 Task: Look for space in Jatibonico, Cuba from 2nd September, 2023 to 5th September, 2023 for 1 adult in price range Rs.5000 to Rs.10000. Place can be private room with 1  bedroom having 1 bed and 1 bathroom. Property type can be house, flat, guest house, hotel. Booking option can be shelf check-in. Required host language is .
Action: Mouse moved to (512, 96)
Screenshot: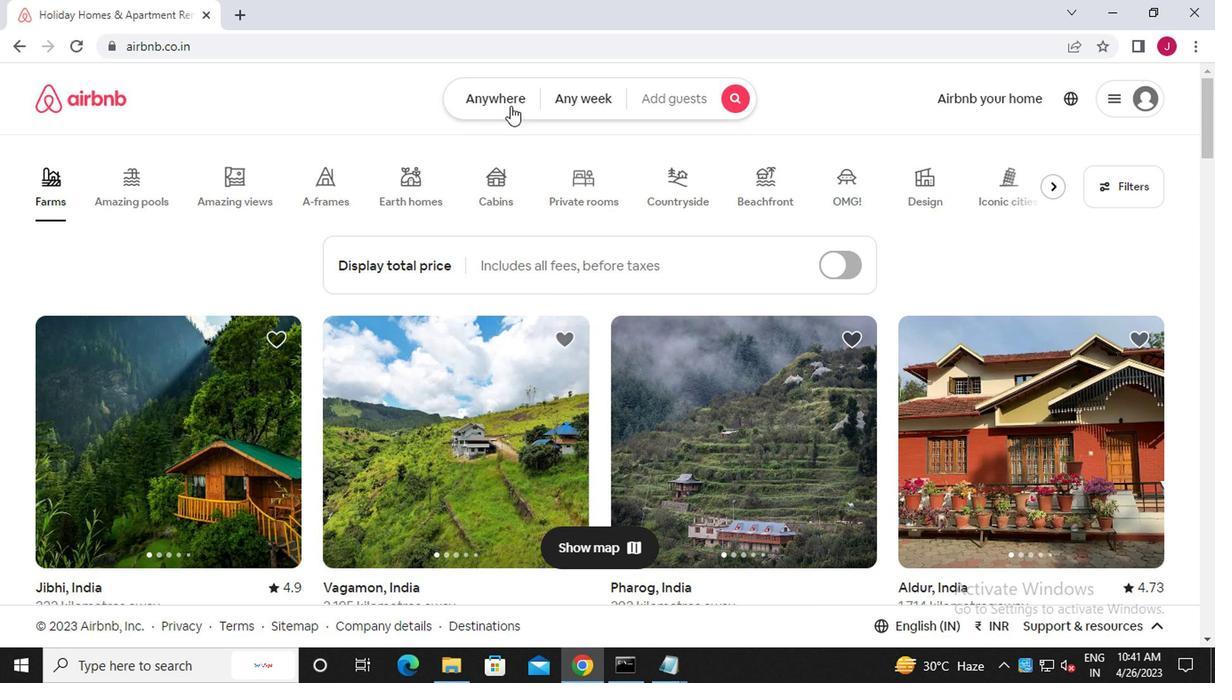 
Action: Mouse pressed left at (512, 96)
Screenshot: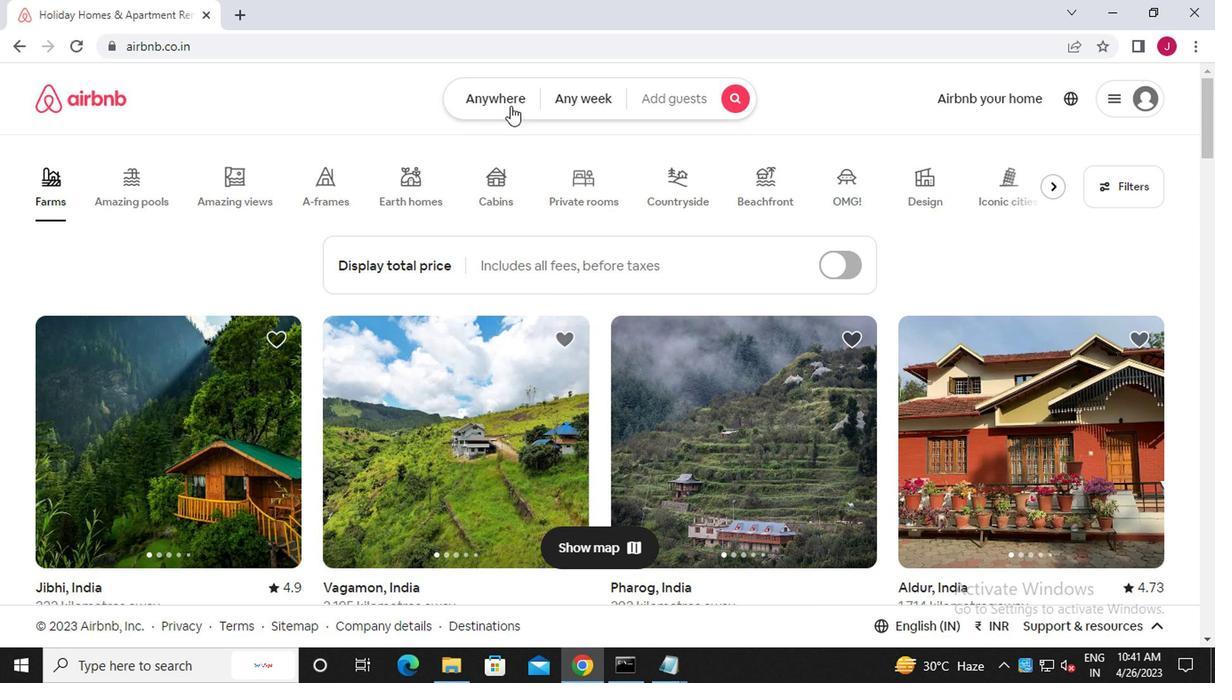 
Action: Mouse moved to (342, 163)
Screenshot: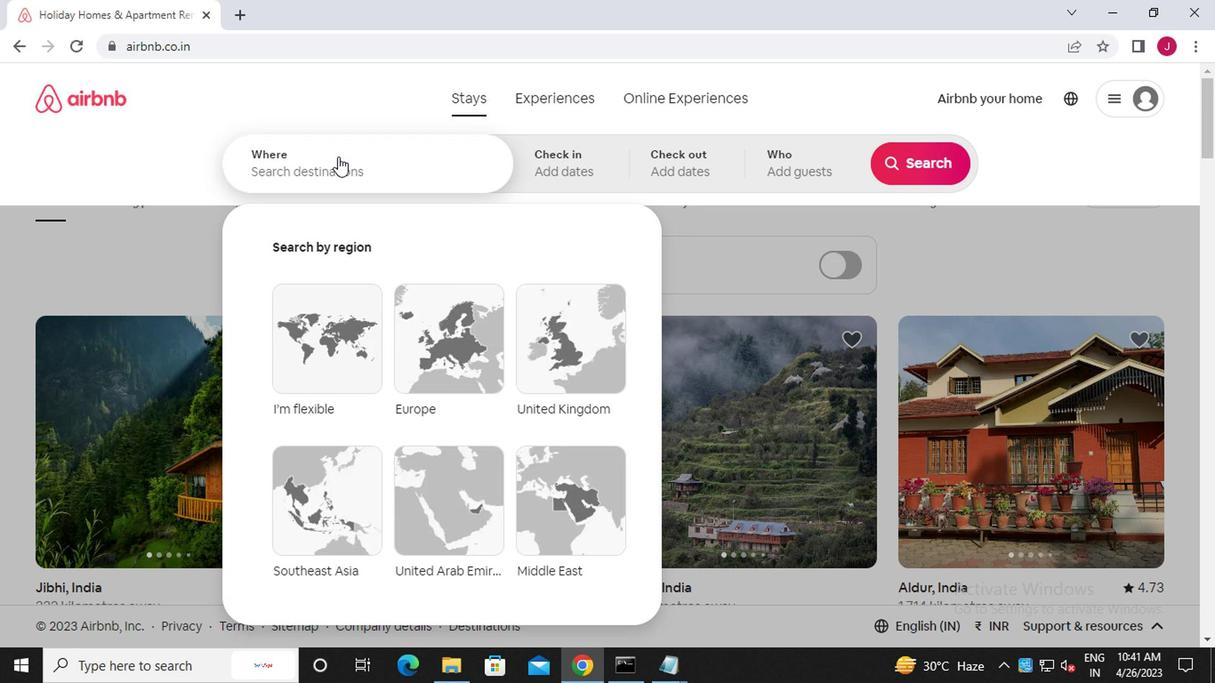 
Action: Mouse pressed left at (342, 163)
Screenshot: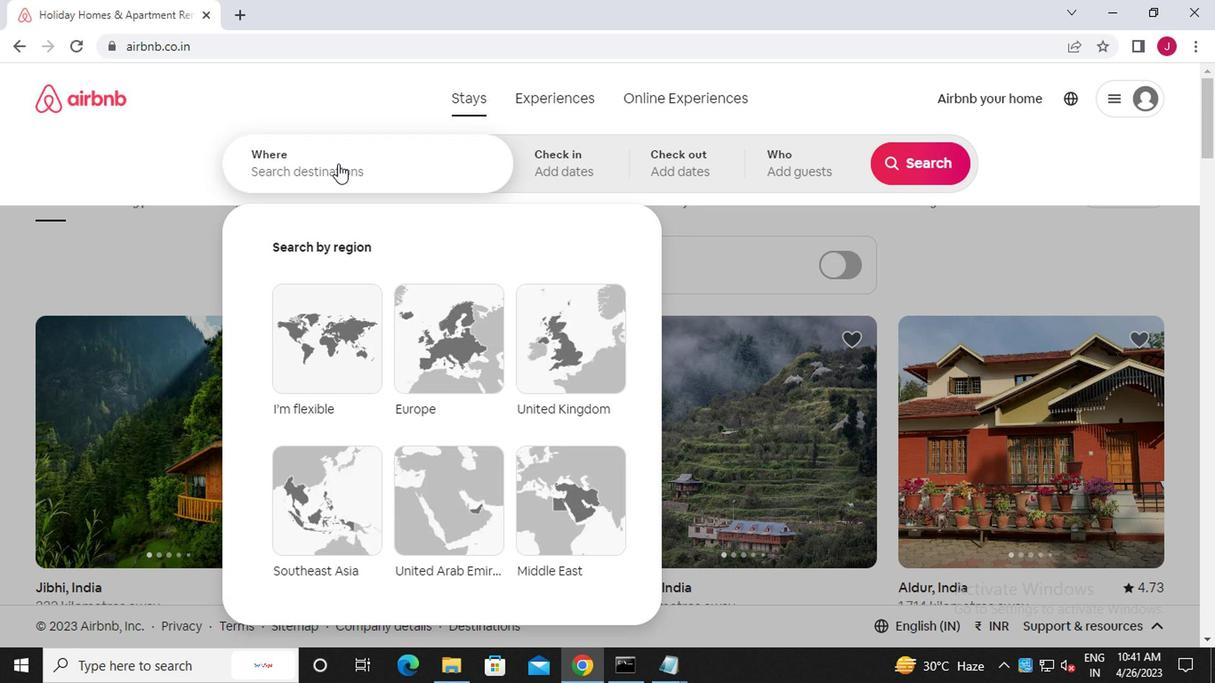 
Action: Key pressed j<Key.caps_lock>atibonico,
Screenshot: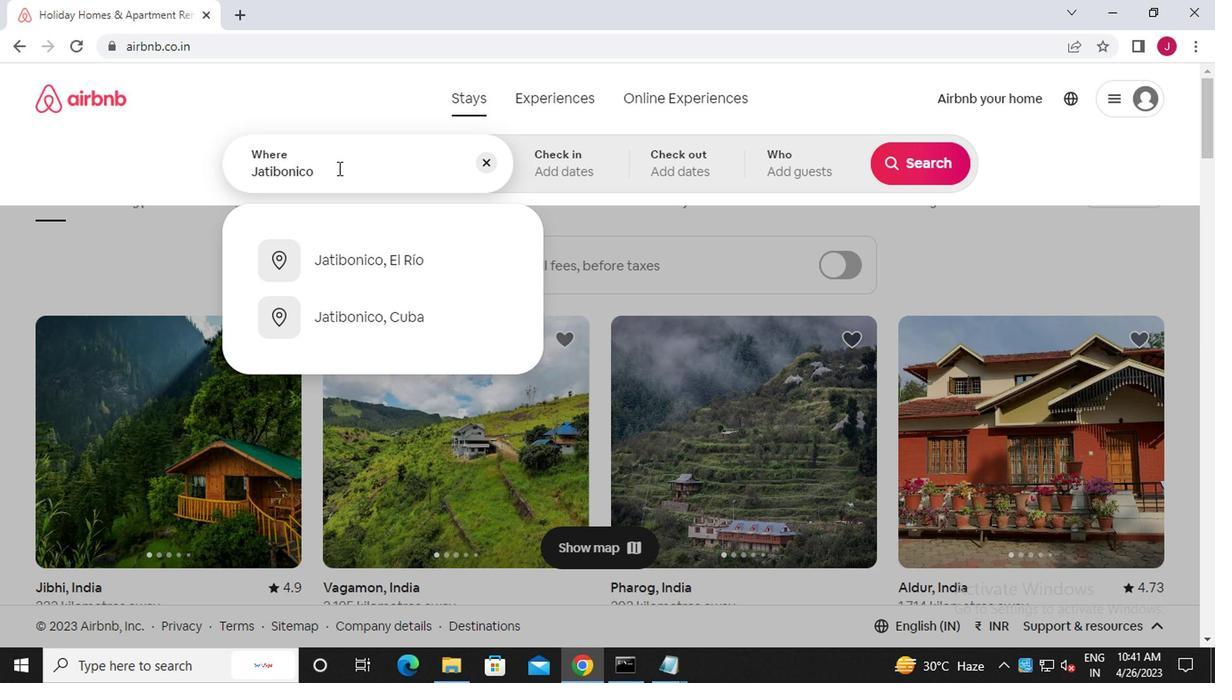 
Action: Mouse moved to (395, 317)
Screenshot: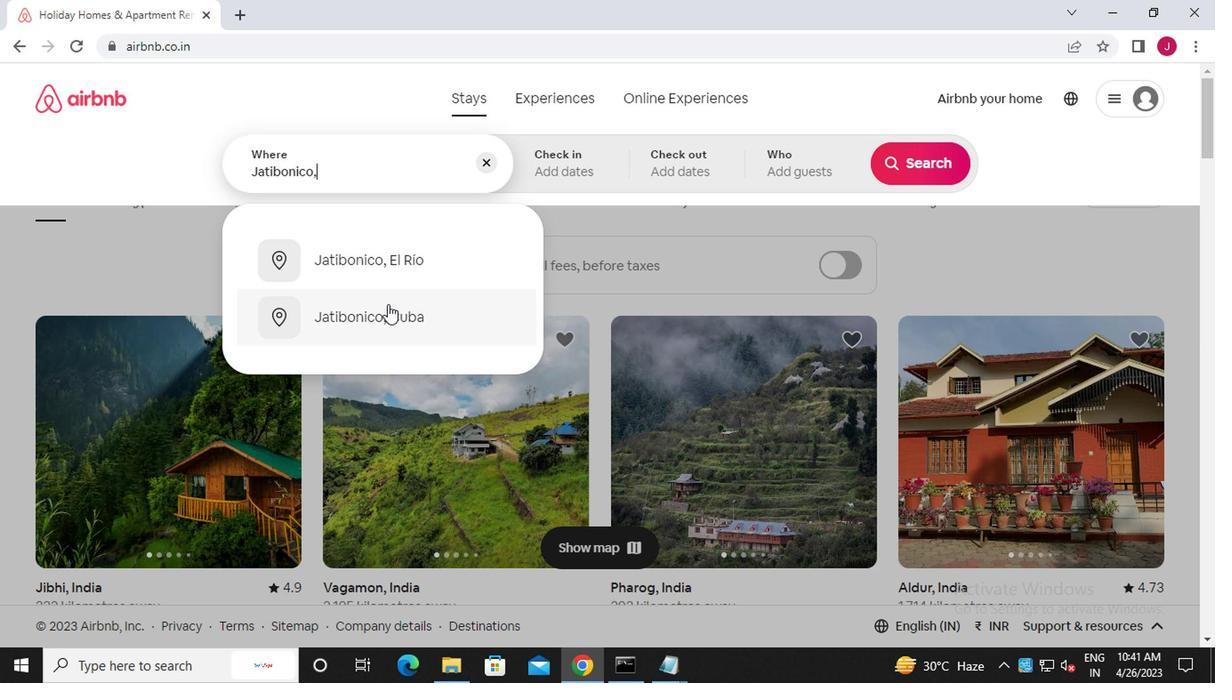 
Action: Mouse pressed left at (395, 317)
Screenshot: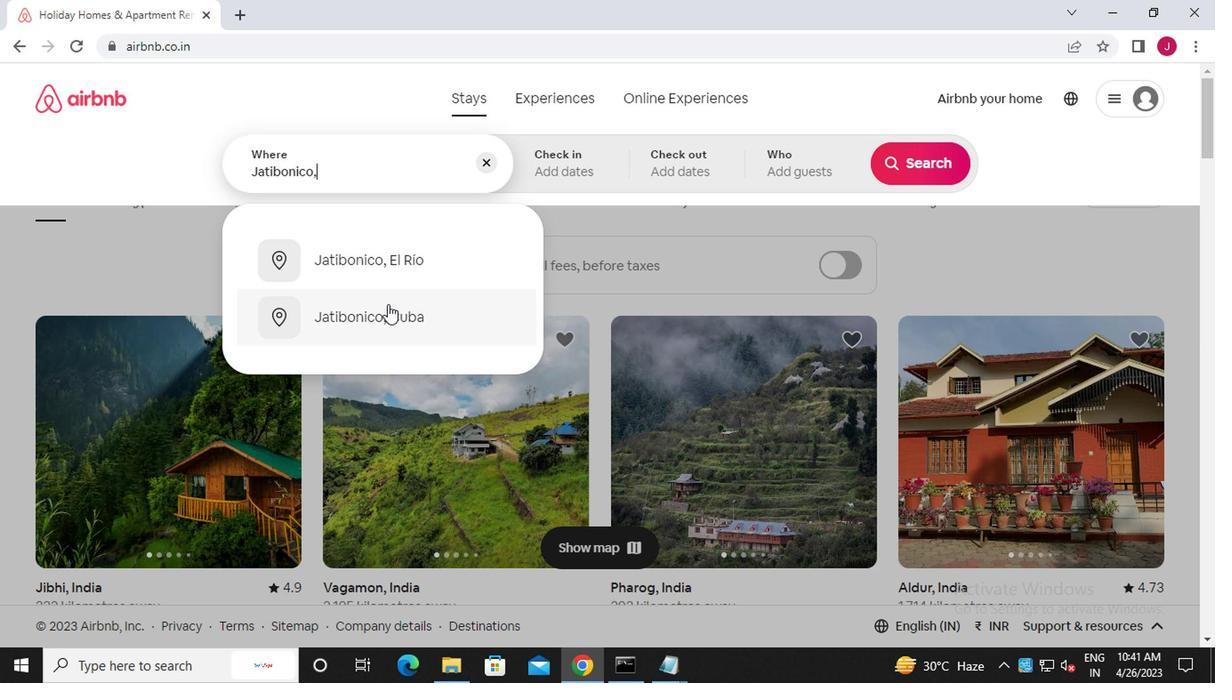 
Action: Mouse moved to (906, 303)
Screenshot: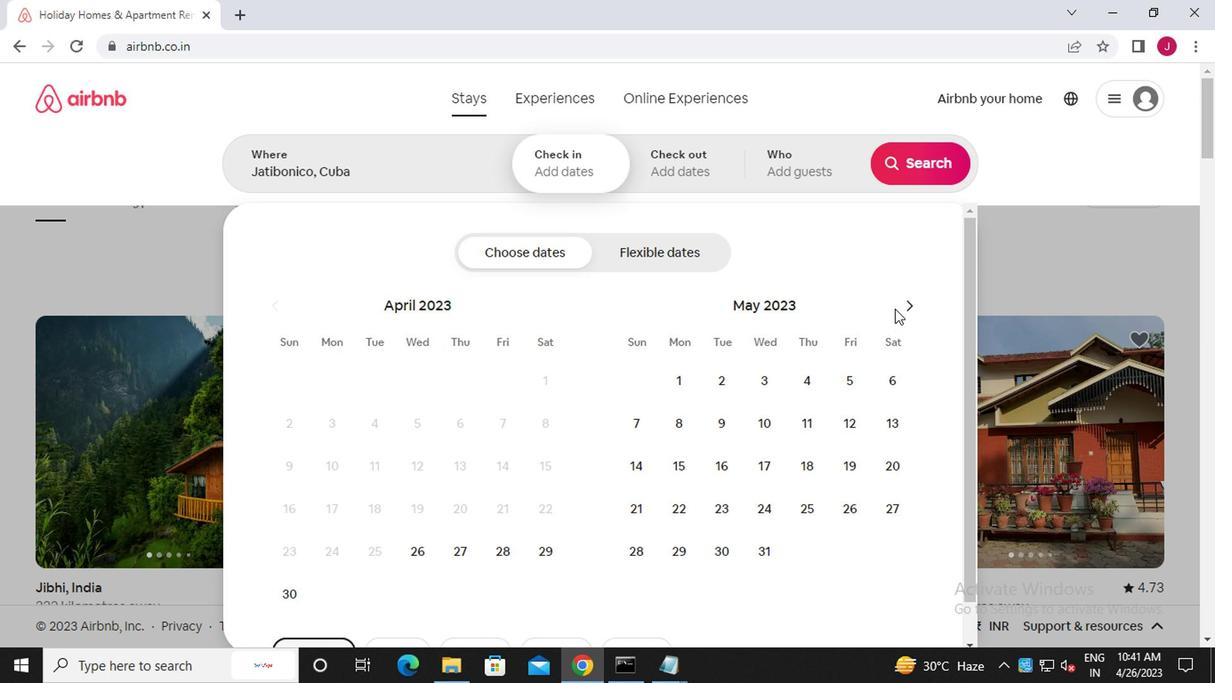 
Action: Mouse pressed left at (906, 303)
Screenshot: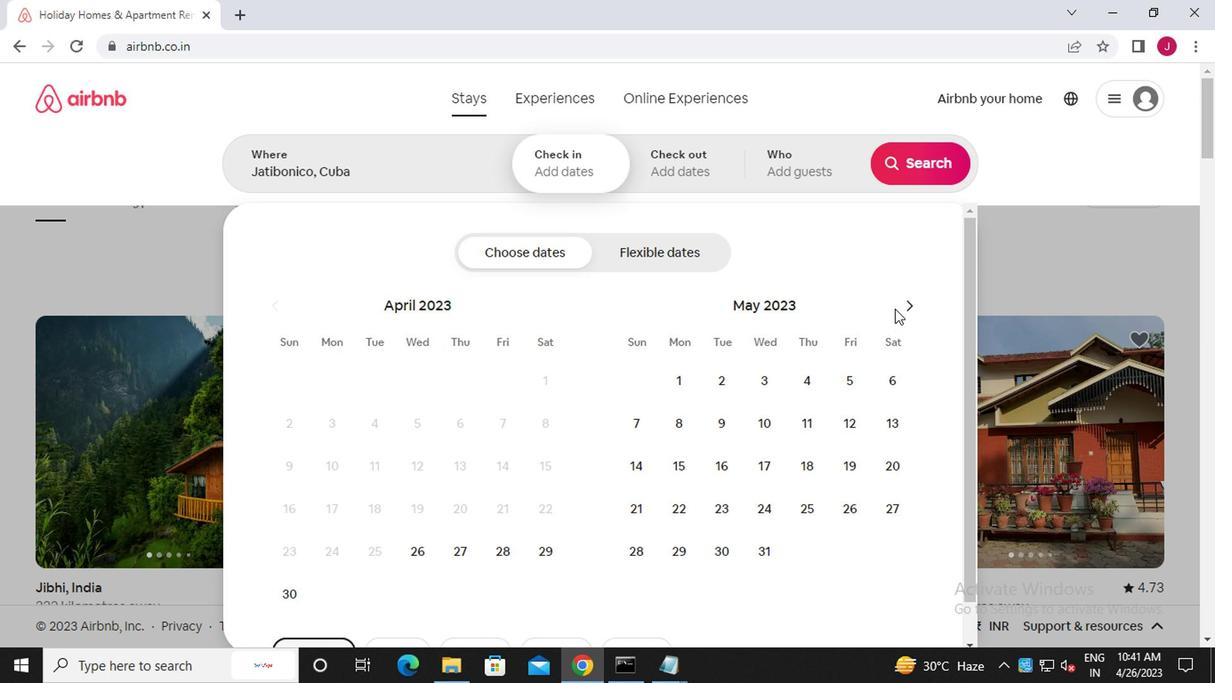 
Action: Mouse moved to (907, 303)
Screenshot: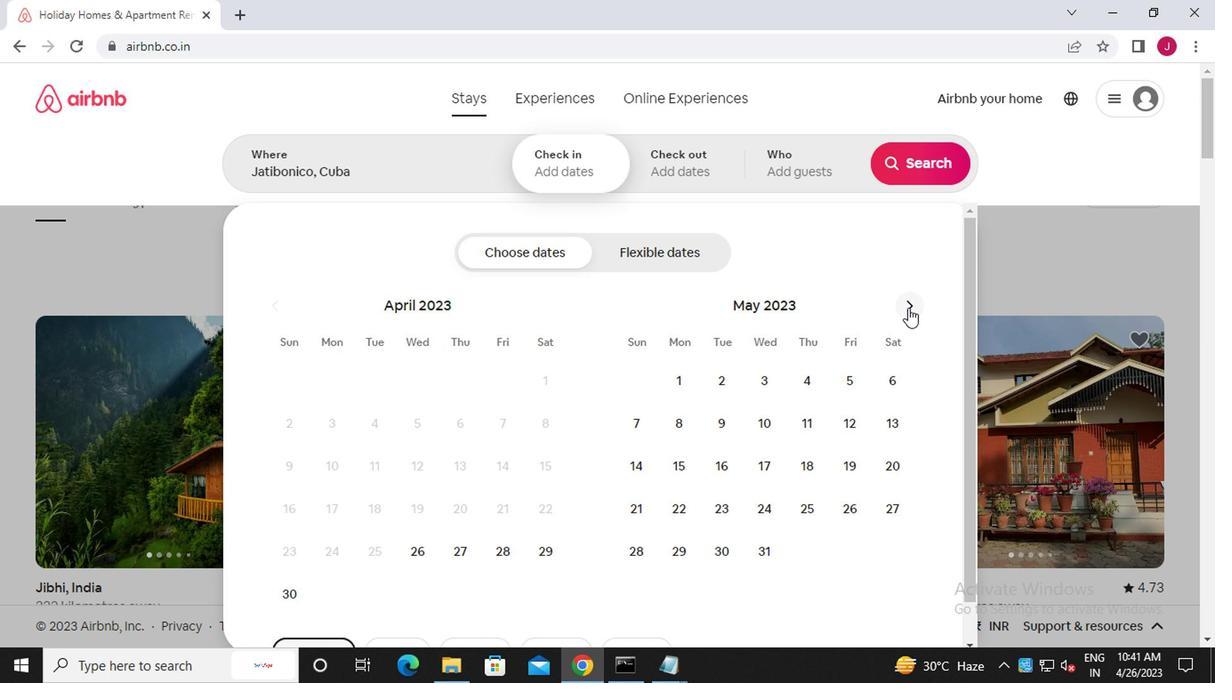 
Action: Mouse pressed left at (907, 303)
Screenshot: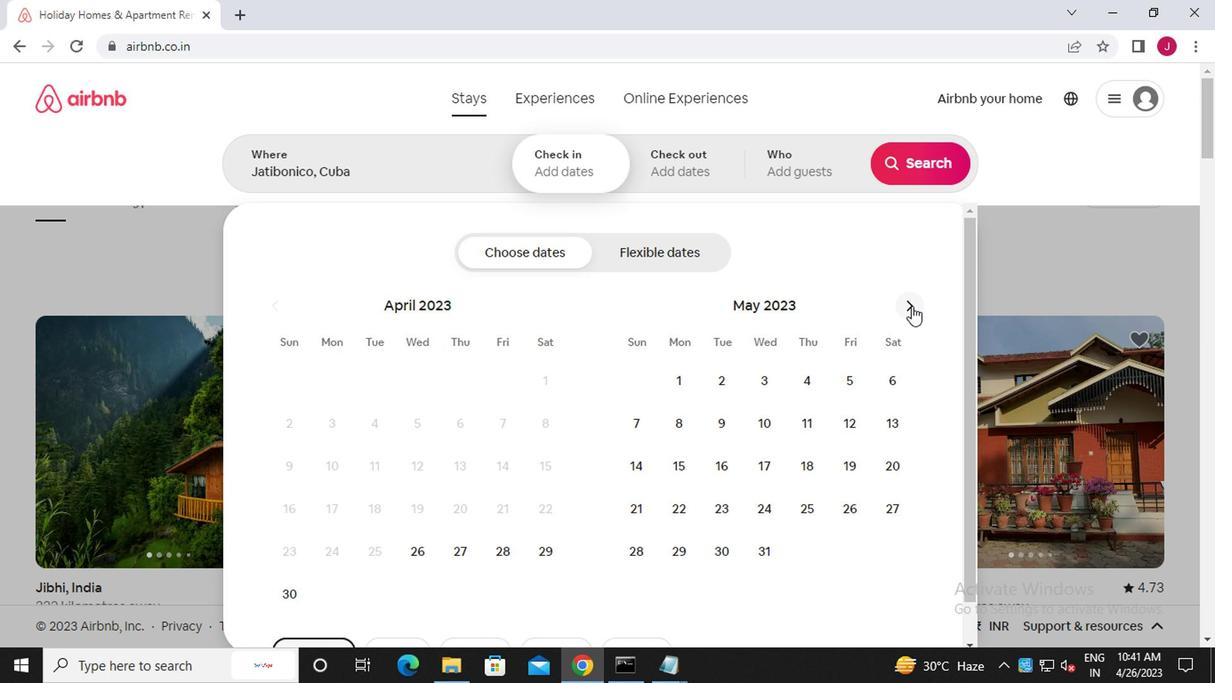 
Action: Mouse pressed left at (907, 303)
Screenshot: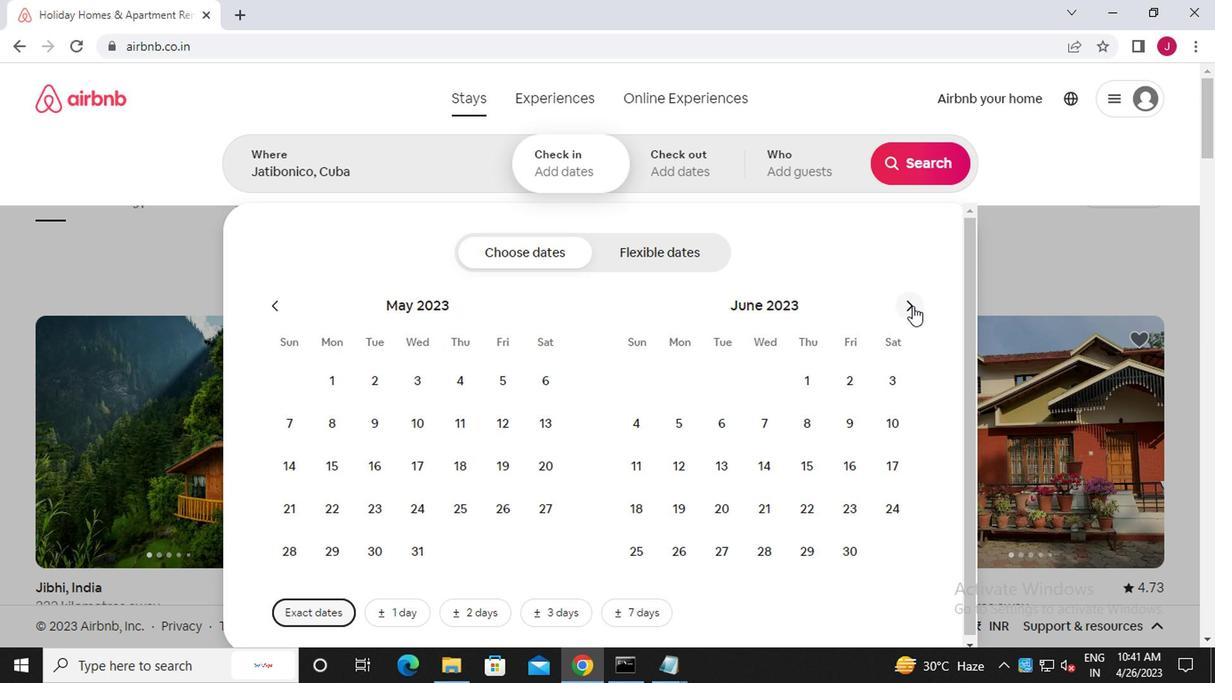 
Action: Mouse pressed left at (907, 303)
Screenshot: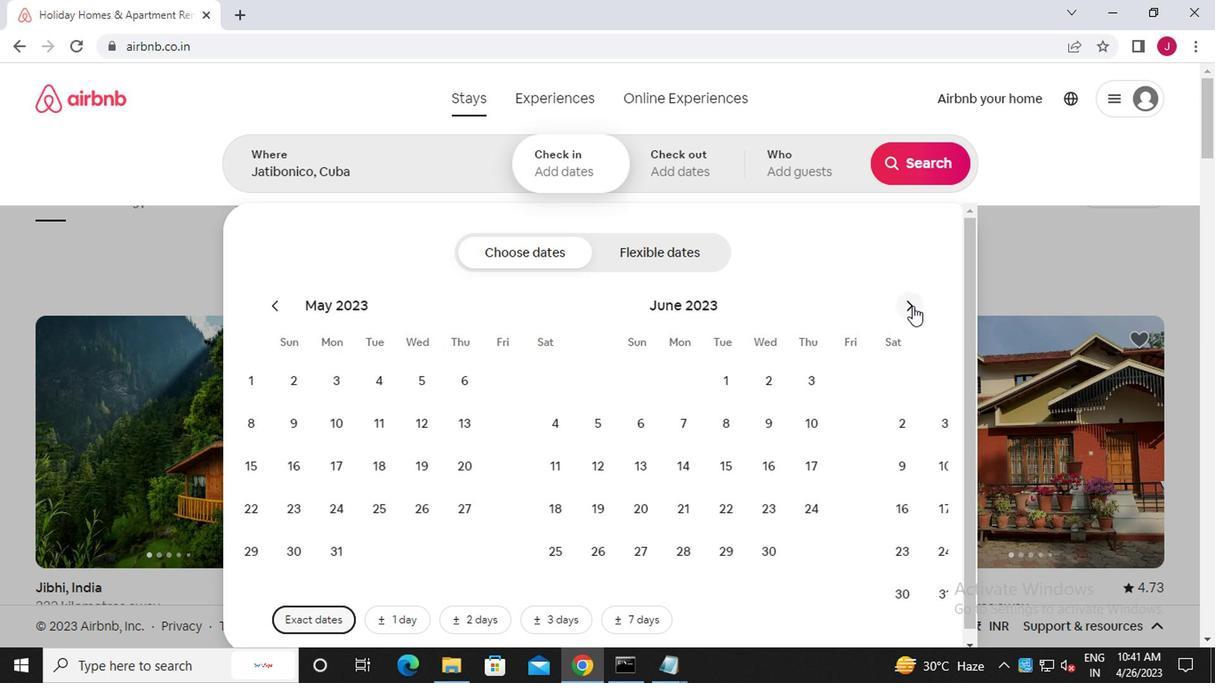 
Action: Mouse pressed left at (907, 303)
Screenshot: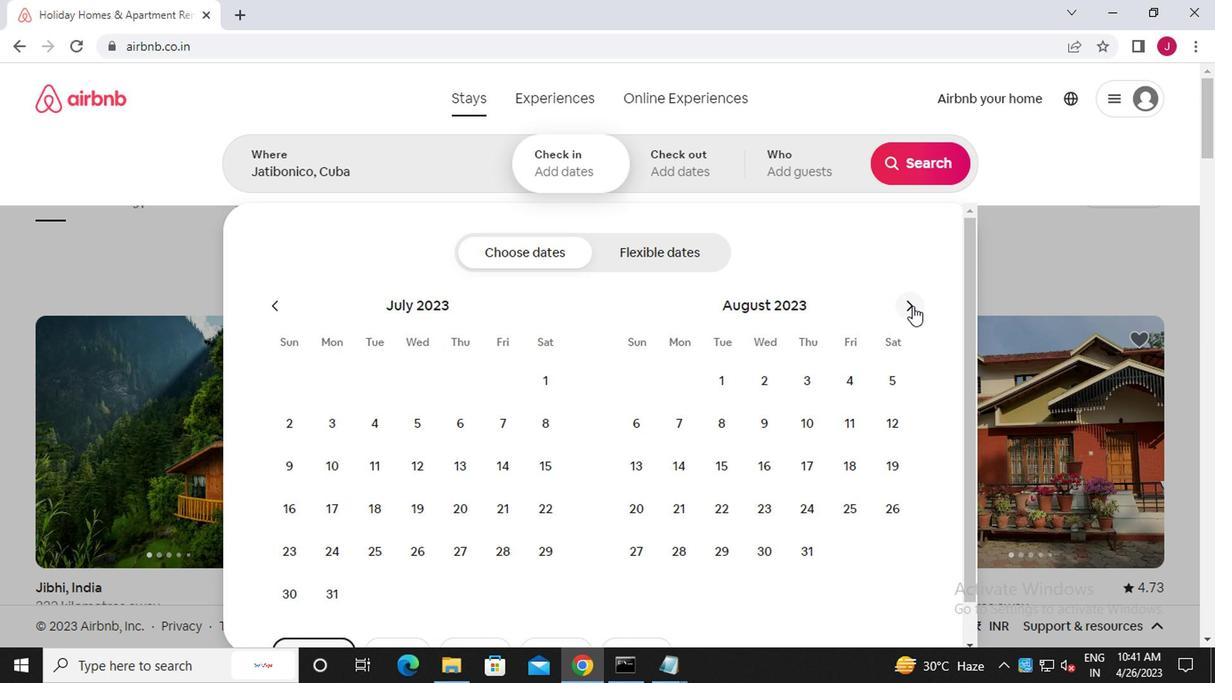 
Action: Mouse moved to (895, 383)
Screenshot: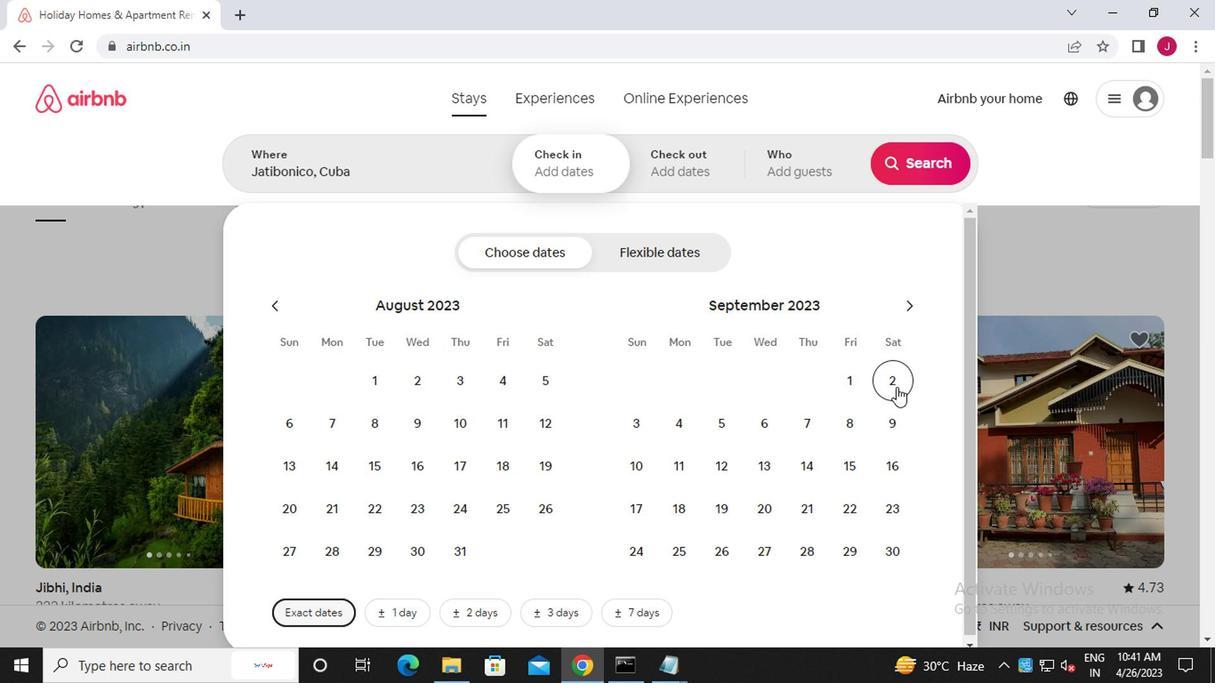 
Action: Mouse pressed left at (895, 383)
Screenshot: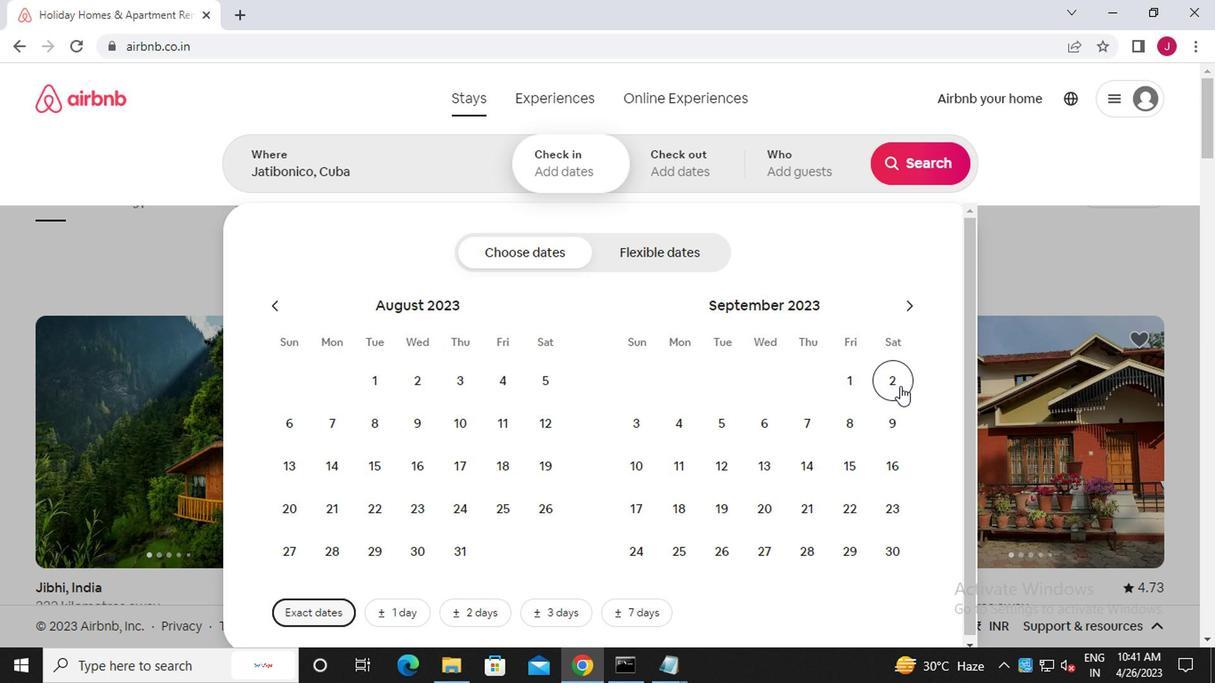 
Action: Mouse moved to (716, 425)
Screenshot: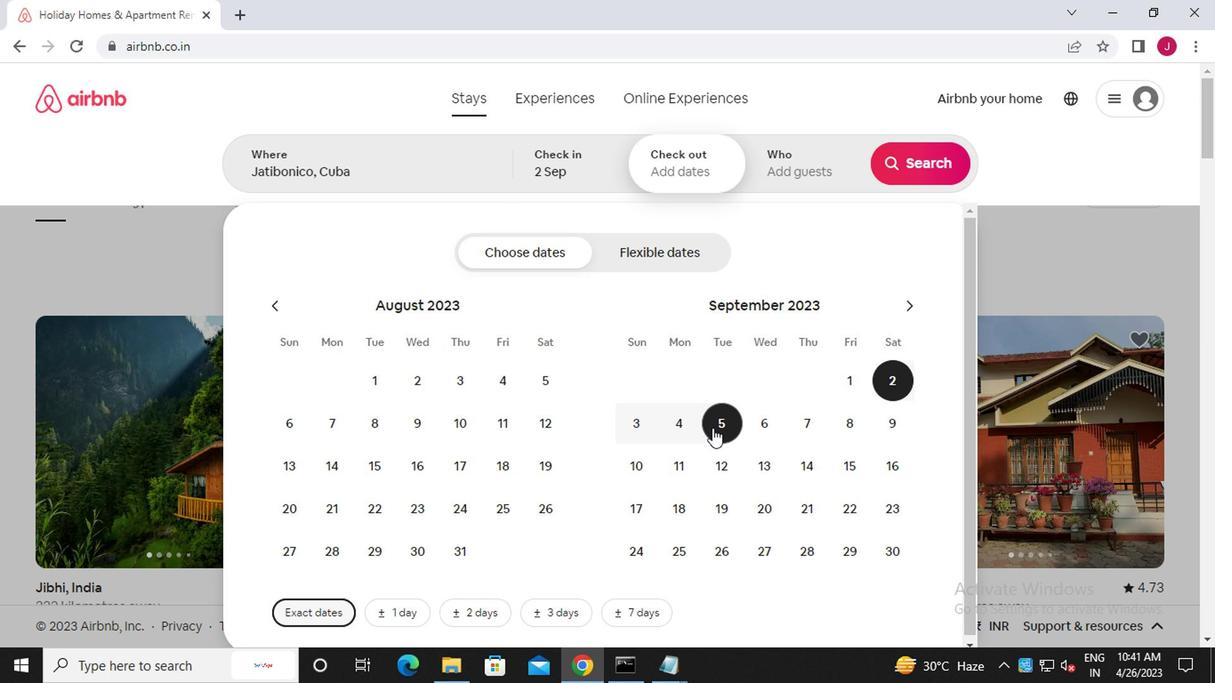 
Action: Mouse pressed left at (716, 425)
Screenshot: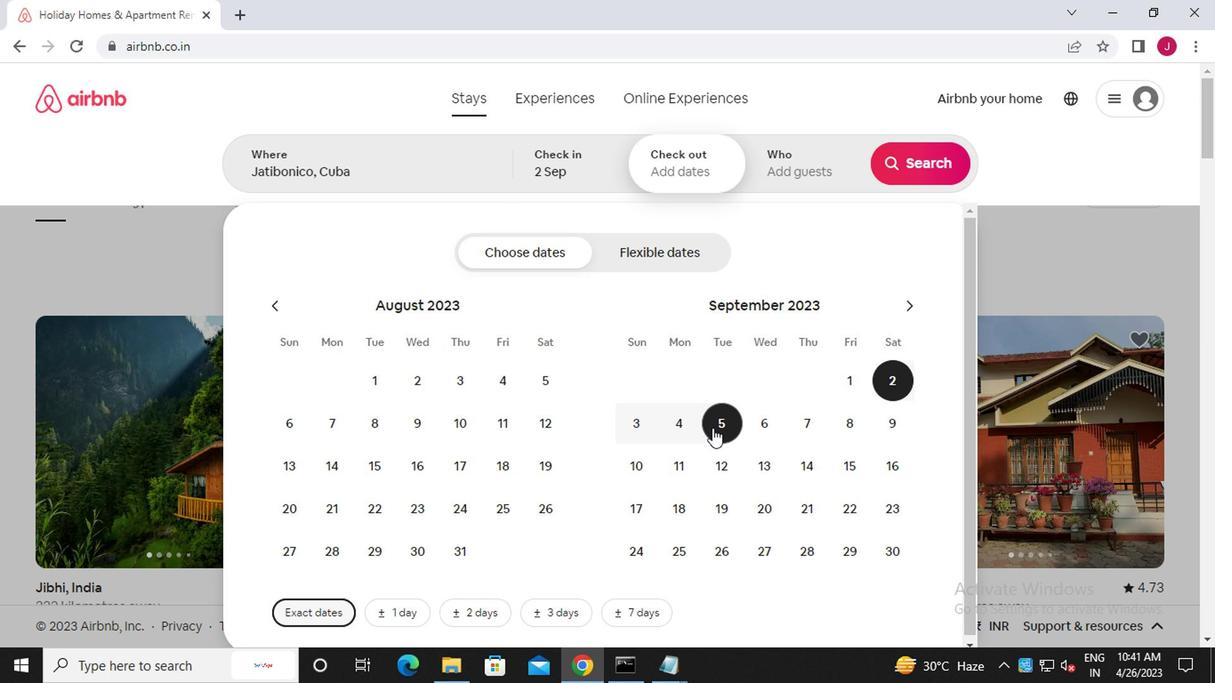 
Action: Mouse moved to (801, 156)
Screenshot: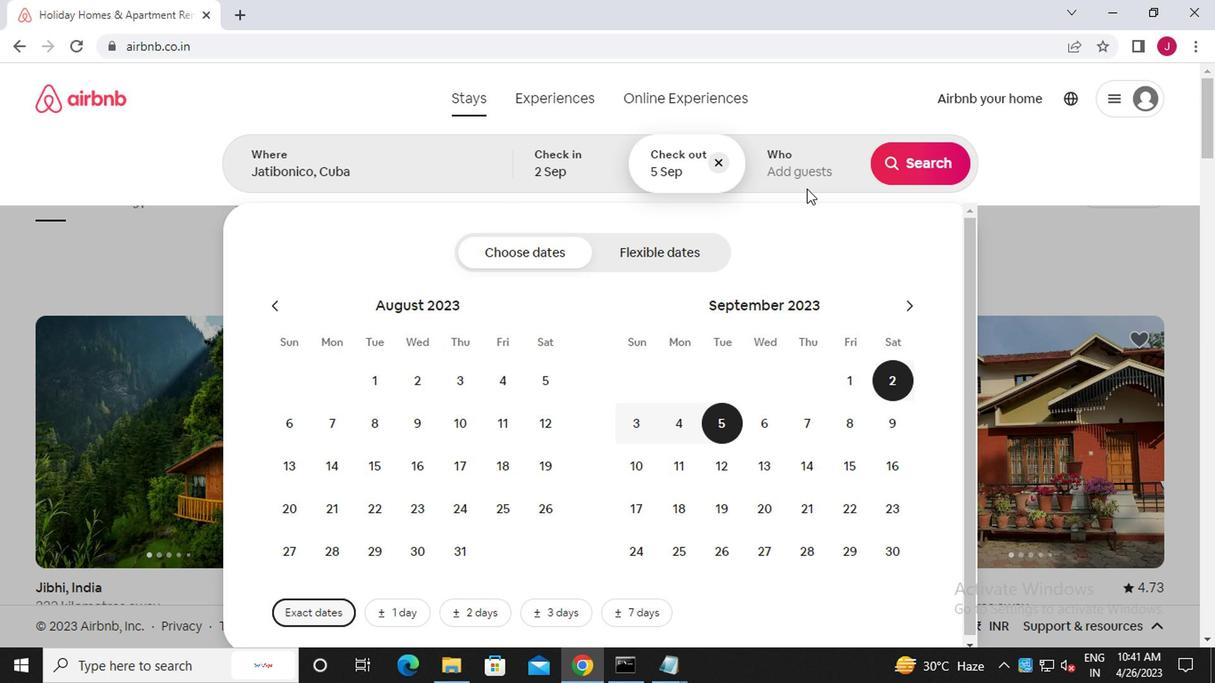 
Action: Mouse pressed left at (801, 156)
Screenshot: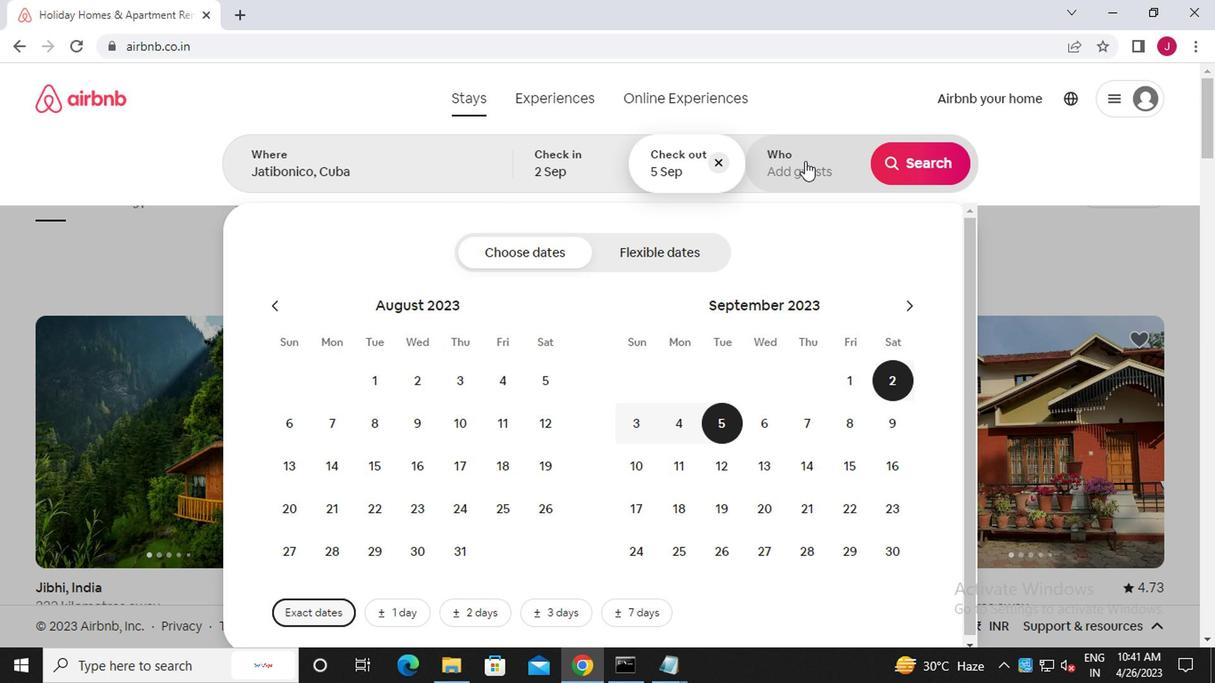 
Action: Mouse moved to (922, 251)
Screenshot: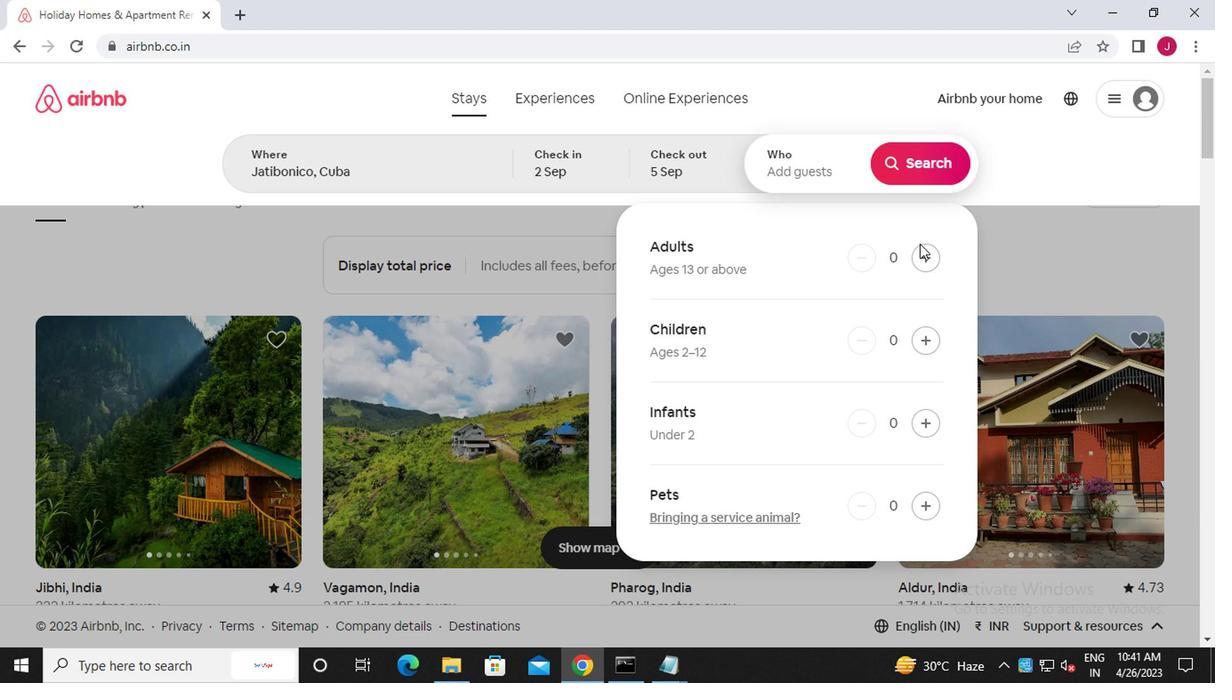 
Action: Mouse pressed left at (922, 251)
Screenshot: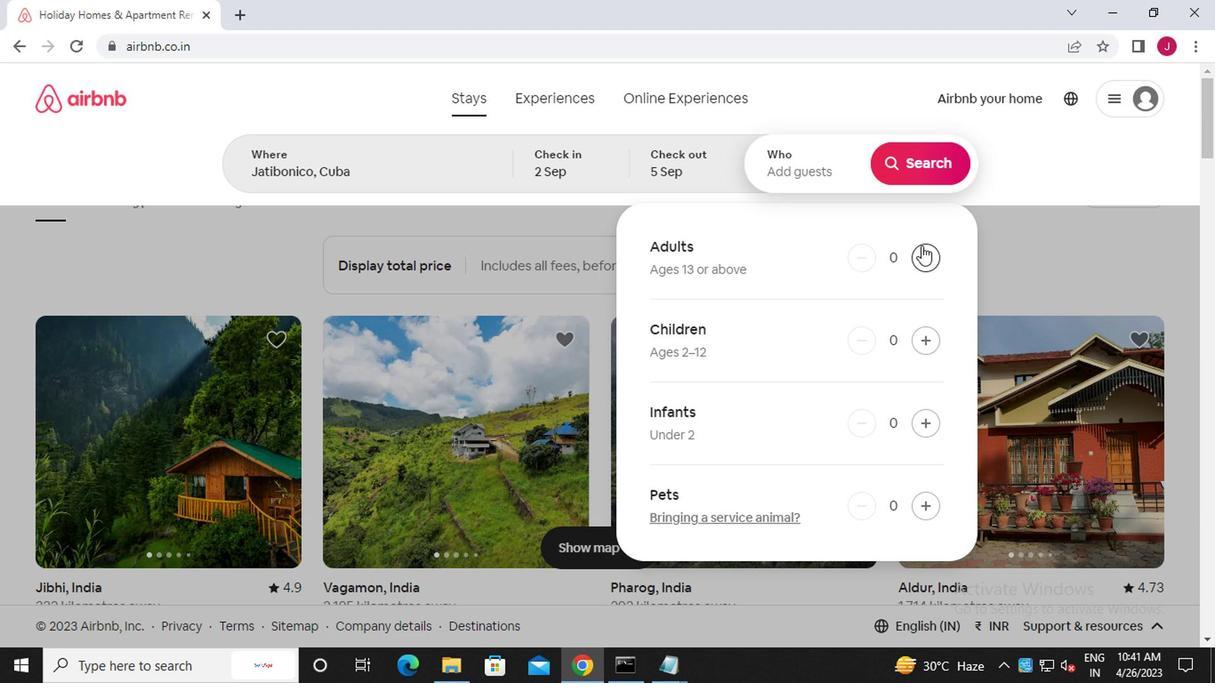 
Action: Mouse moved to (919, 153)
Screenshot: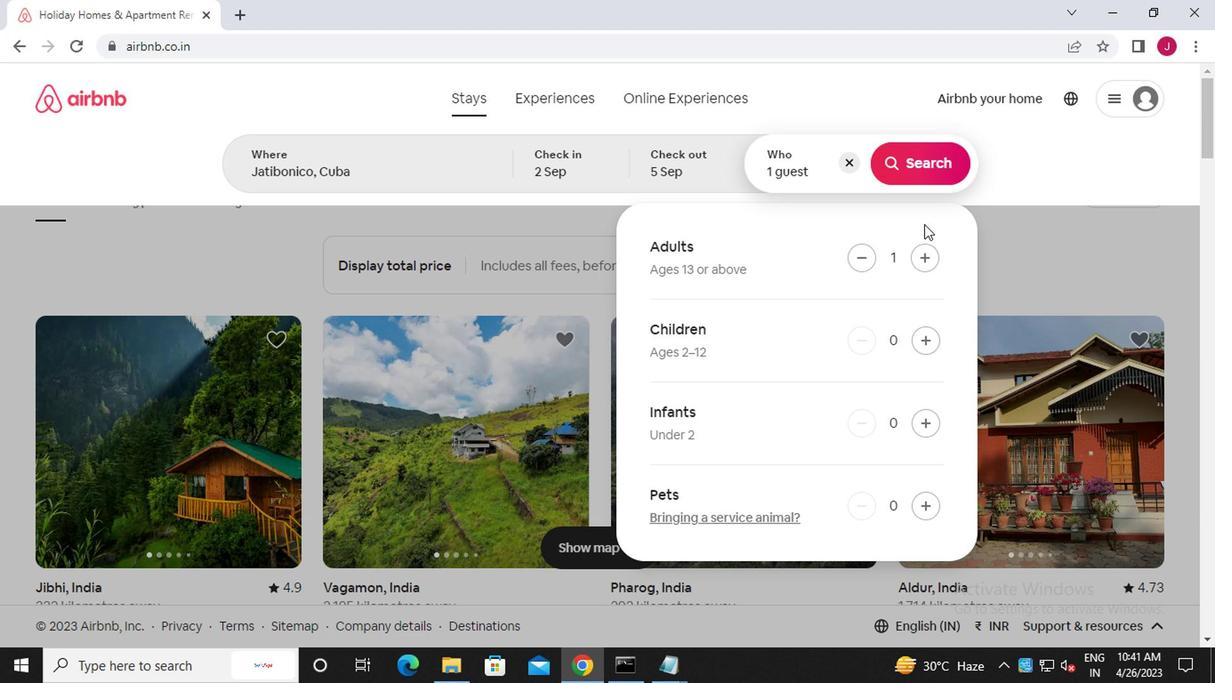 
Action: Mouse pressed left at (919, 153)
Screenshot: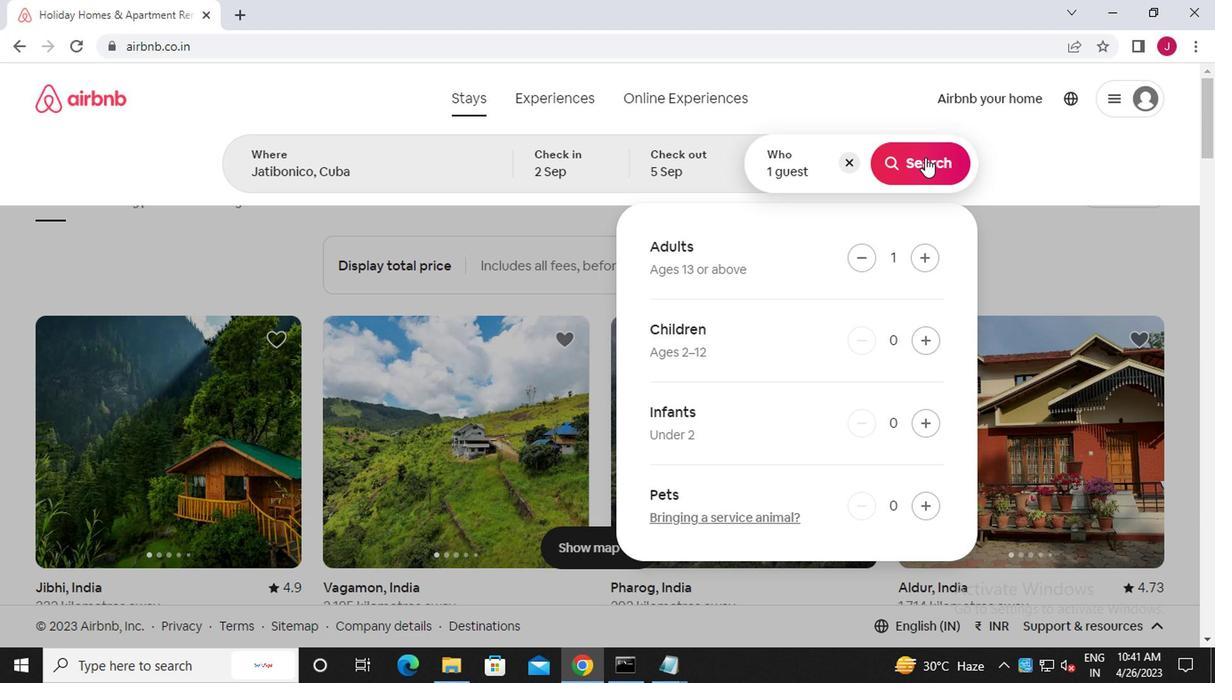 
Action: Mouse moved to (1132, 172)
Screenshot: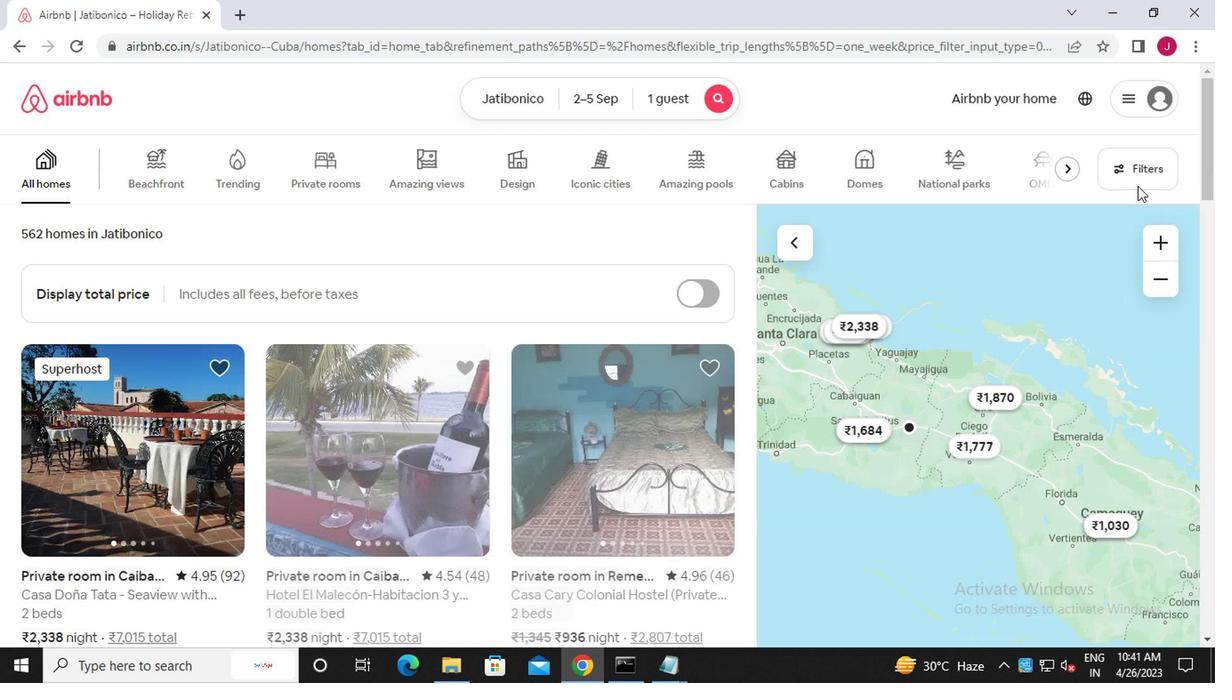 
Action: Mouse pressed left at (1132, 172)
Screenshot: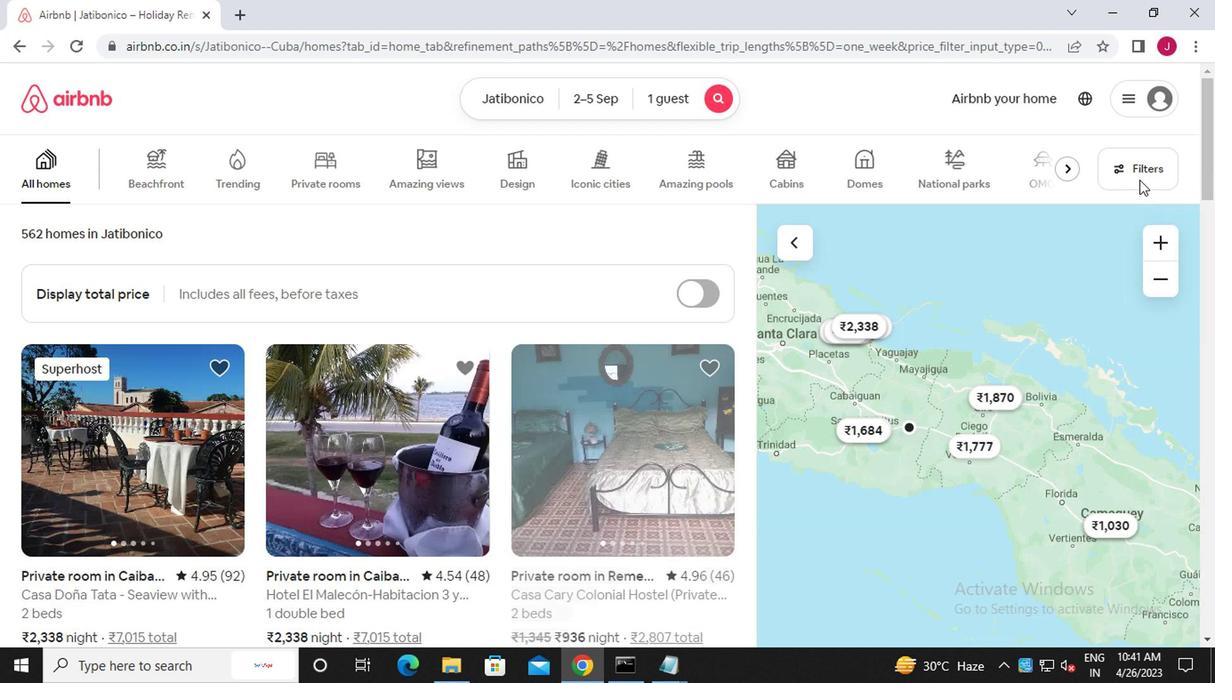 
Action: Mouse moved to (413, 383)
Screenshot: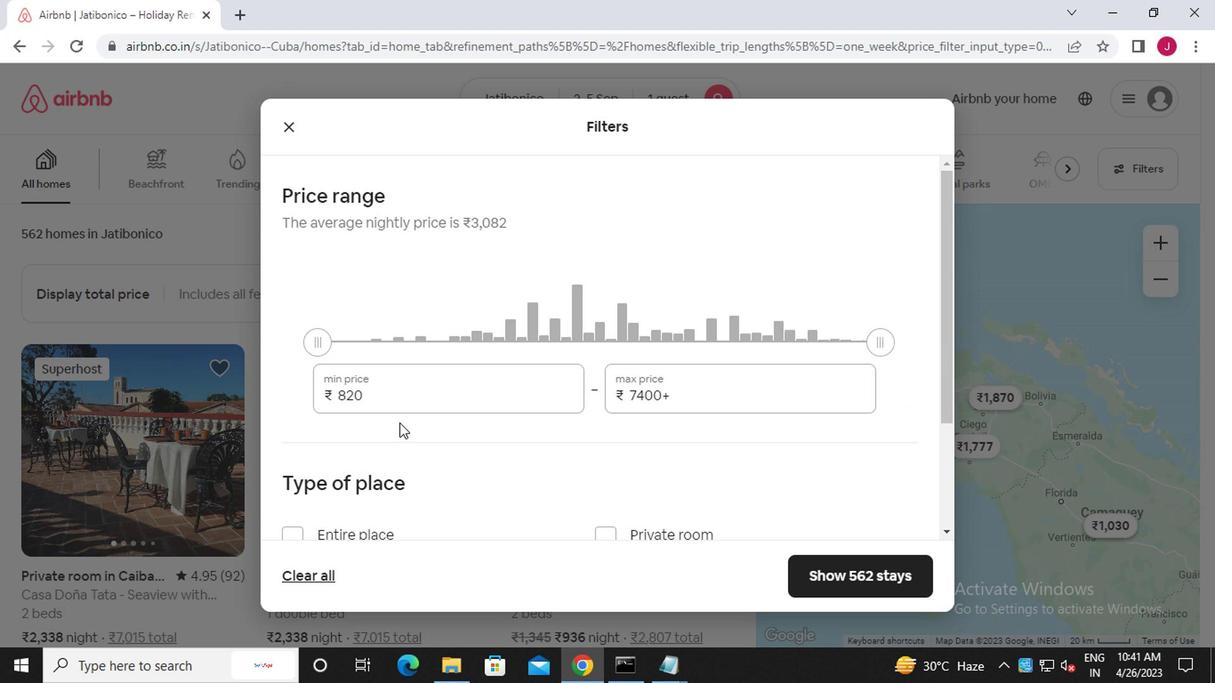 
Action: Mouse pressed left at (413, 383)
Screenshot: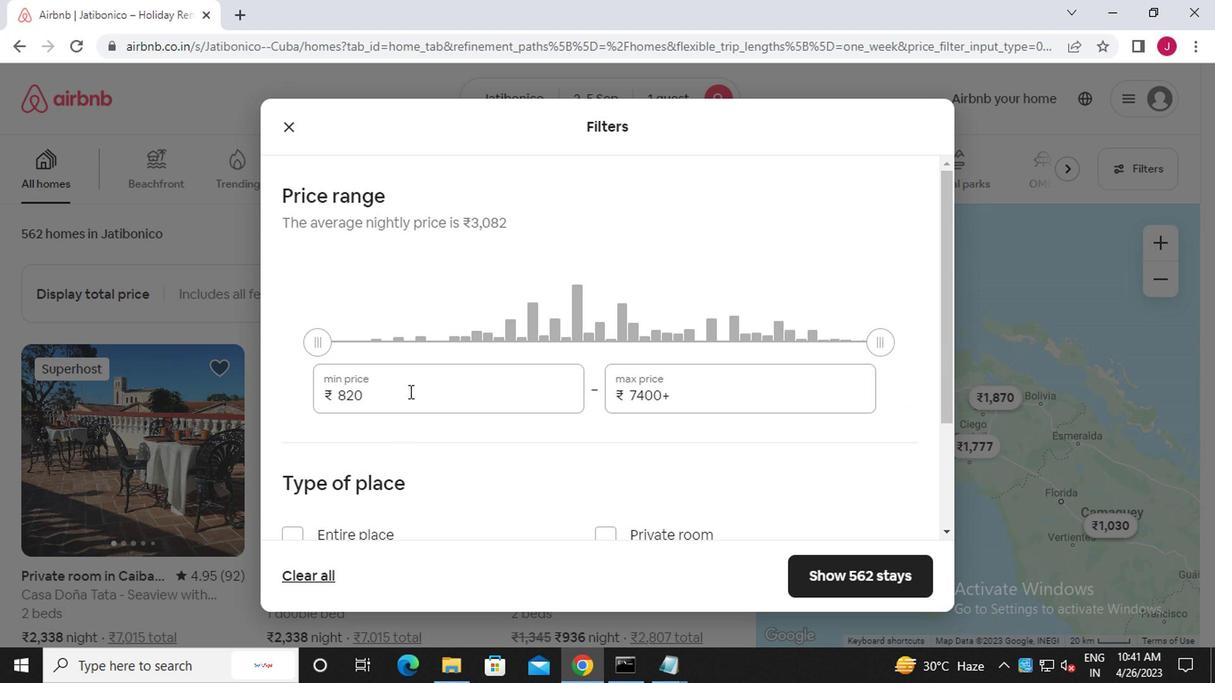 
Action: Mouse moved to (411, 379)
Screenshot: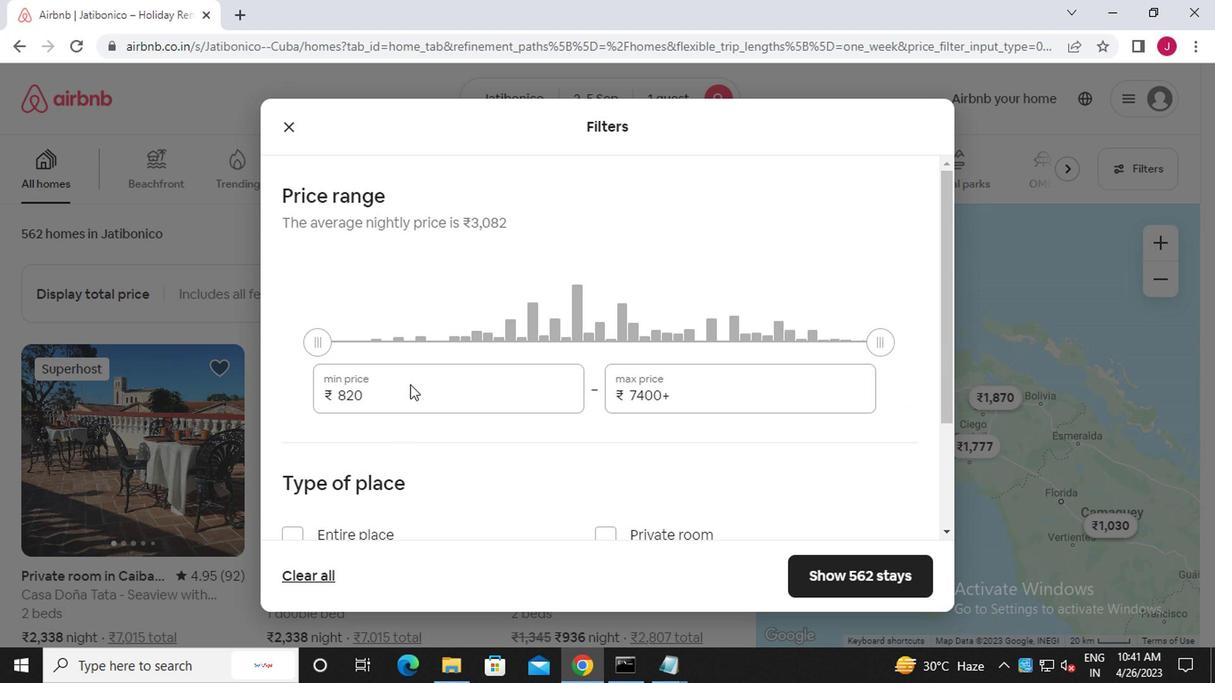 
Action: Key pressed <Key.backspace><Key.backspace><Key.backspace><<101>><<96>><<96>><<96>>
Screenshot: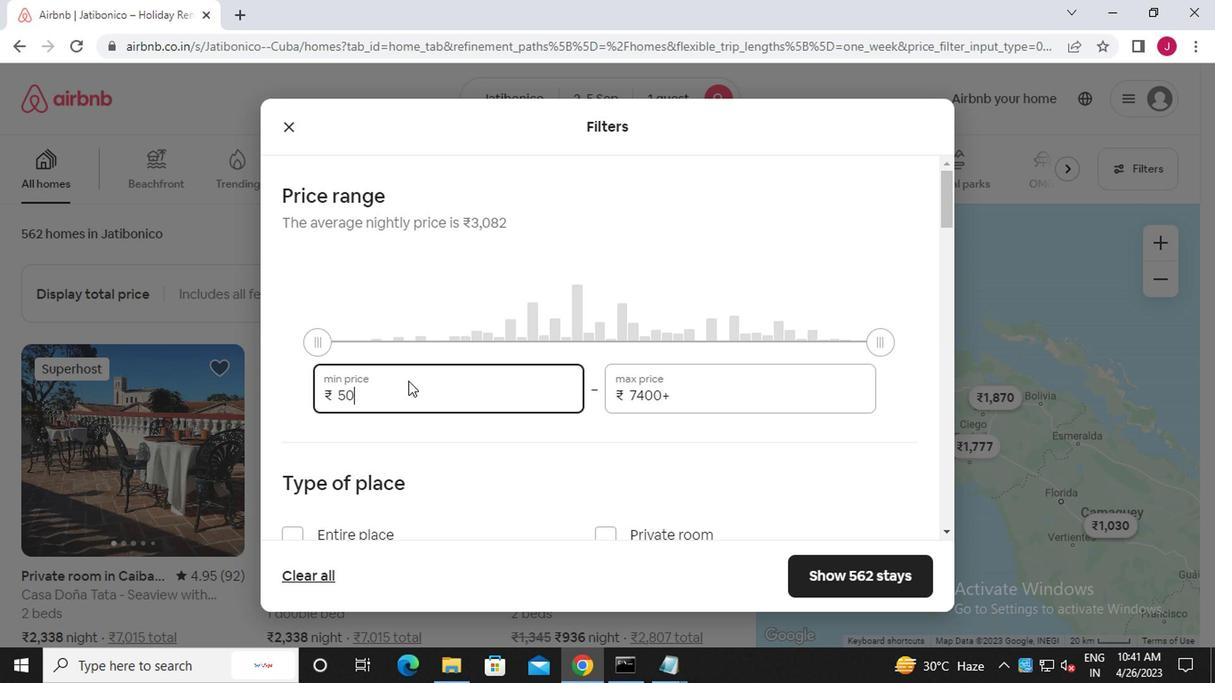 
Action: Mouse moved to (708, 392)
Screenshot: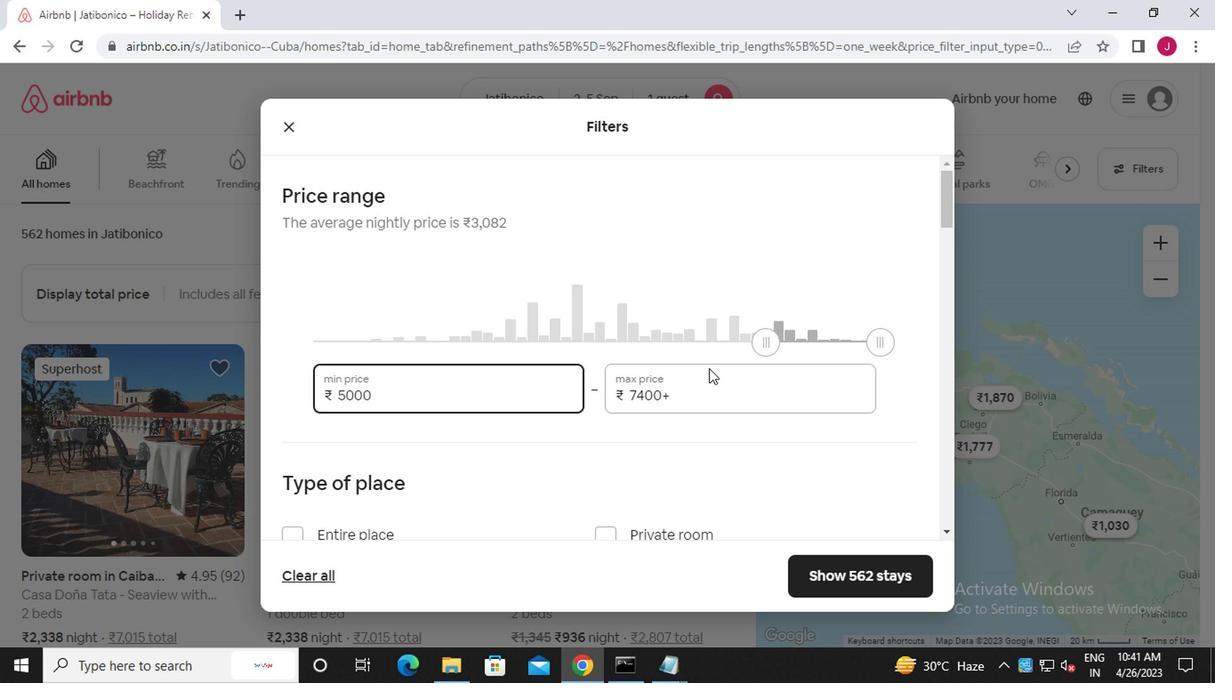 
Action: Mouse pressed left at (708, 392)
Screenshot: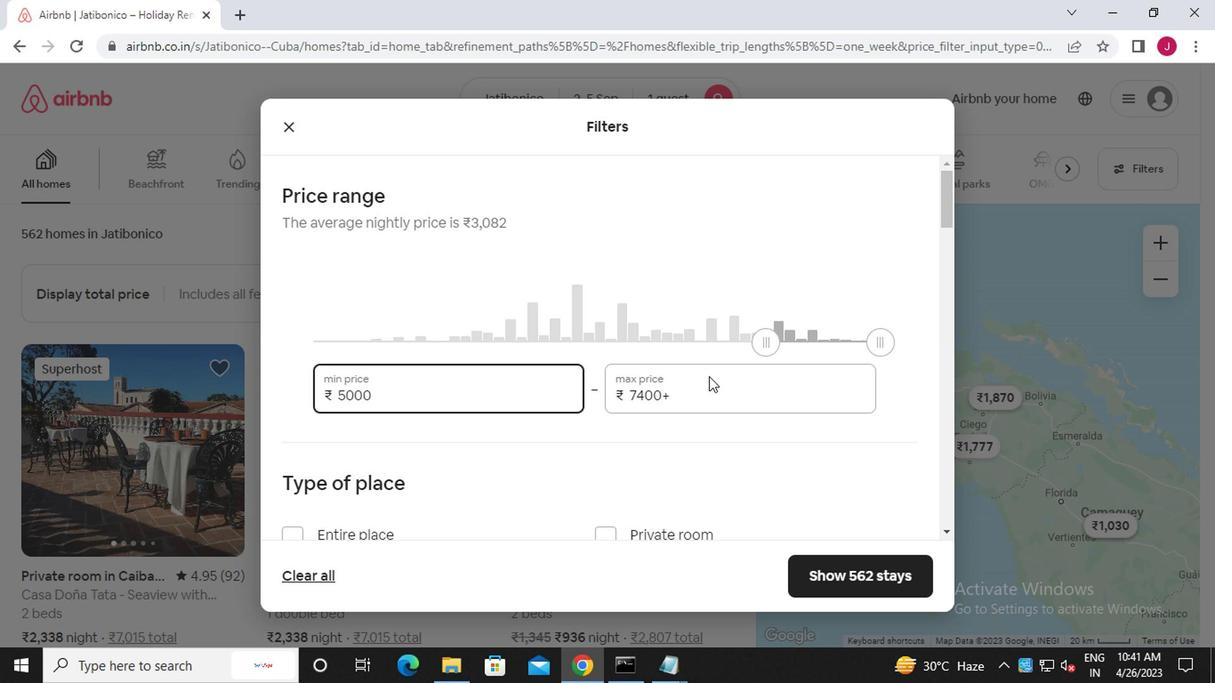 
Action: Mouse moved to (707, 381)
Screenshot: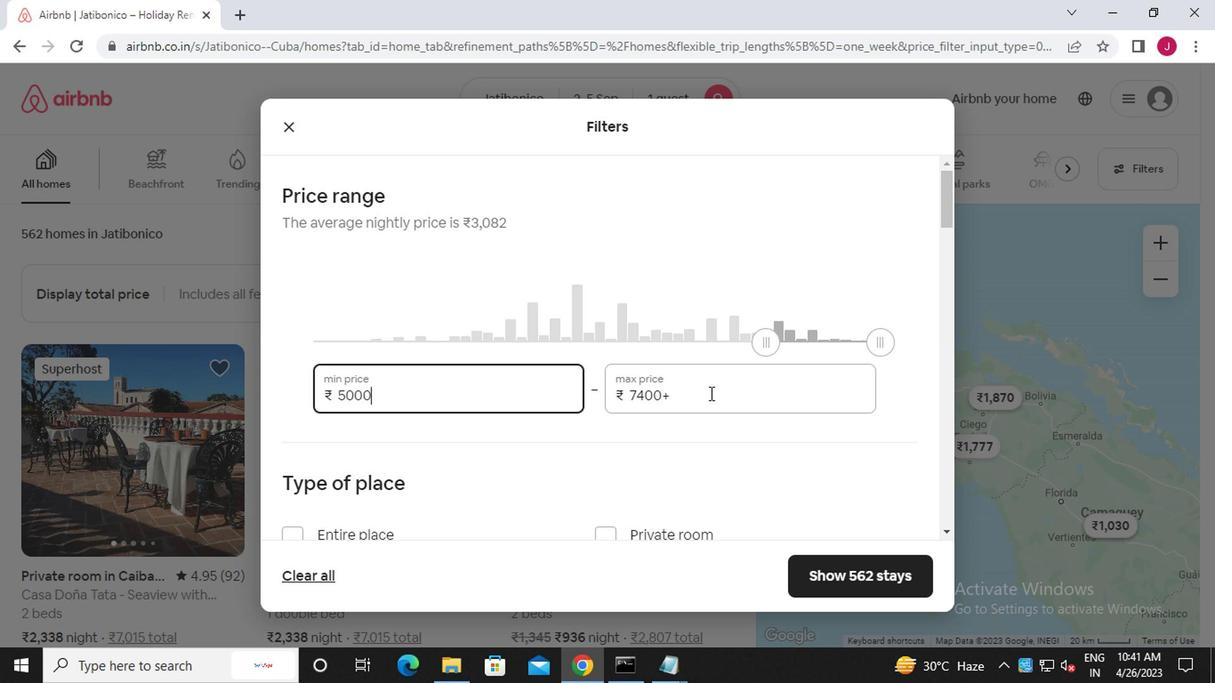 
Action: Key pressed <Key.backspace><Key.backspace><Key.backspace><Key.backspace><Key.backspace><Key.backspace><Key.backspace><Key.backspace><Key.backspace><Key.backspace><<97>><<96>><<96>><<96>><<96>>
Screenshot: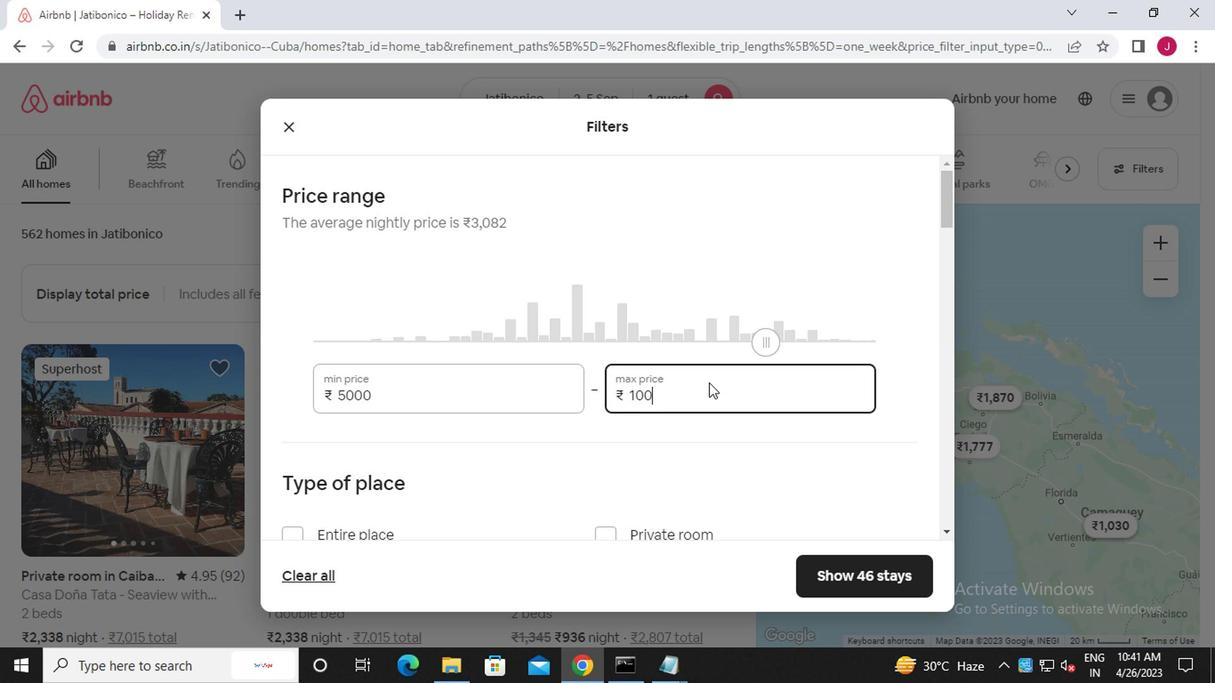 
Action: Mouse moved to (649, 395)
Screenshot: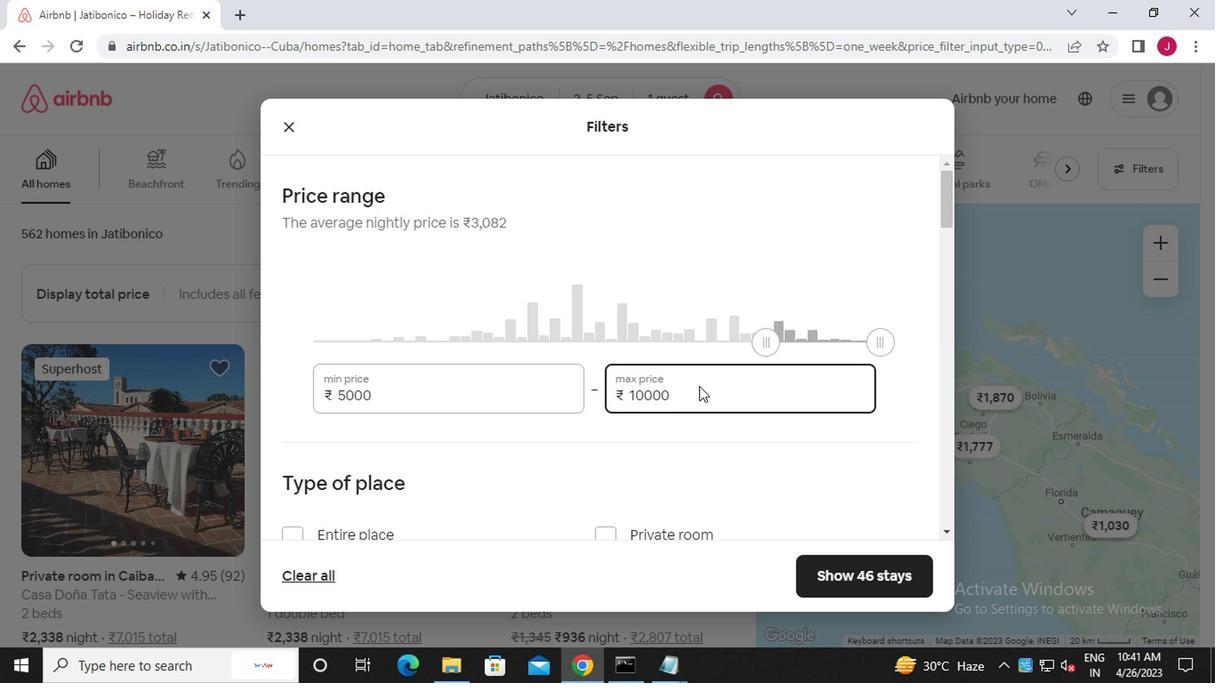 
Action: Mouse scrolled (649, 394) with delta (0, 0)
Screenshot: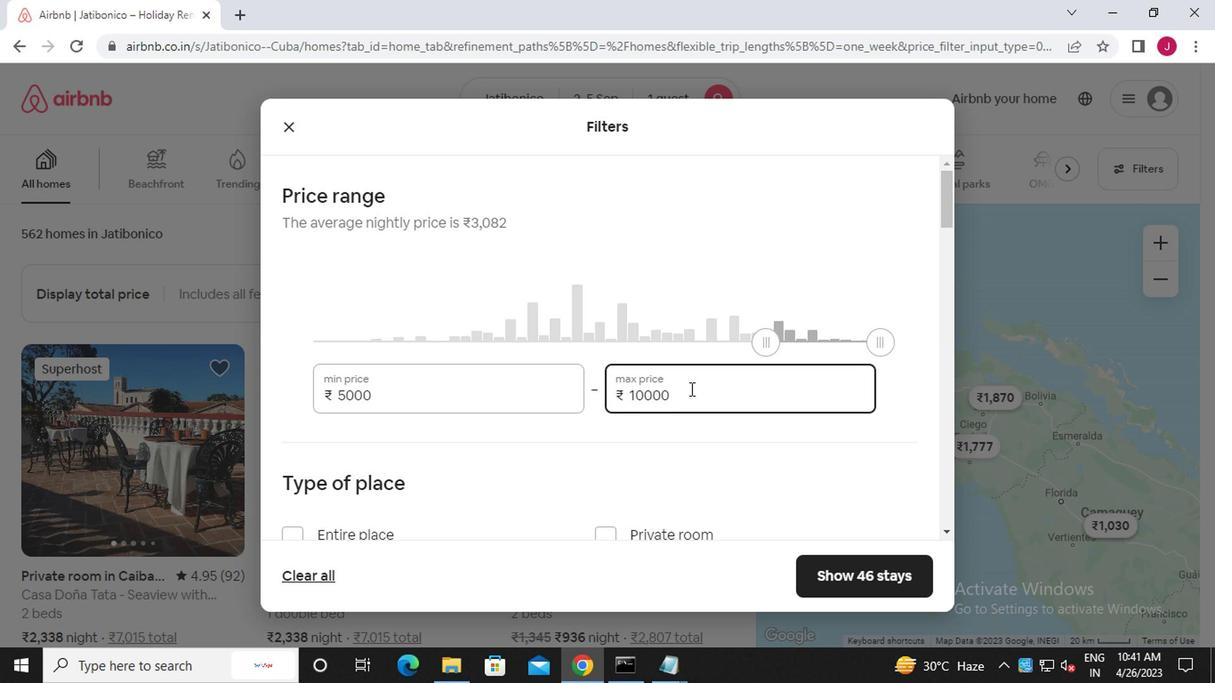 
Action: Mouse scrolled (649, 394) with delta (0, 0)
Screenshot: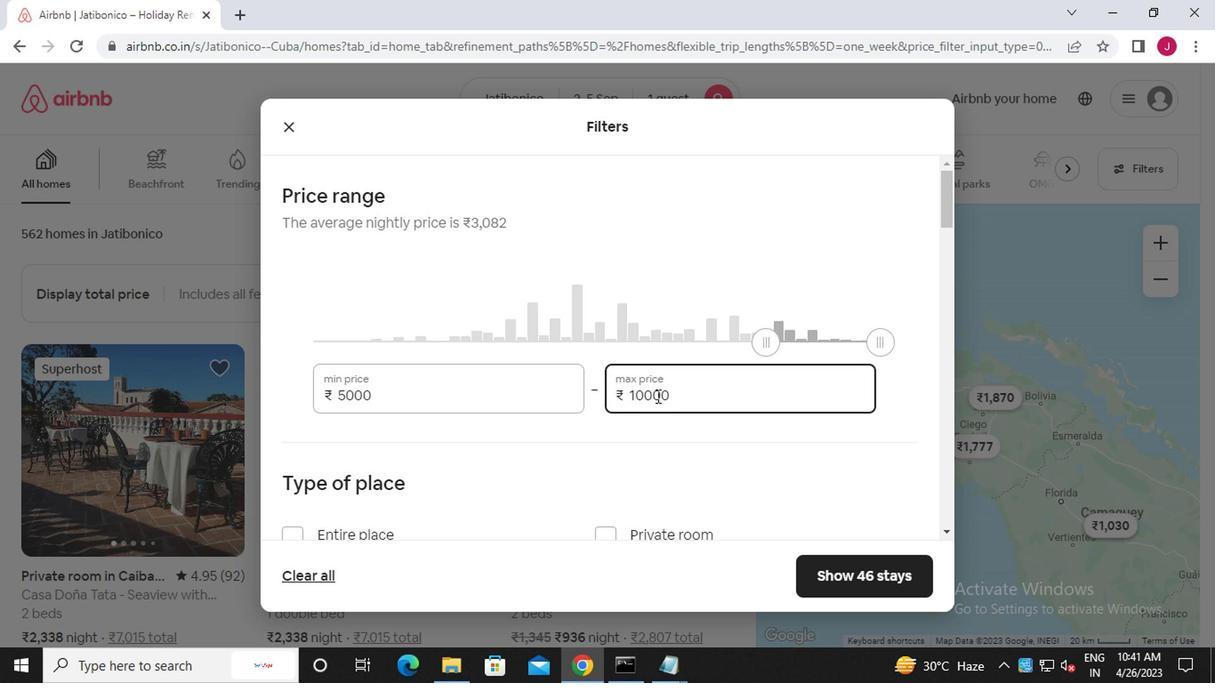 
Action: Mouse scrolled (649, 394) with delta (0, 0)
Screenshot: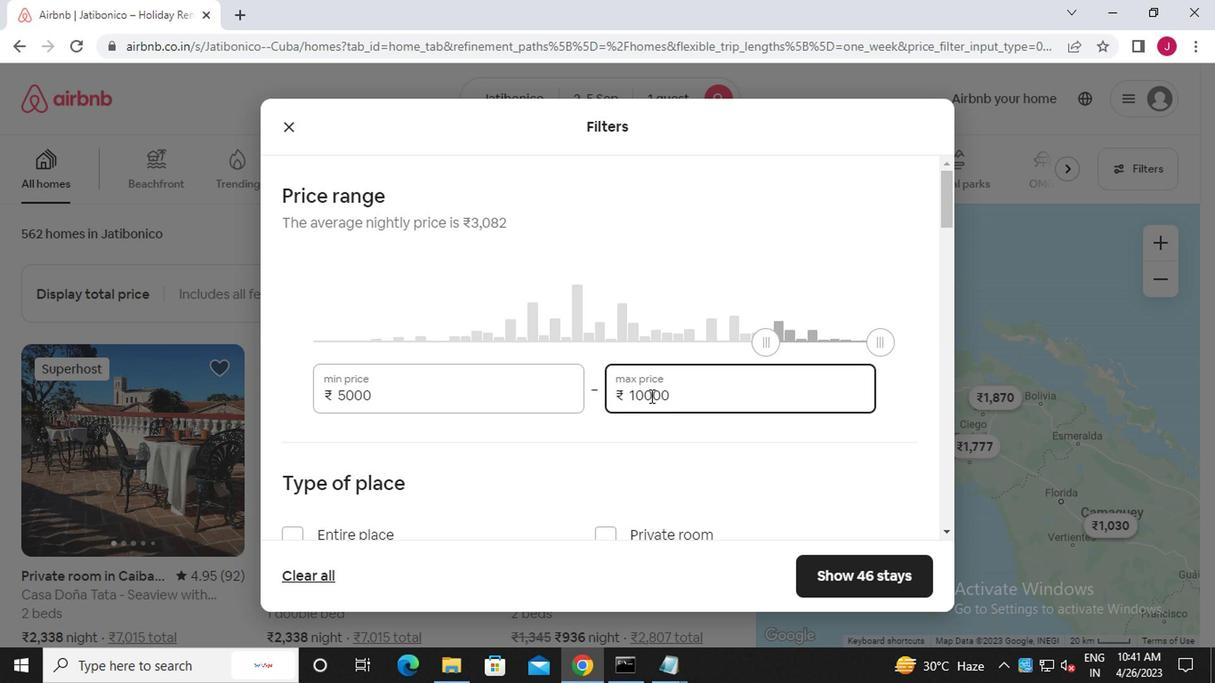 
Action: Mouse scrolled (649, 394) with delta (0, 0)
Screenshot: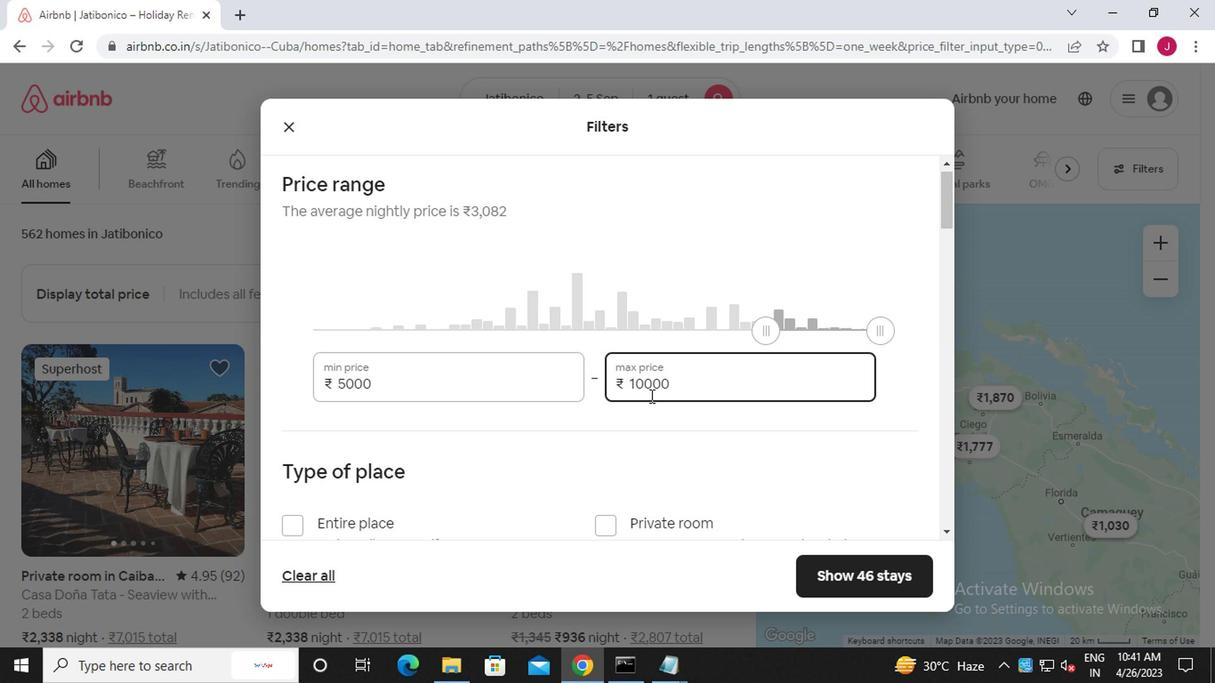 
Action: Mouse scrolled (649, 394) with delta (0, 0)
Screenshot: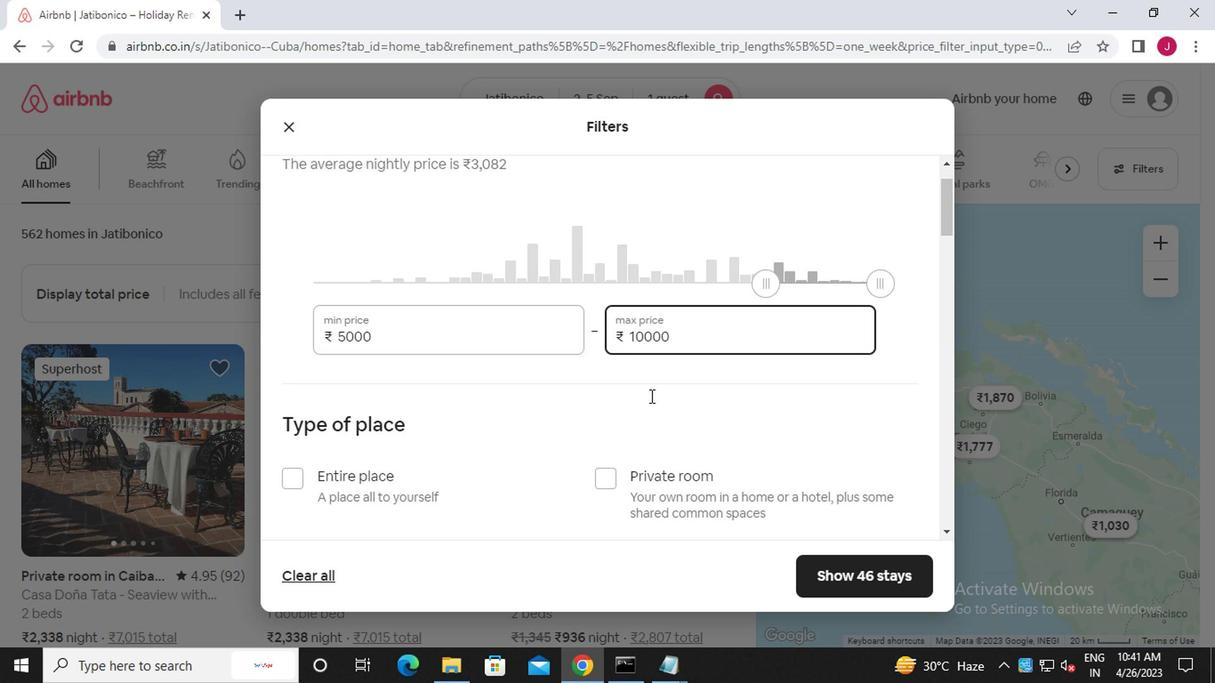 
Action: Mouse moved to (372, 271)
Screenshot: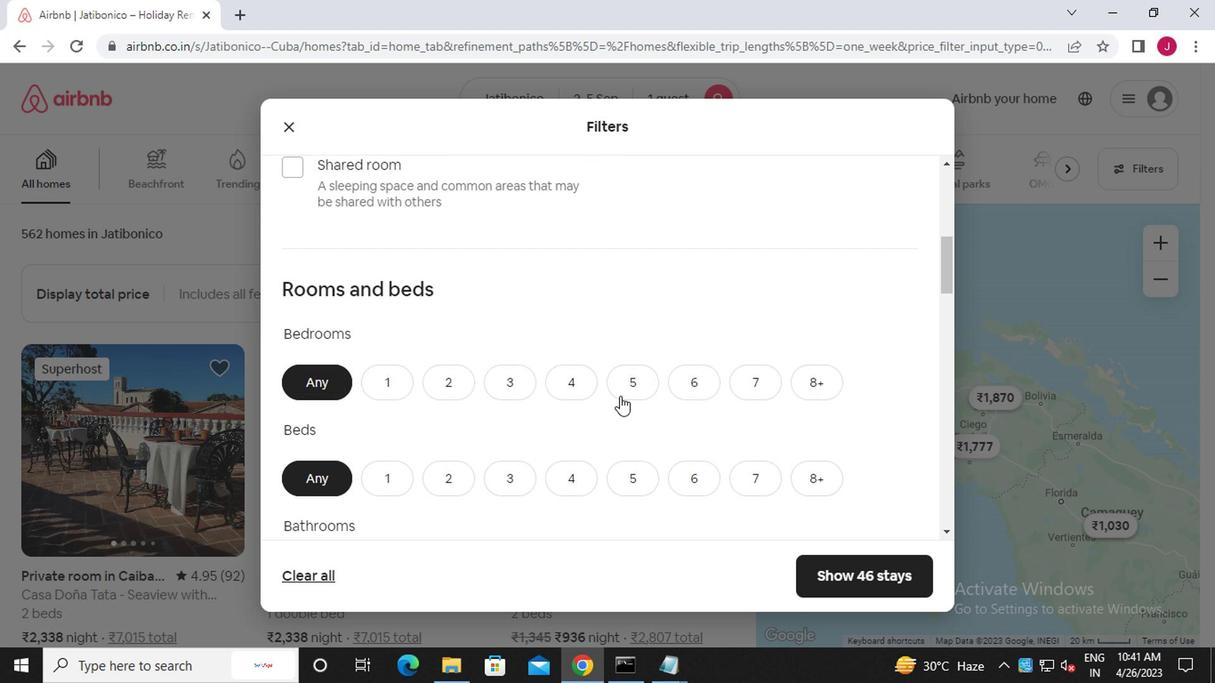 
Action: Mouse scrolled (372, 272) with delta (0, 0)
Screenshot: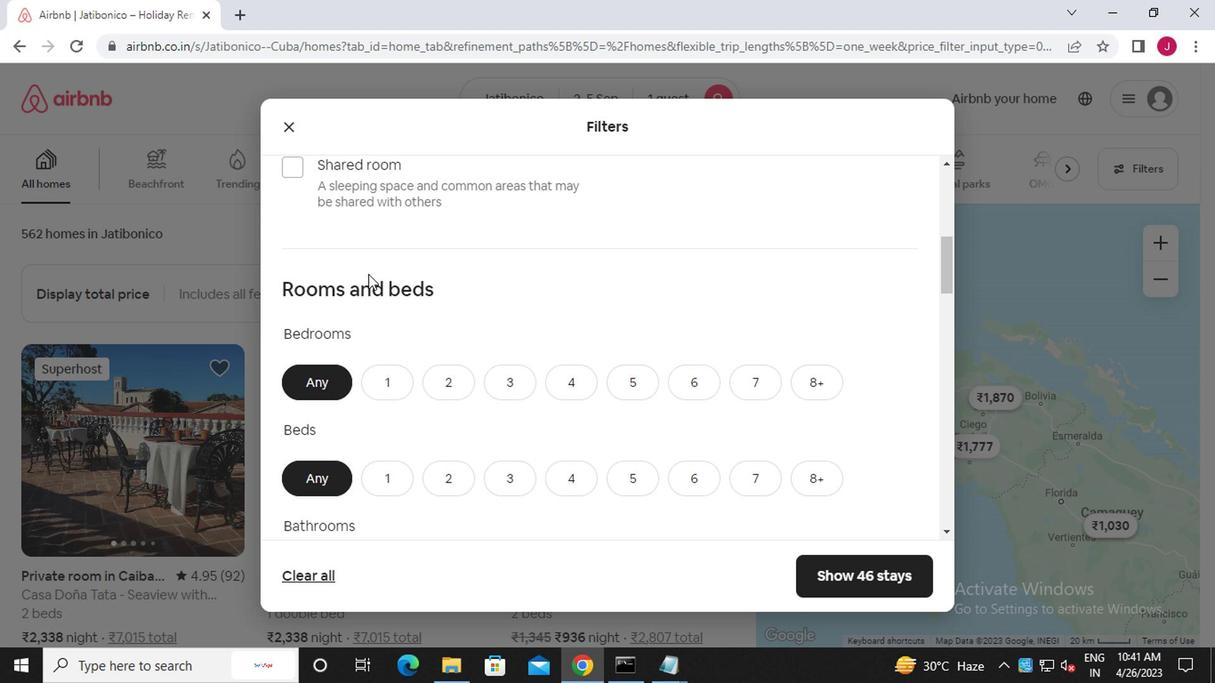
Action: Mouse moved to (604, 177)
Screenshot: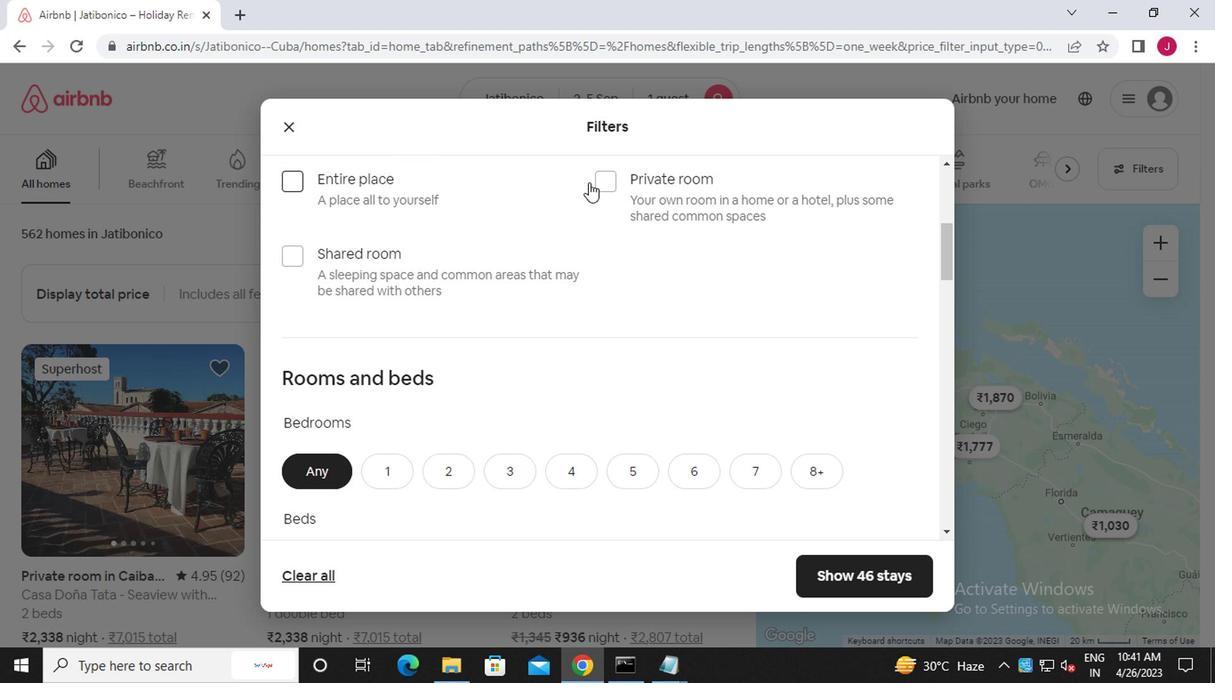 
Action: Mouse pressed left at (604, 177)
Screenshot: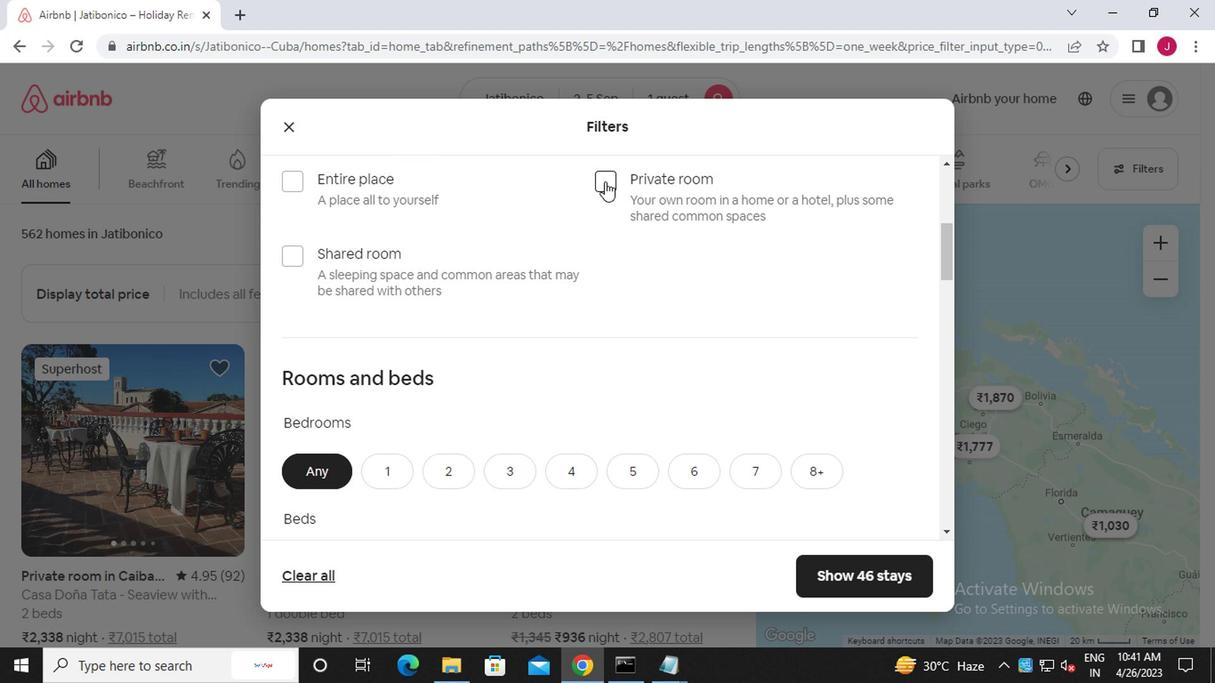 
Action: Mouse moved to (456, 337)
Screenshot: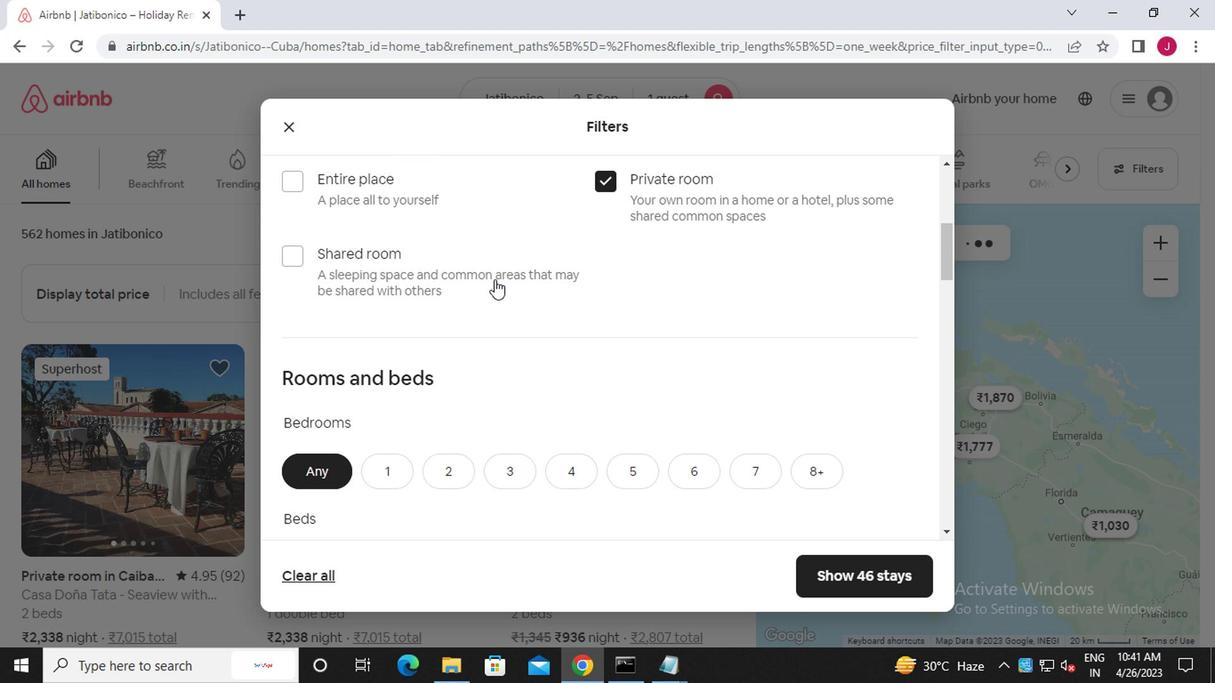 
Action: Mouse scrolled (456, 336) with delta (0, 0)
Screenshot: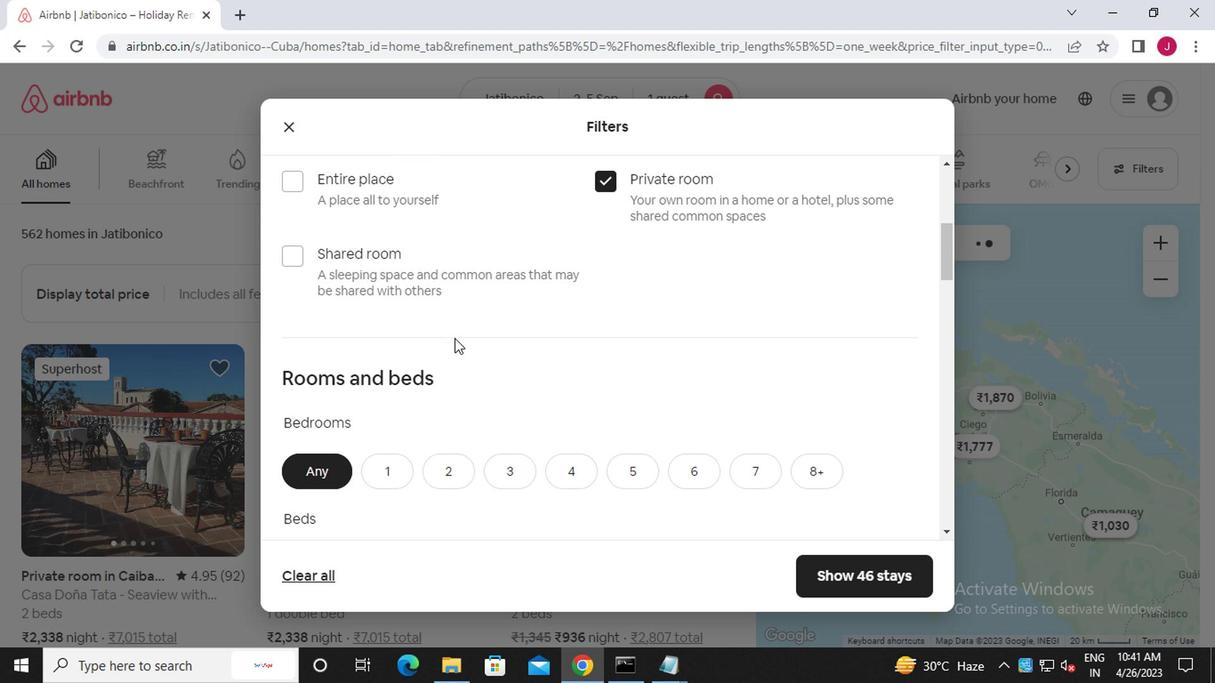 
Action: Mouse scrolled (456, 336) with delta (0, 0)
Screenshot: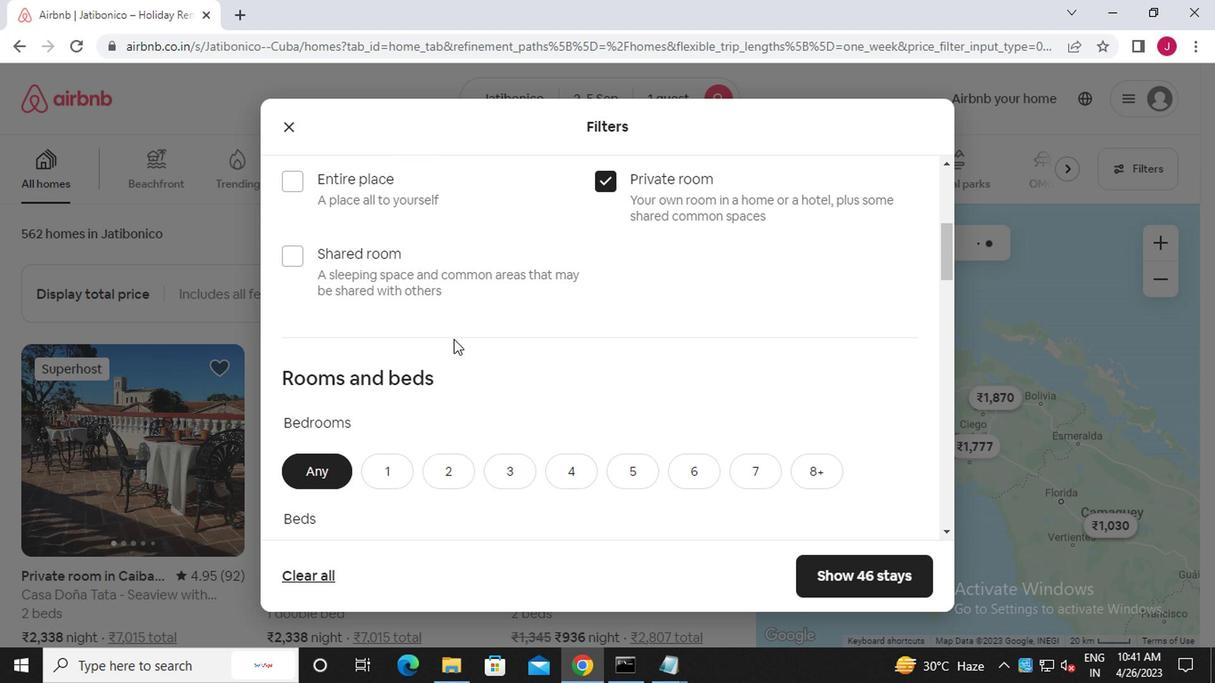 
Action: Mouse moved to (391, 290)
Screenshot: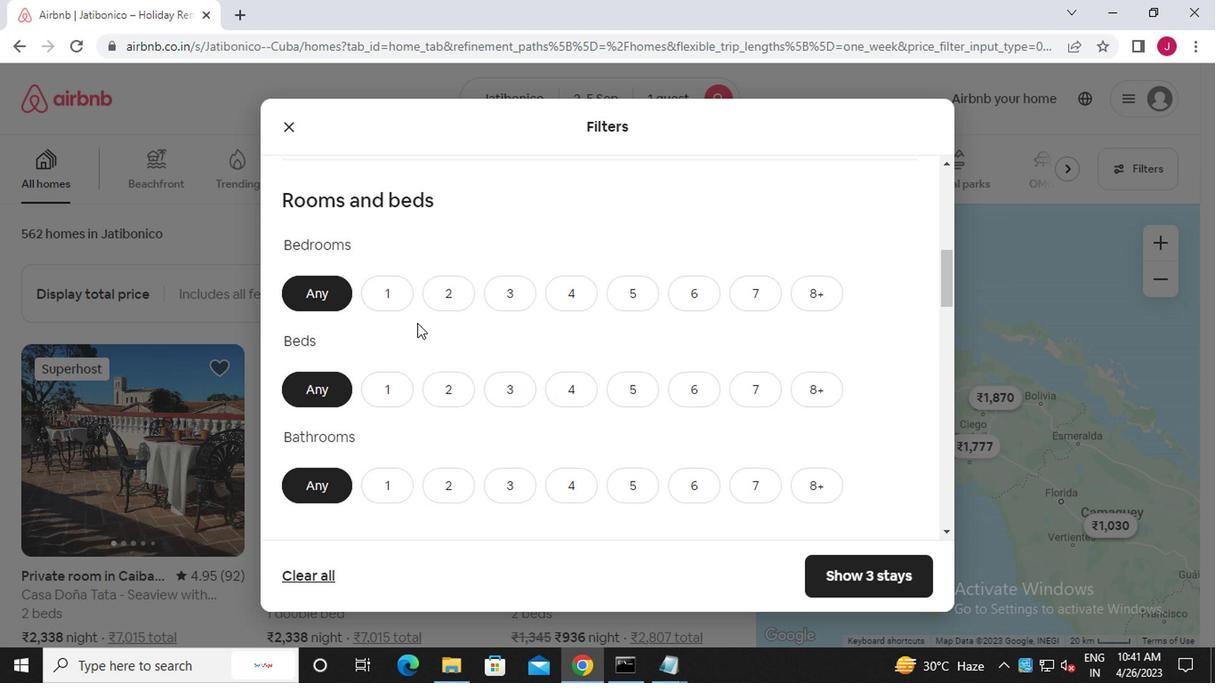 
Action: Mouse pressed left at (391, 290)
Screenshot: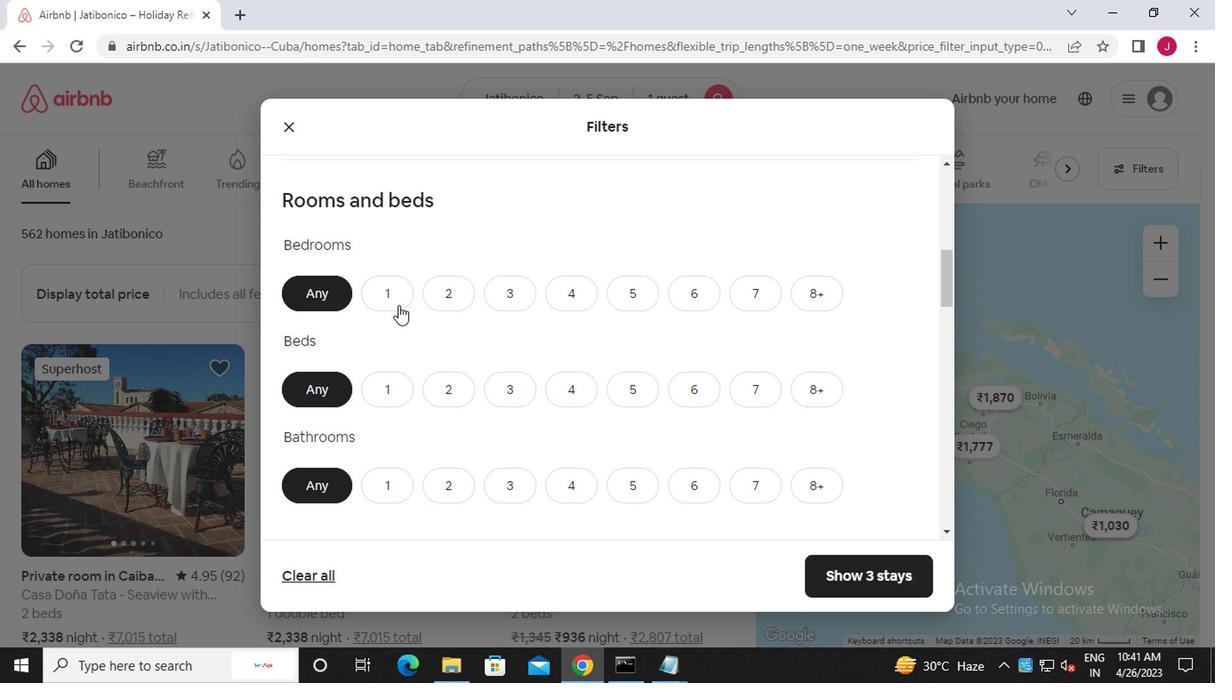 
Action: Mouse moved to (406, 402)
Screenshot: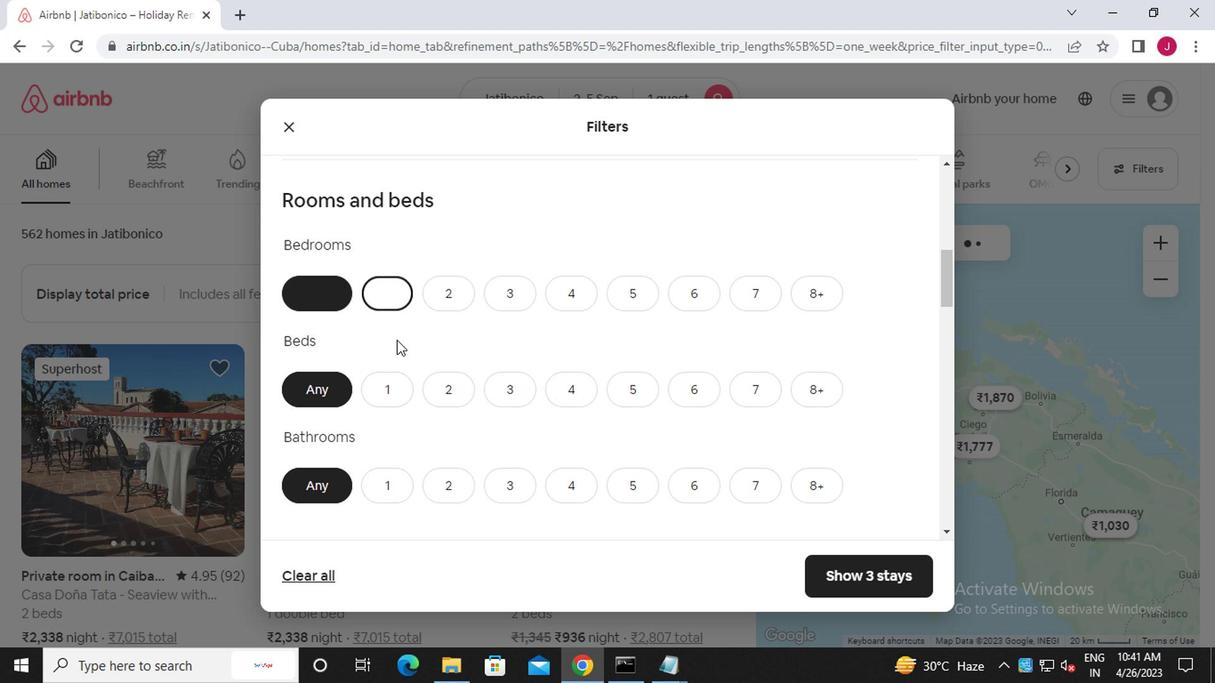 
Action: Mouse pressed left at (406, 402)
Screenshot: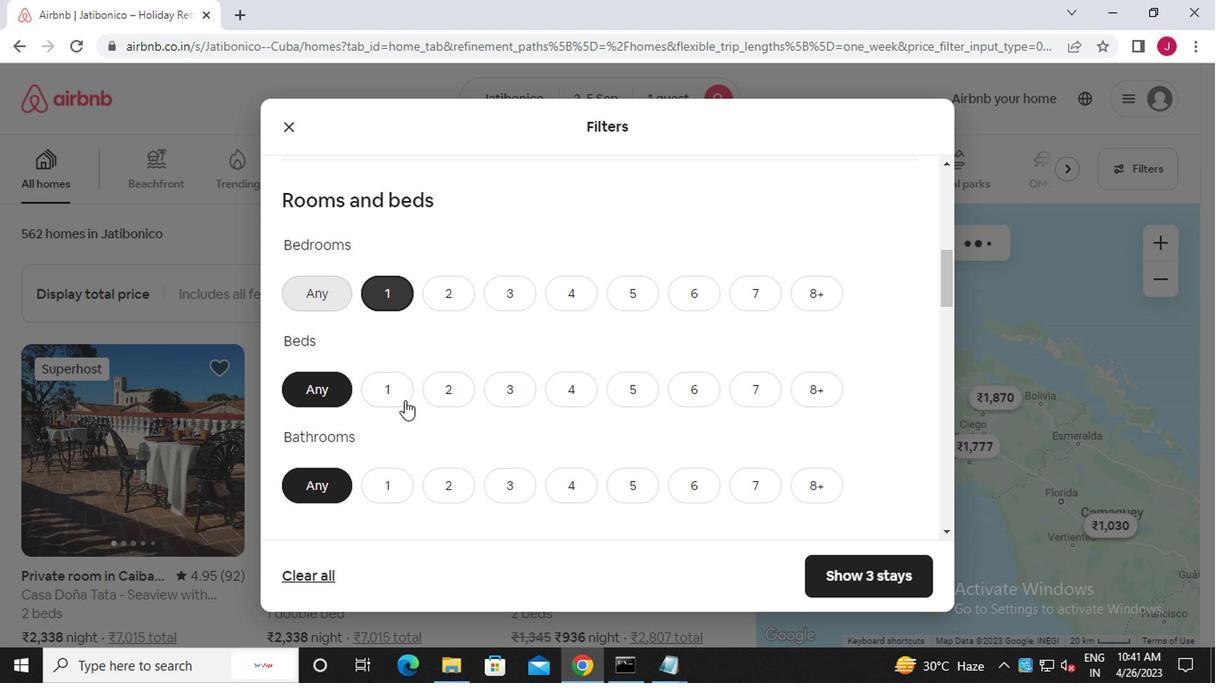 
Action: Mouse moved to (400, 485)
Screenshot: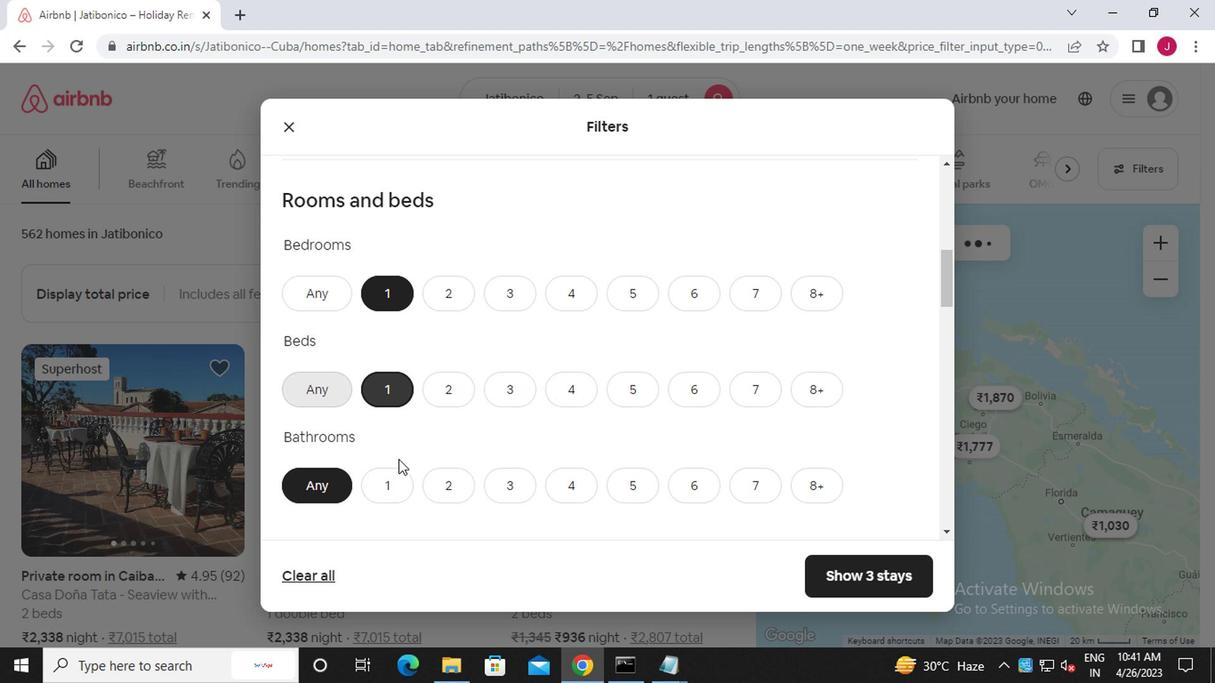 
Action: Mouse pressed left at (400, 485)
Screenshot: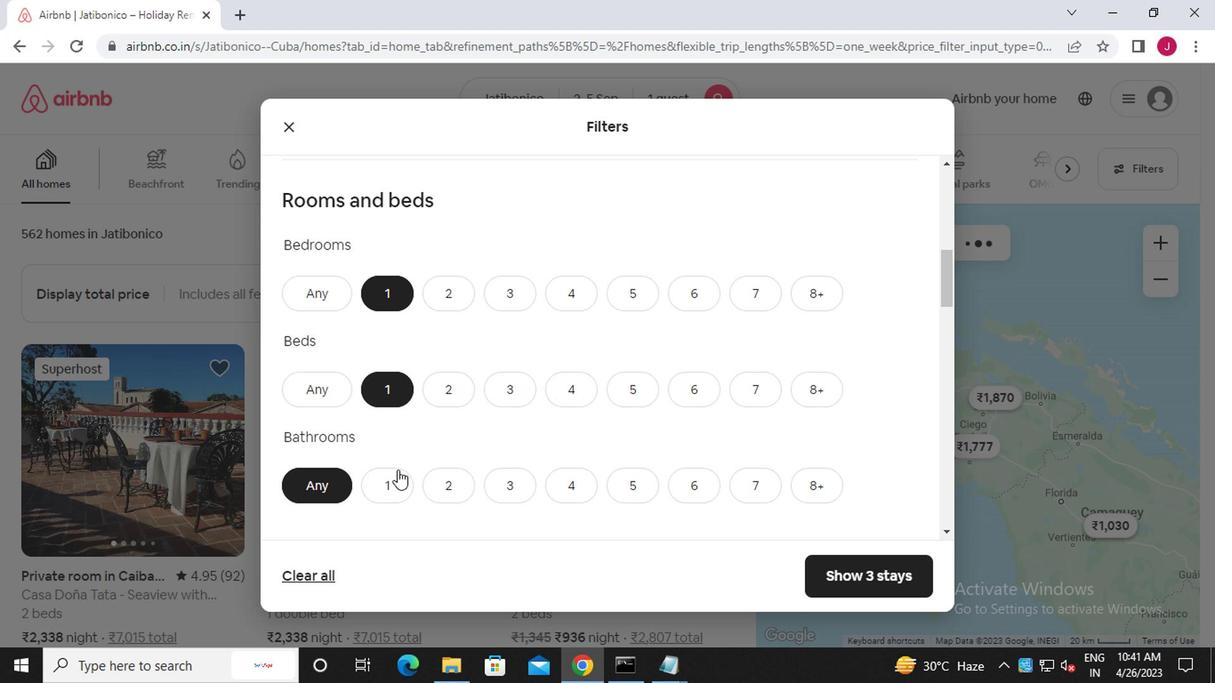
Action: Mouse moved to (400, 485)
Screenshot: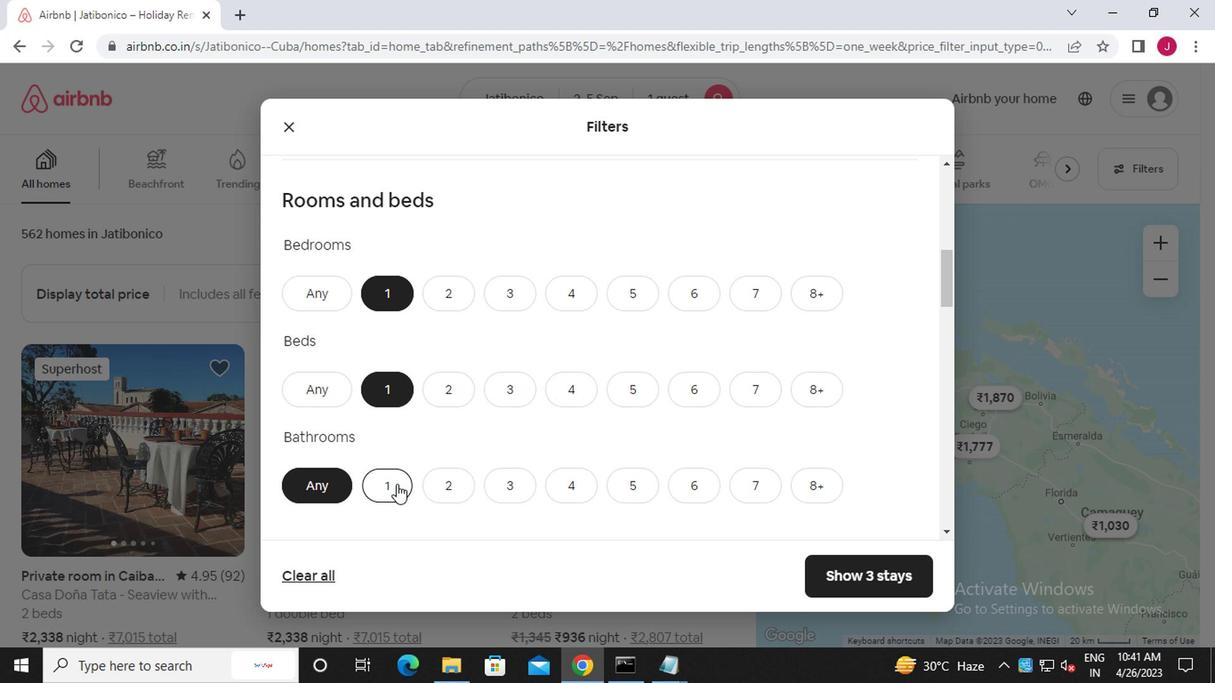 
Action: Mouse scrolled (400, 483) with delta (0, -1)
Screenshot: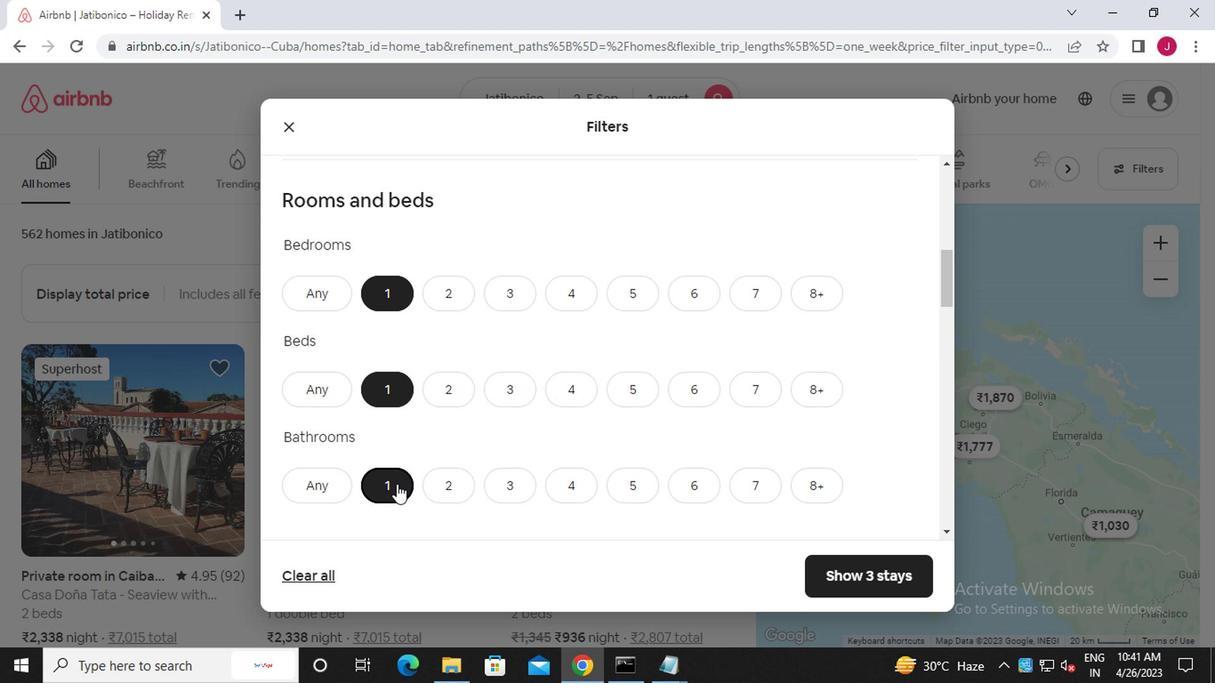 
Action: Mouse scrolled (400, 483) with delta (0, -1)
Screenshot: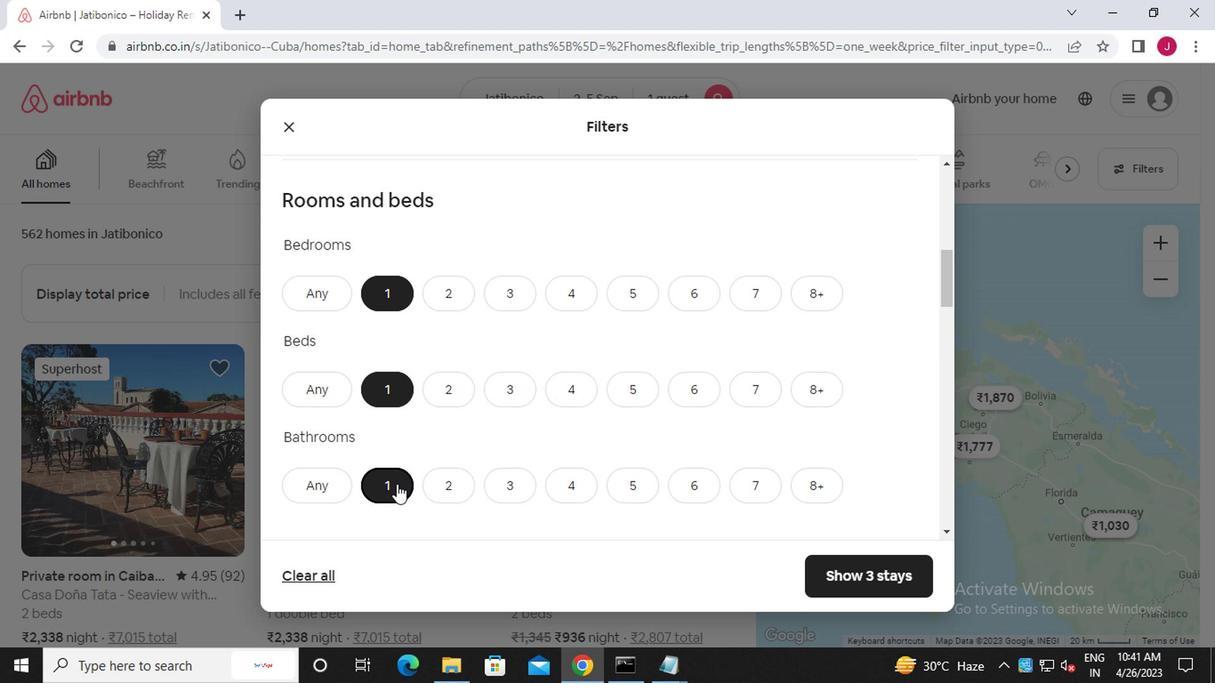 
Action: Mouse scrolled (400, 483) with delta (0, -1)
Screenshot: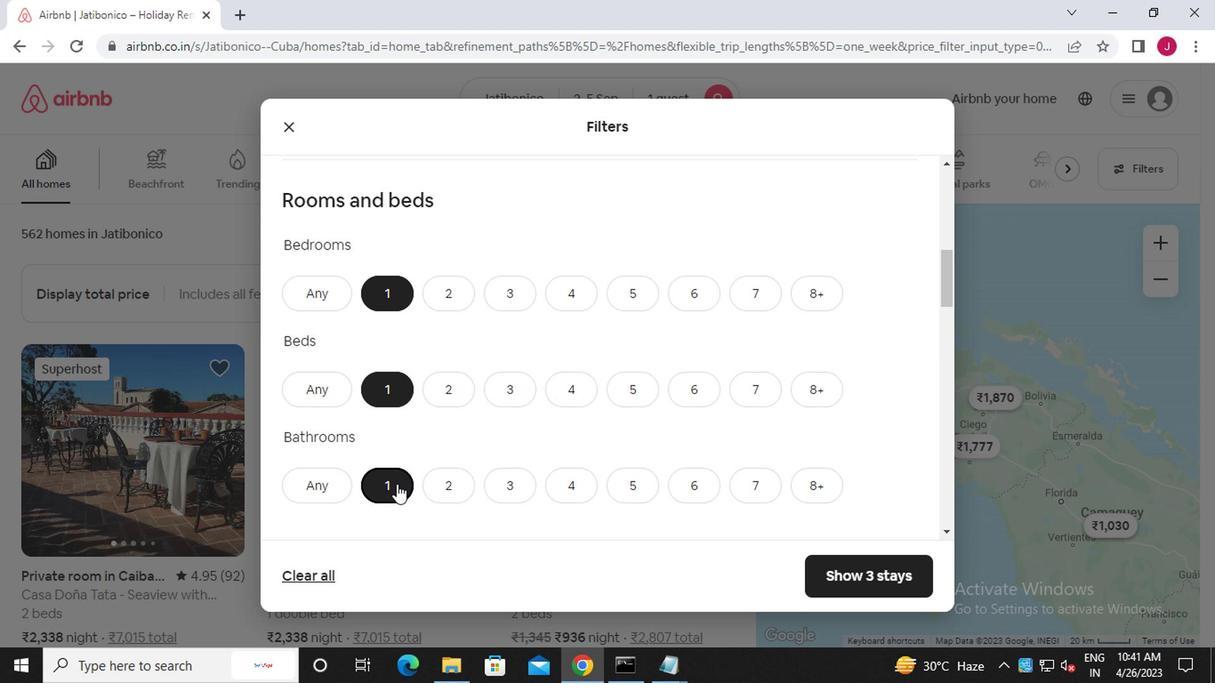 
Action: Mouse moved to (483, 482)
Screenshot: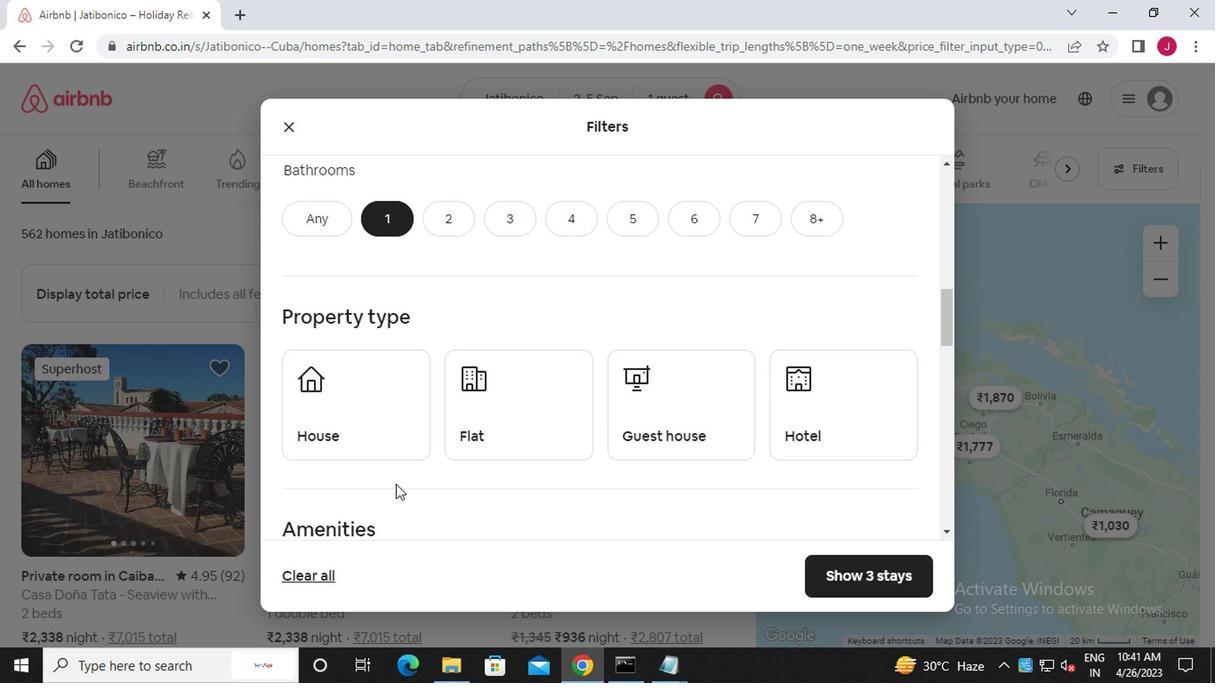 
Action: Mouse scrolled (483, 481) with delta (0, -1)
Screenshot: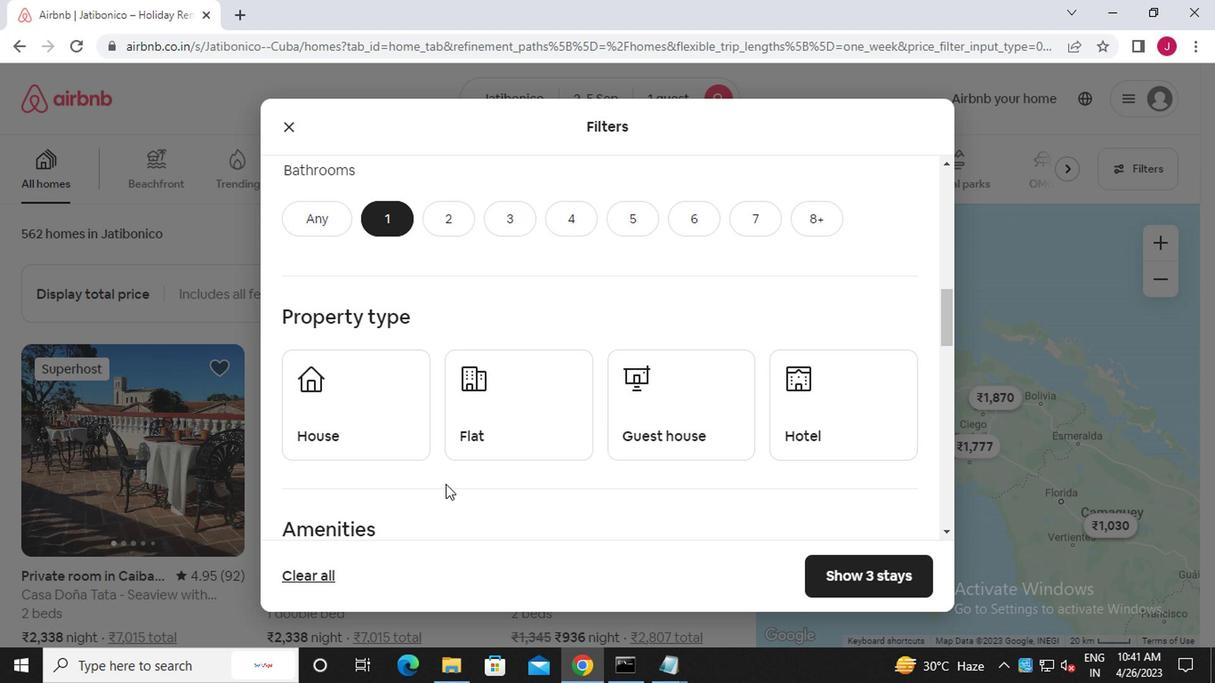 
Action: Mouse moved to (378, 333)
Screenshot: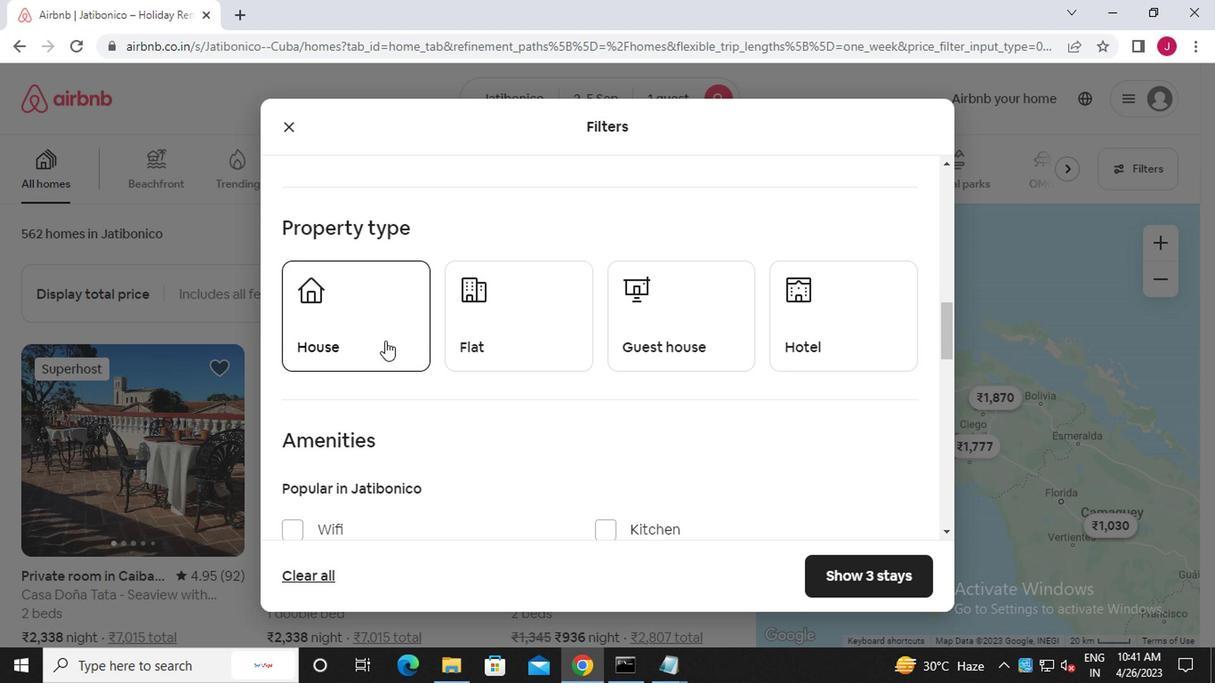
Action: Mouse pressed left at (378, 333)
Screenshot: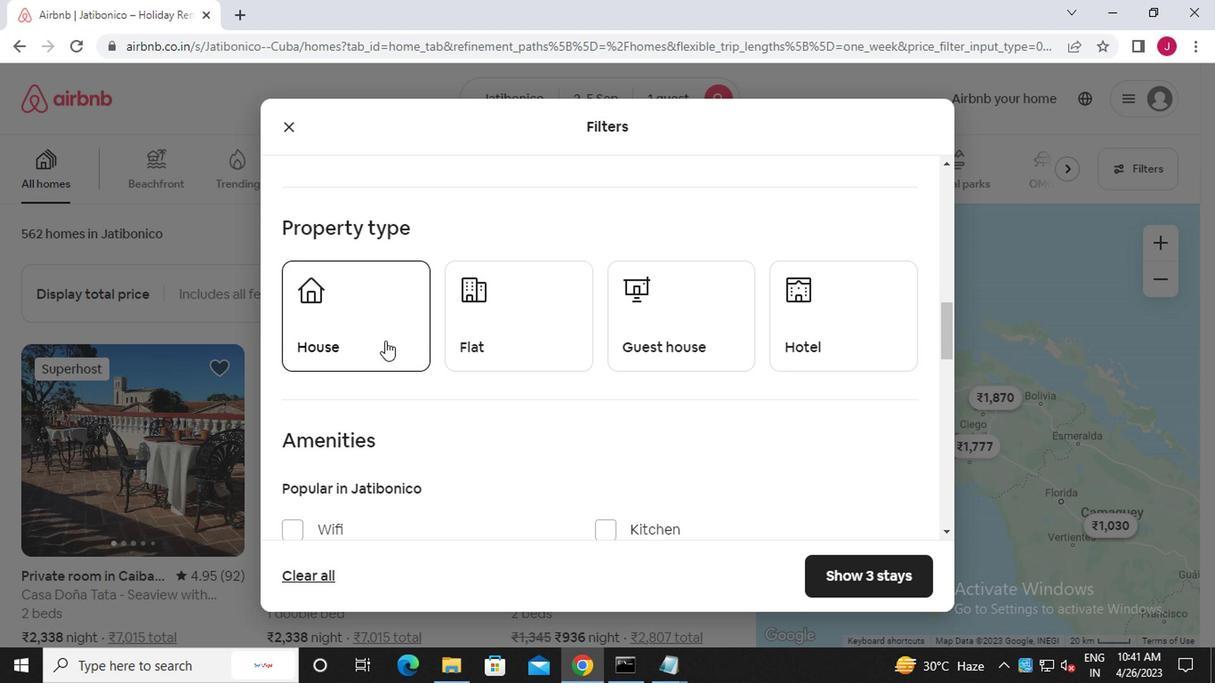 
Action: Mouse moved to (491, 341)
Screenshot: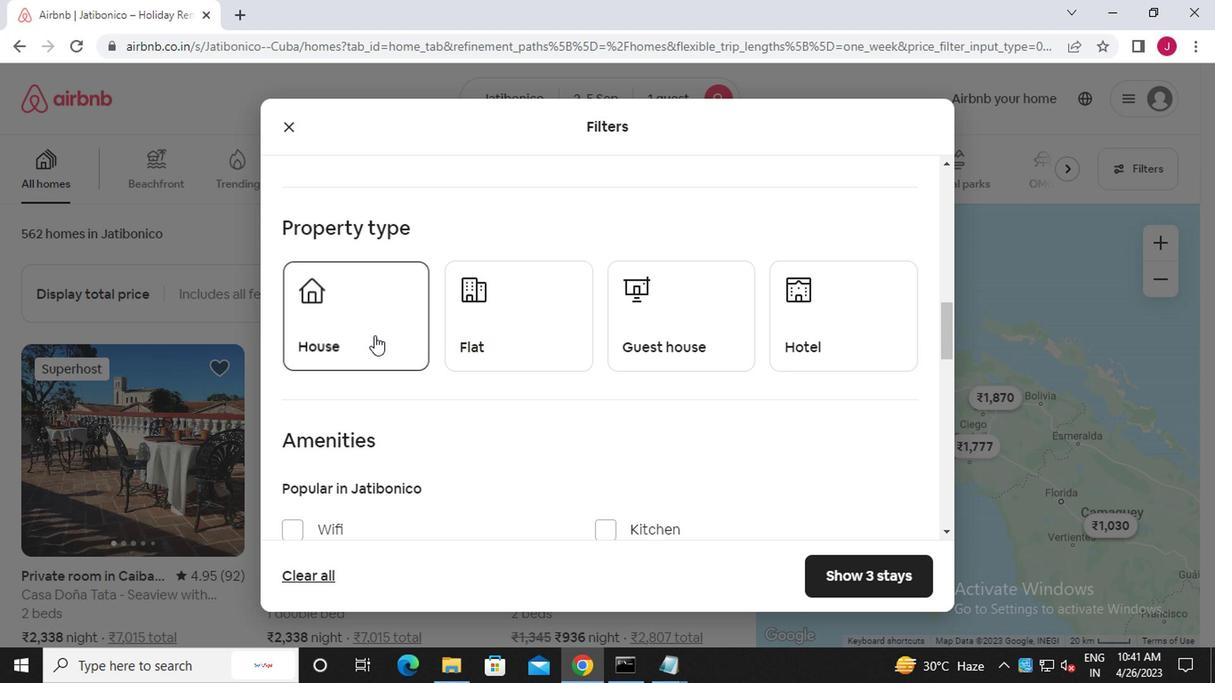 
Action: Mouse pressed left at (491, 341)
Screenshot: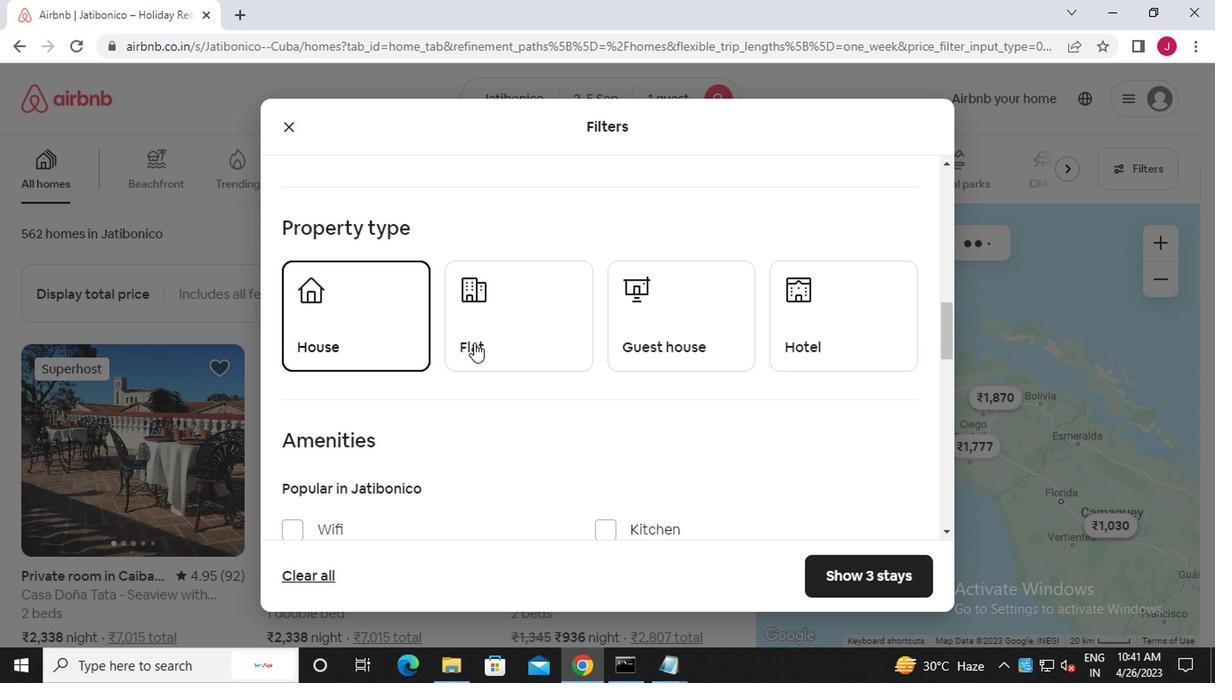 
Action: Mouse moved to (657, 330)
Screenshot: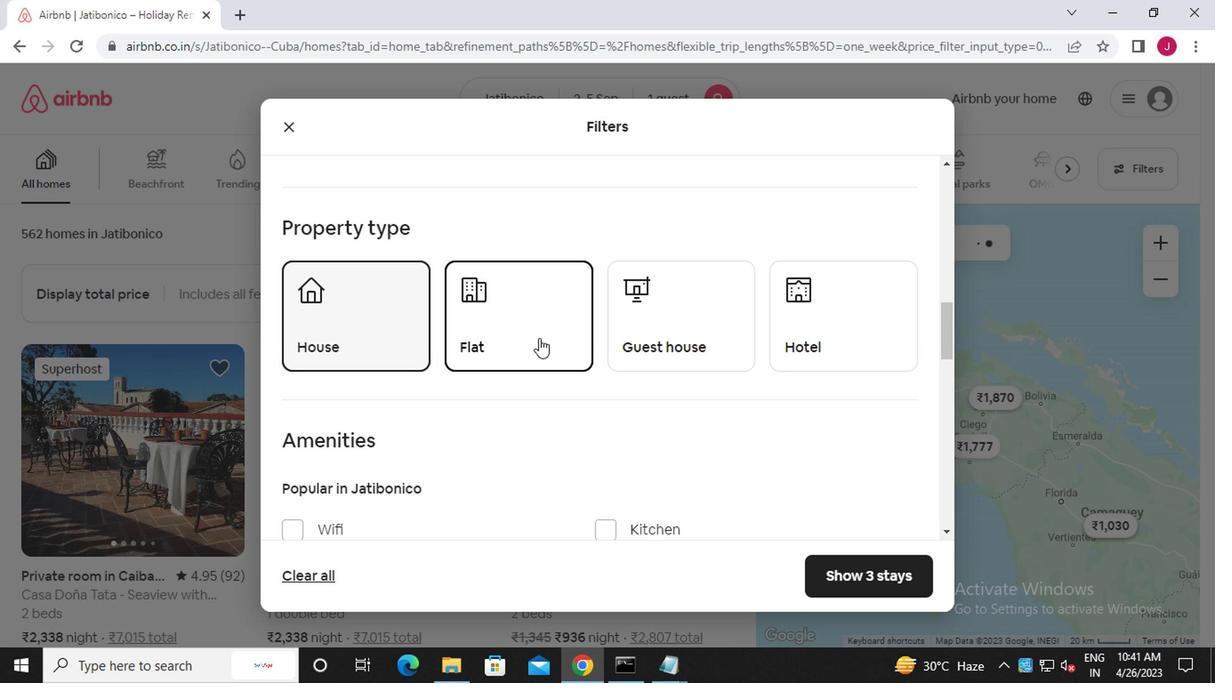 
Action: Mouse pressed left at (657, 330)
Screenshot: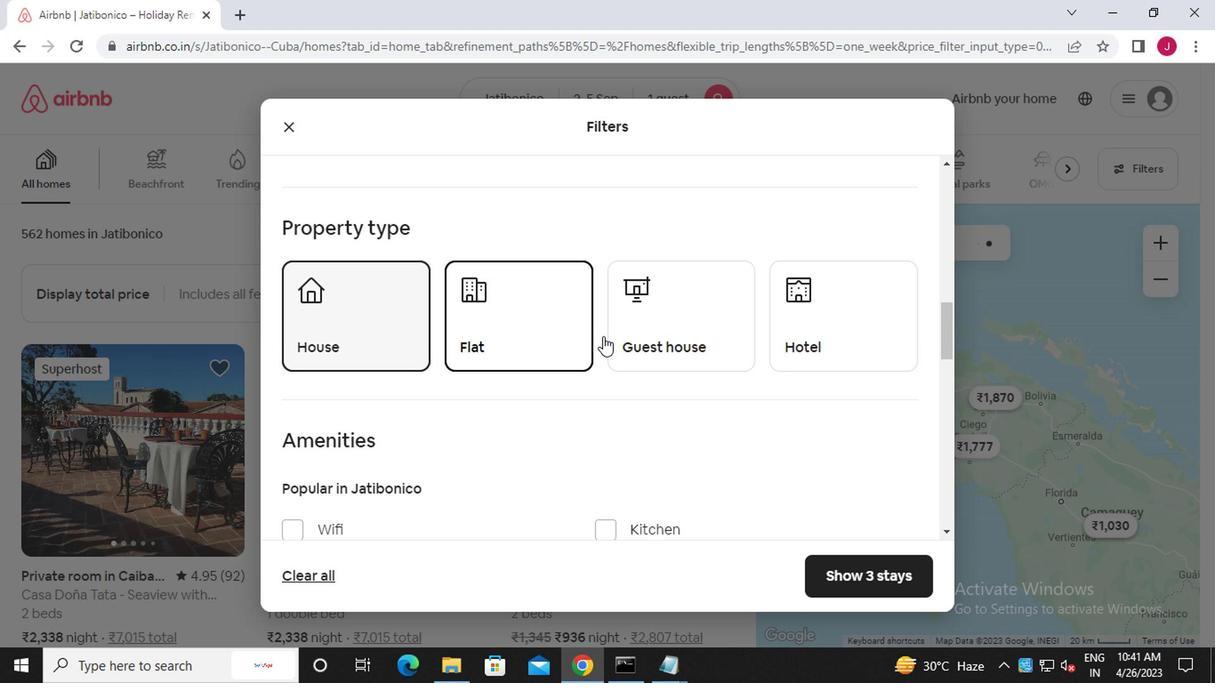 
Action: Mouse moved to (809, 318)
Screenshot: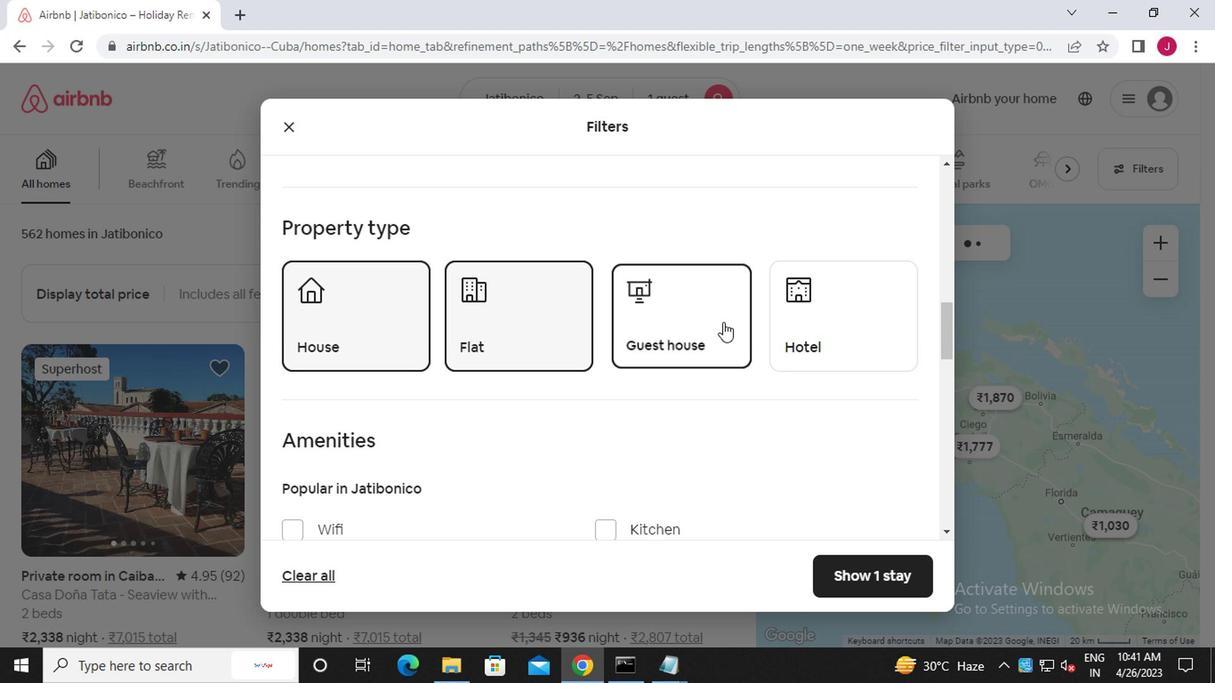 
Action: Mouse pressed left at (809, 318)
Screenshot: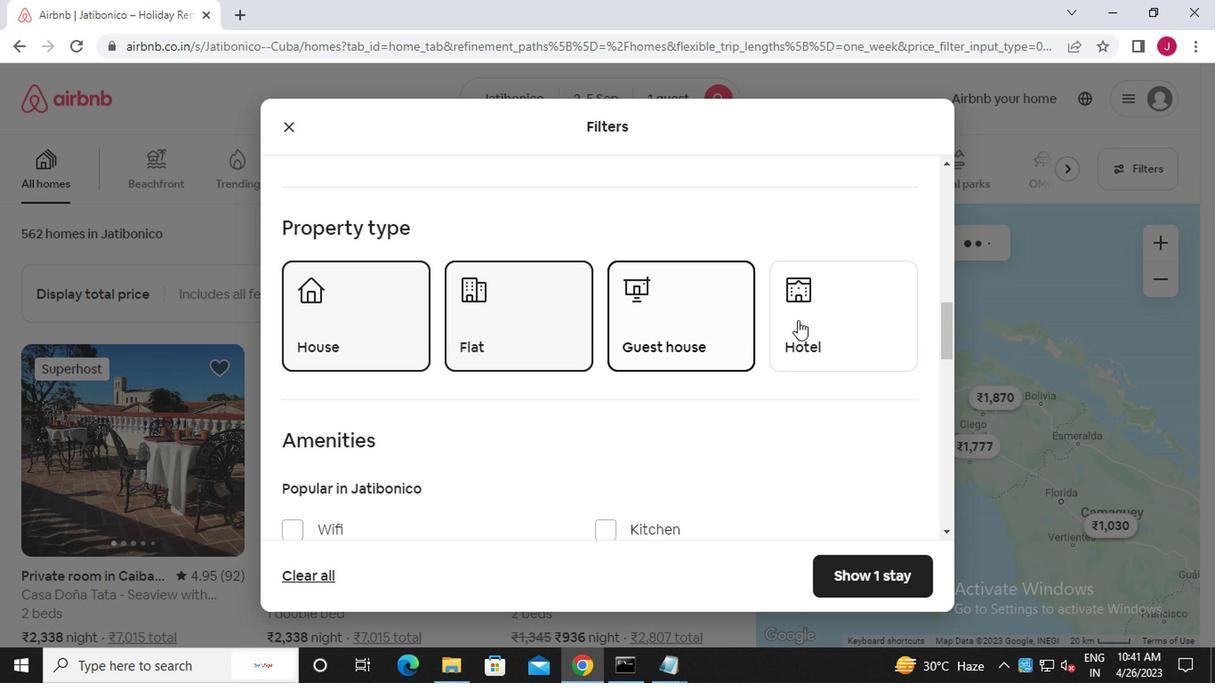 
Action: Mouse moved to (811, 318)
Screenshot: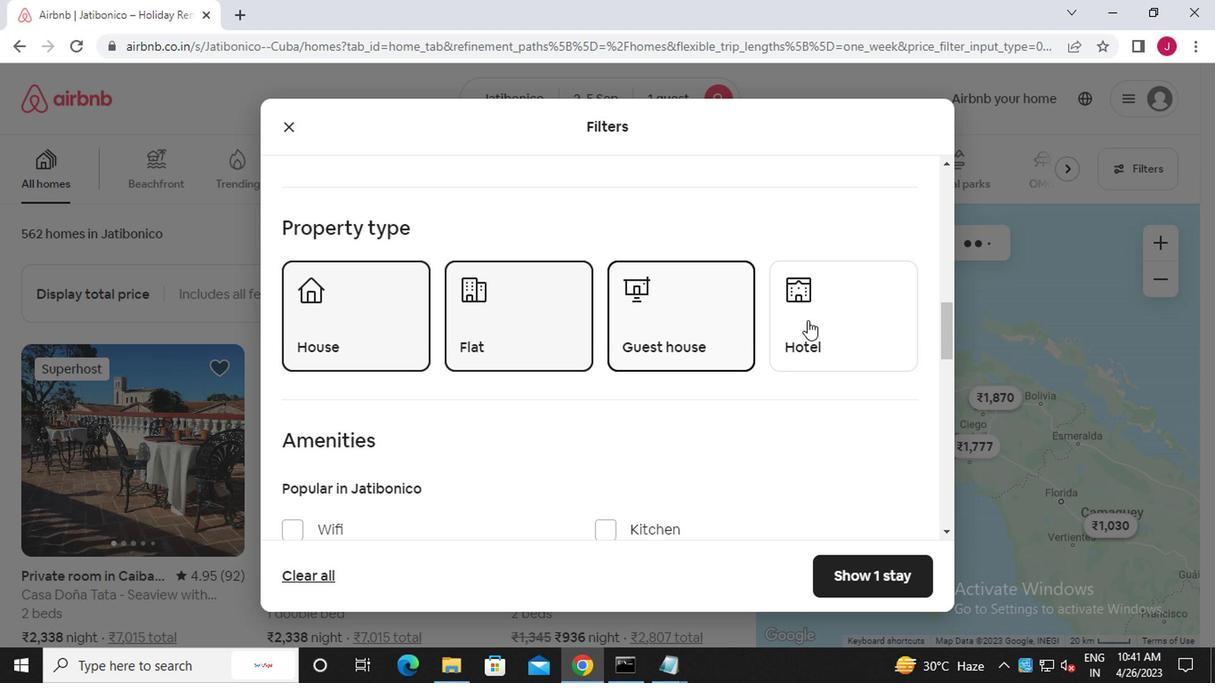
Action: Mouse scrolled (811, 317) with delta (0, 0)
Screenshot: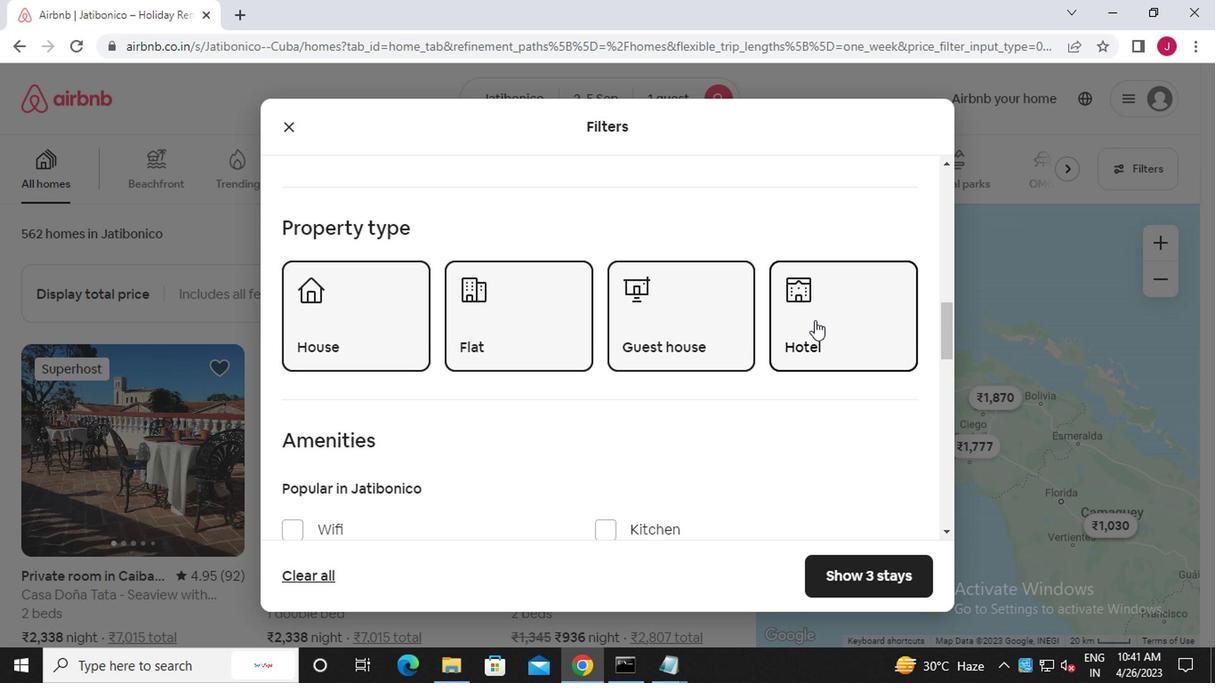 
Action: Mouse scrolled (811, 317) with delta (0, 0)
Screenshot: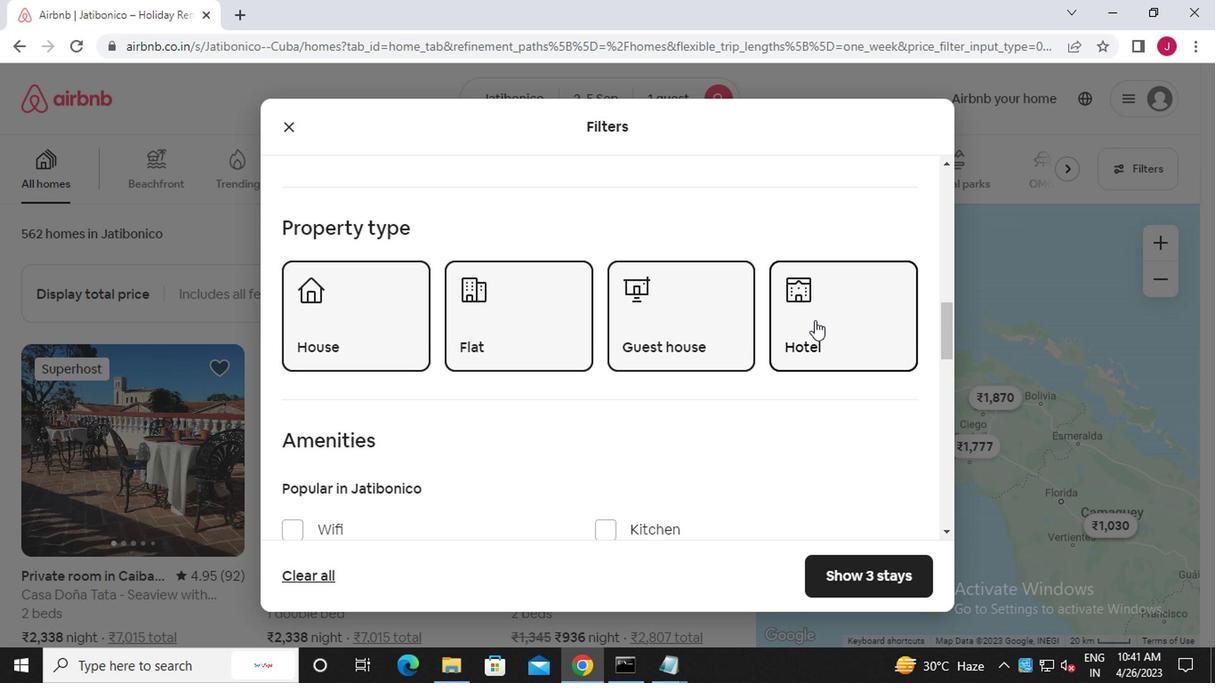 
Action: Mouse scrolled (811, 317) with delta (0, 0)
Screenshot: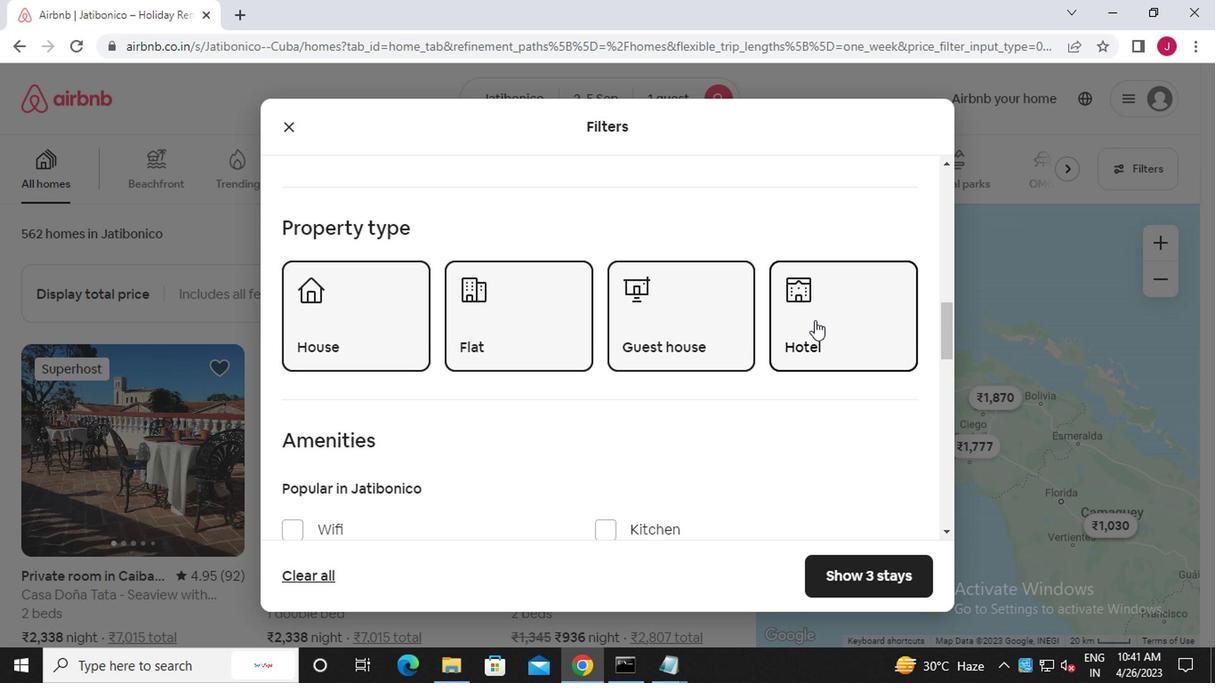 
Action: Mouse moved to (809, 318)
Screenshot: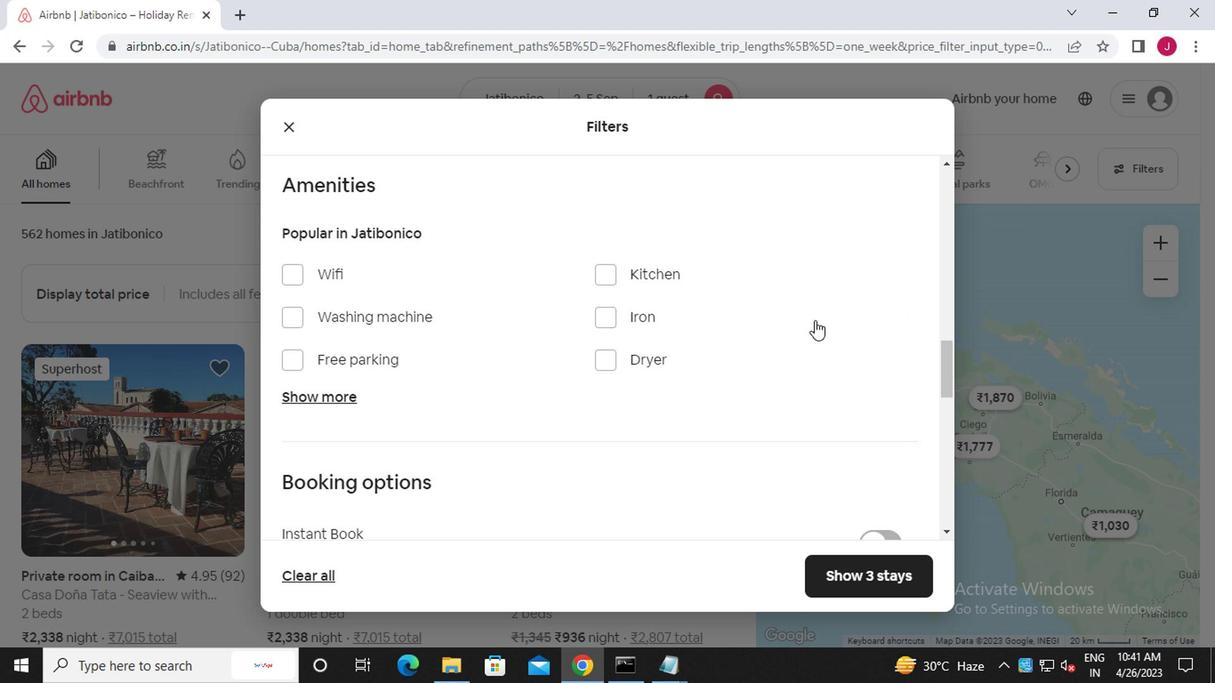 
Action: Mouse scrolled (809, 317) with delta (0, 0)
Screenshot: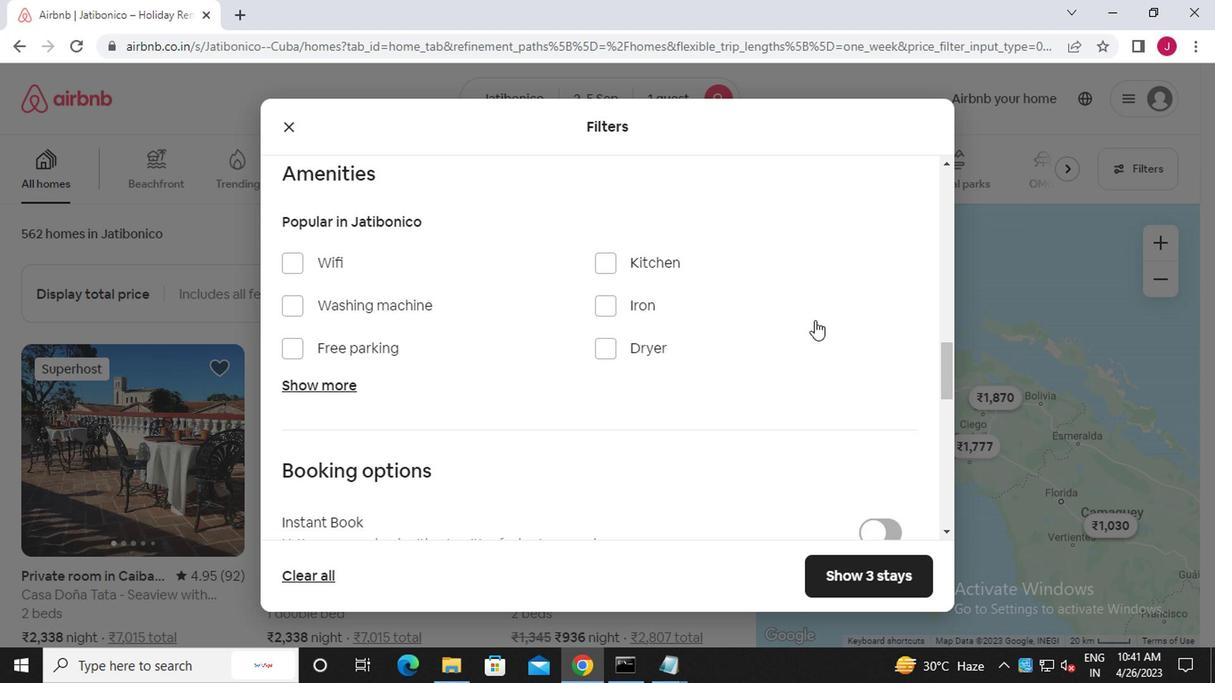 
Action: Mouse scrolled (809, 317) with delta (0, 0)
Screenshot: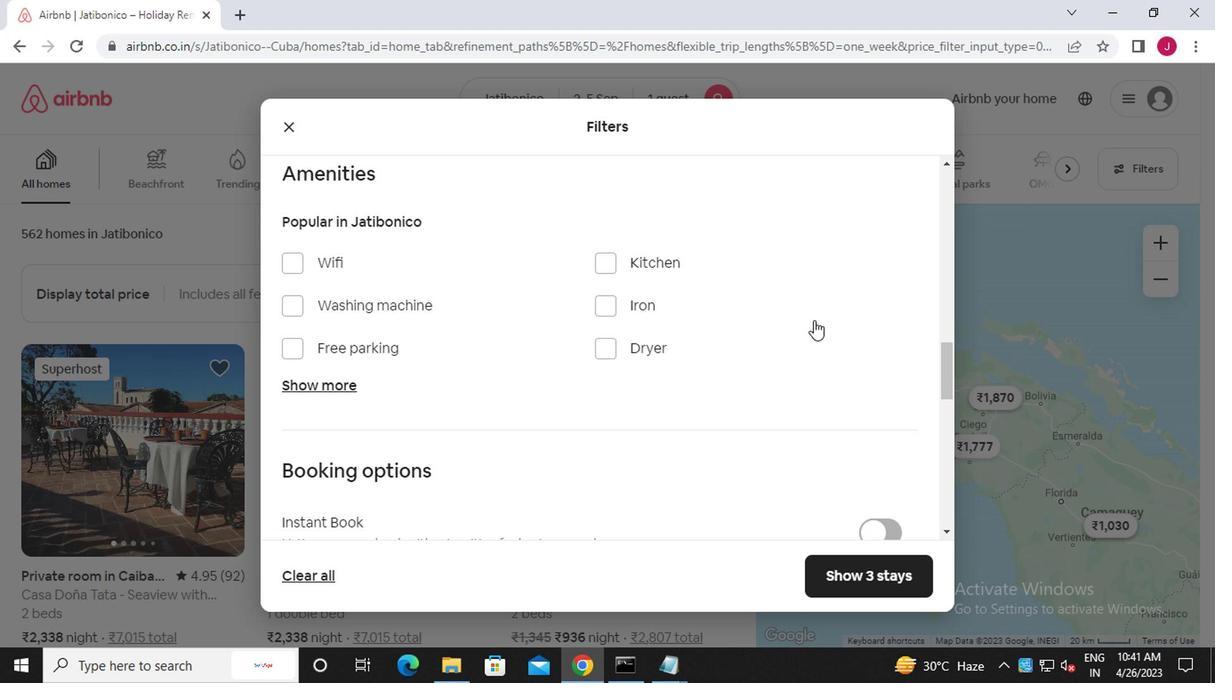 
Action: Mouse scrolled (809, 317) with delta (0, 0)
Screenshot: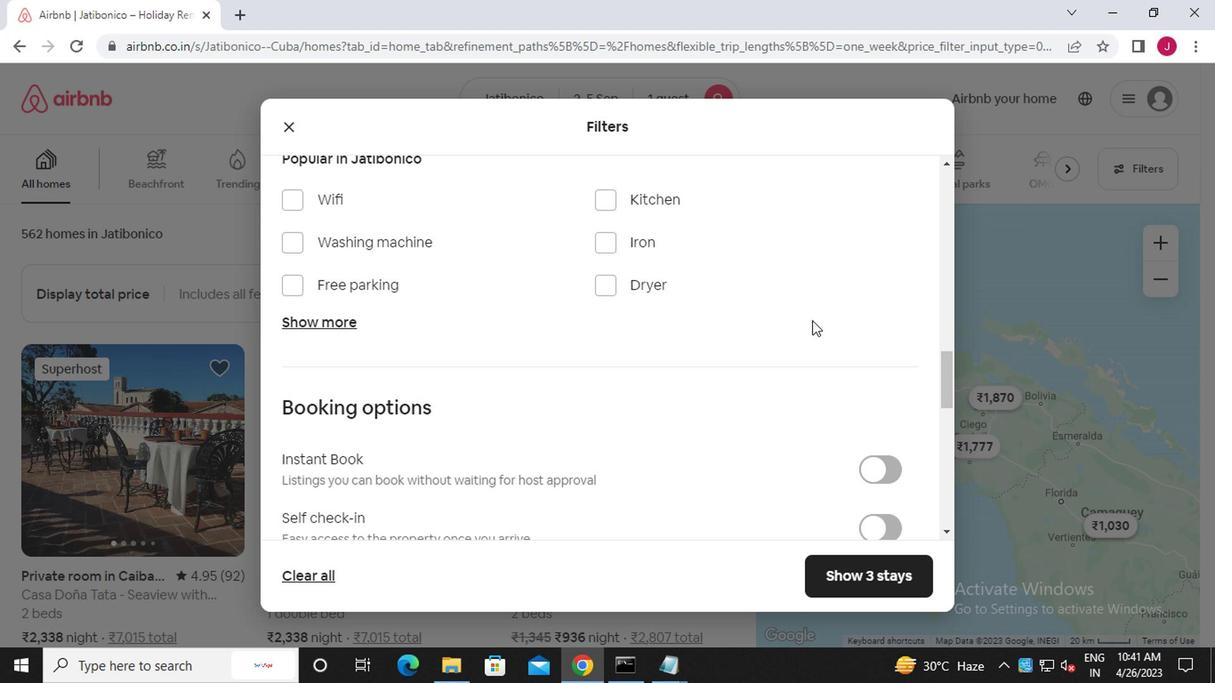 
Action: Mouse moved to (881, 330)
Screenshot: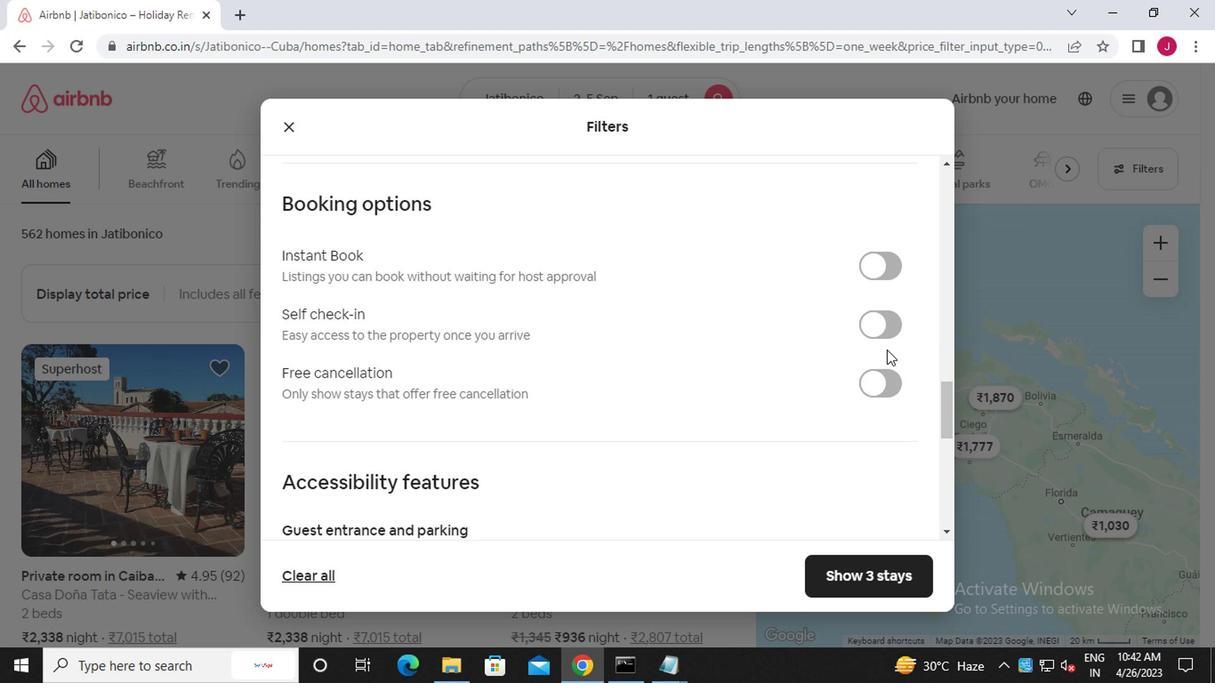
Action: Mouse pressed left at (881, 330)
Screenshot: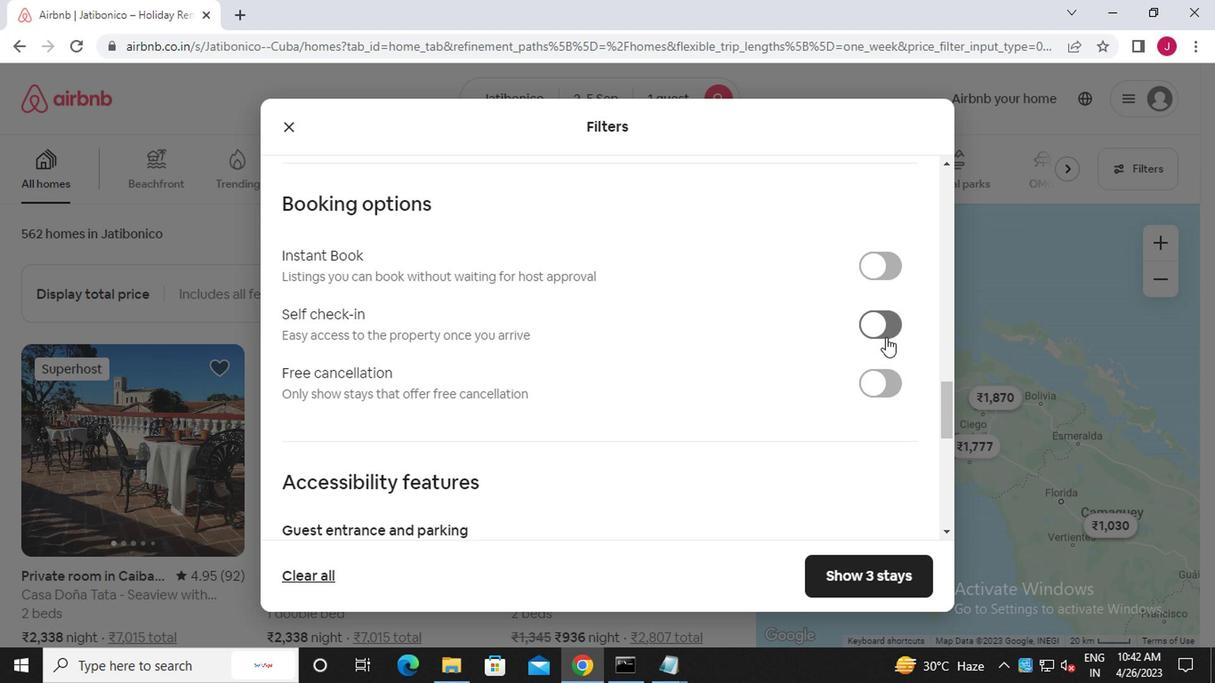 
Action: Mouse moved to (569, 359)
Screenshot: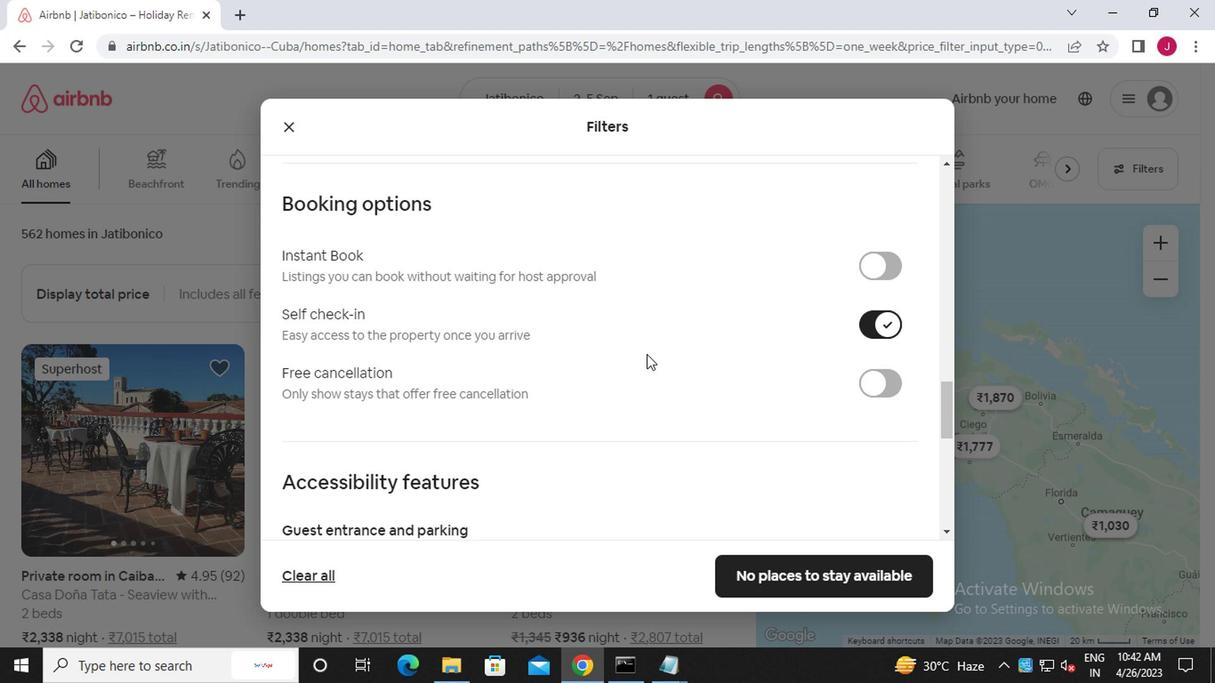 
Action: Mouse scrolled (569, 358) with delta (0, 0)
Screenshot: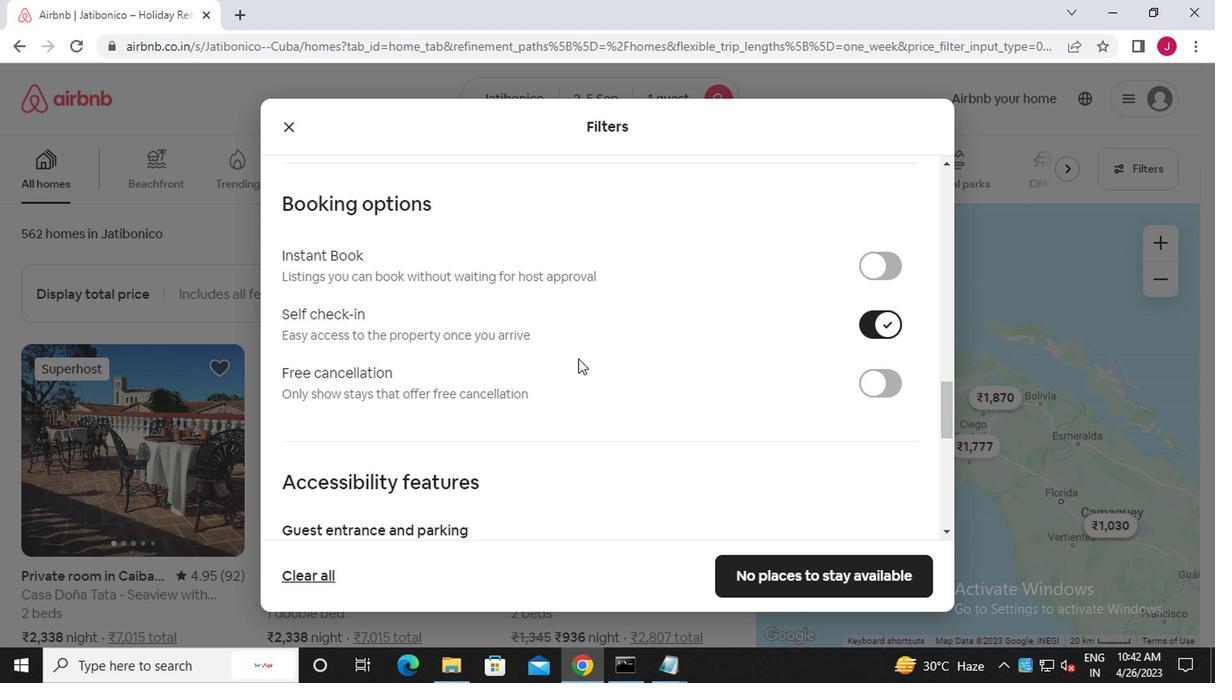 
Action: Mouse scrolled (569, 358) with delta (0, 0)
Screenshot: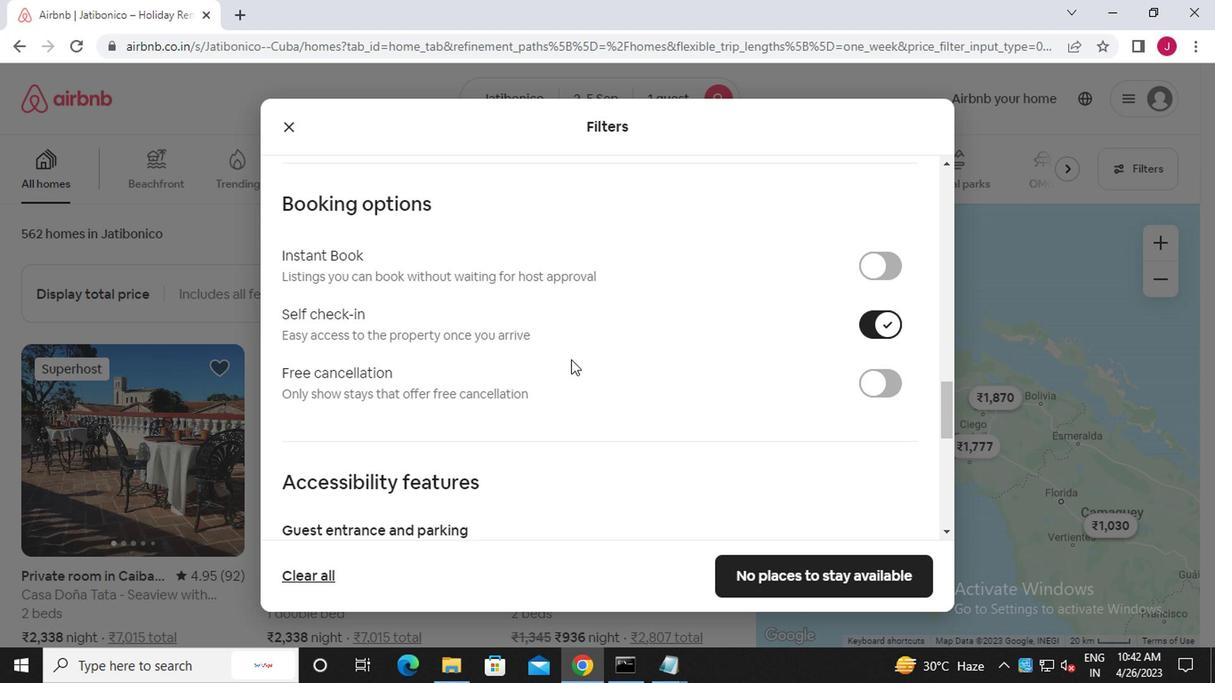 
Action: Mouse scrolled (569, 358) with delta (0, 0)
Screenshot: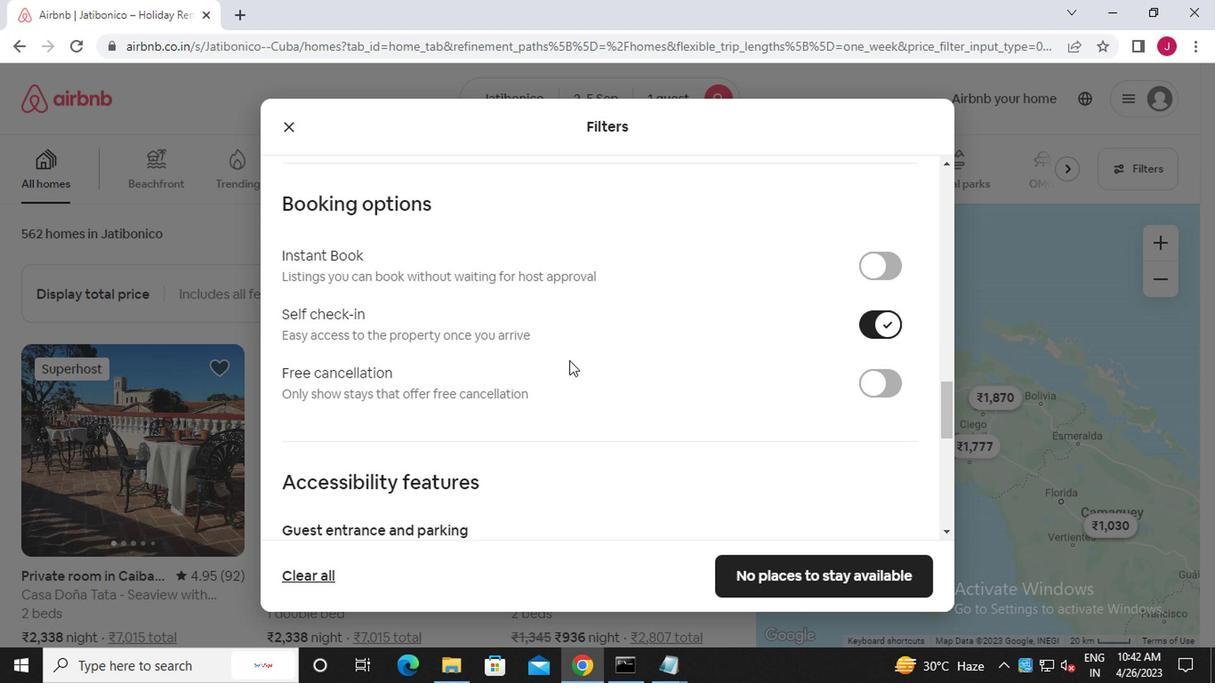 
Action: Mouse scrolled (569, 358) with delta (0, 0)
Screenshot: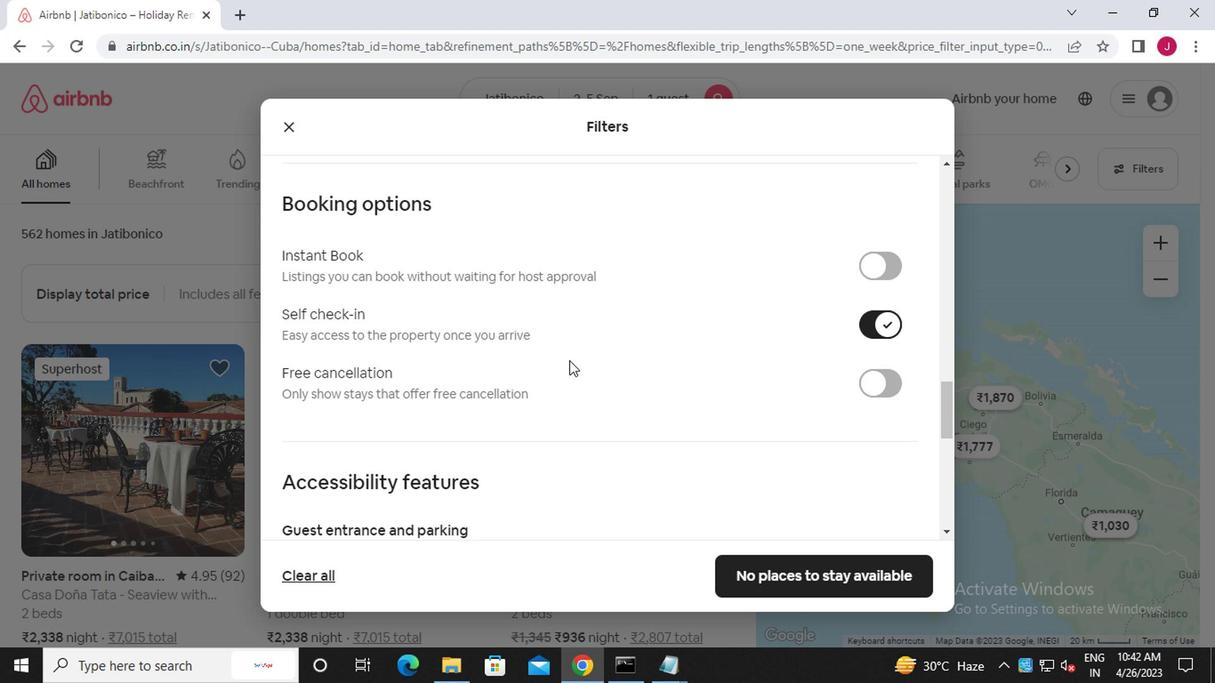 
Action: Mouse scrolled (569, 358) with delta (0, 0)
Screenshot: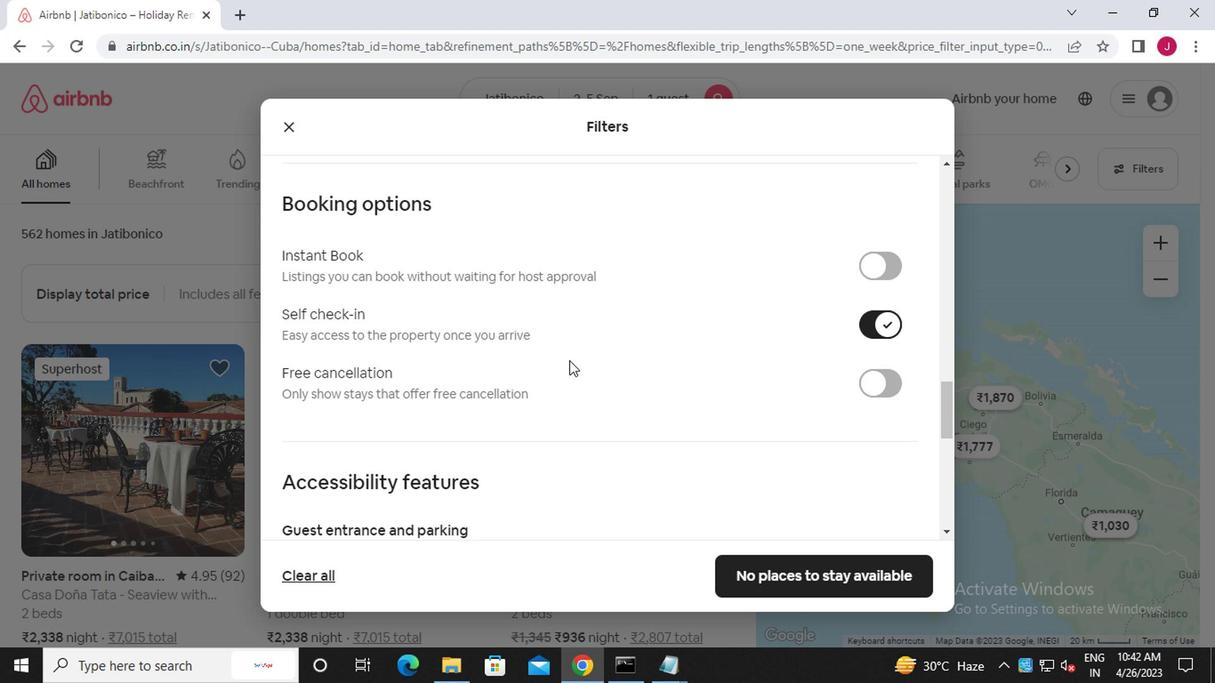 
Action: Mouse scrolled (569, 358) with delta (0, 0)
Screenshot: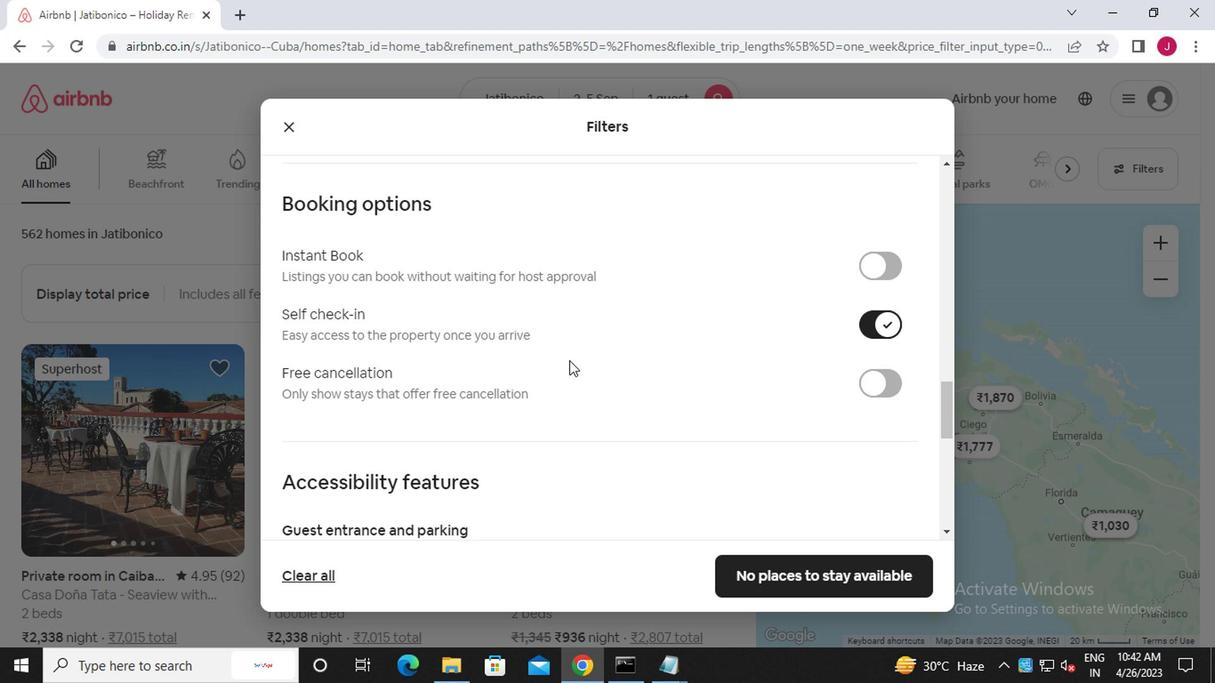 
Action: Mouse scrolled (569, 358) with delta (0, 0)
Screenshot: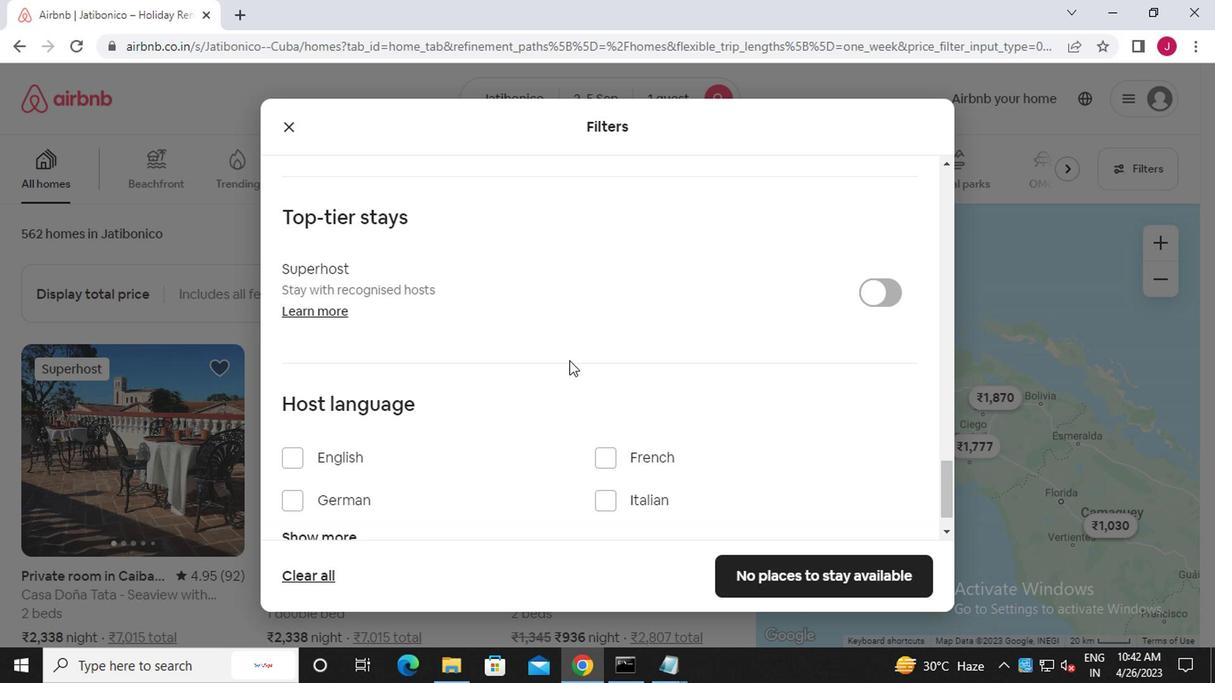 
Action: Mouse scrolled (569, 358) with delta (0, 0)
Screenshot: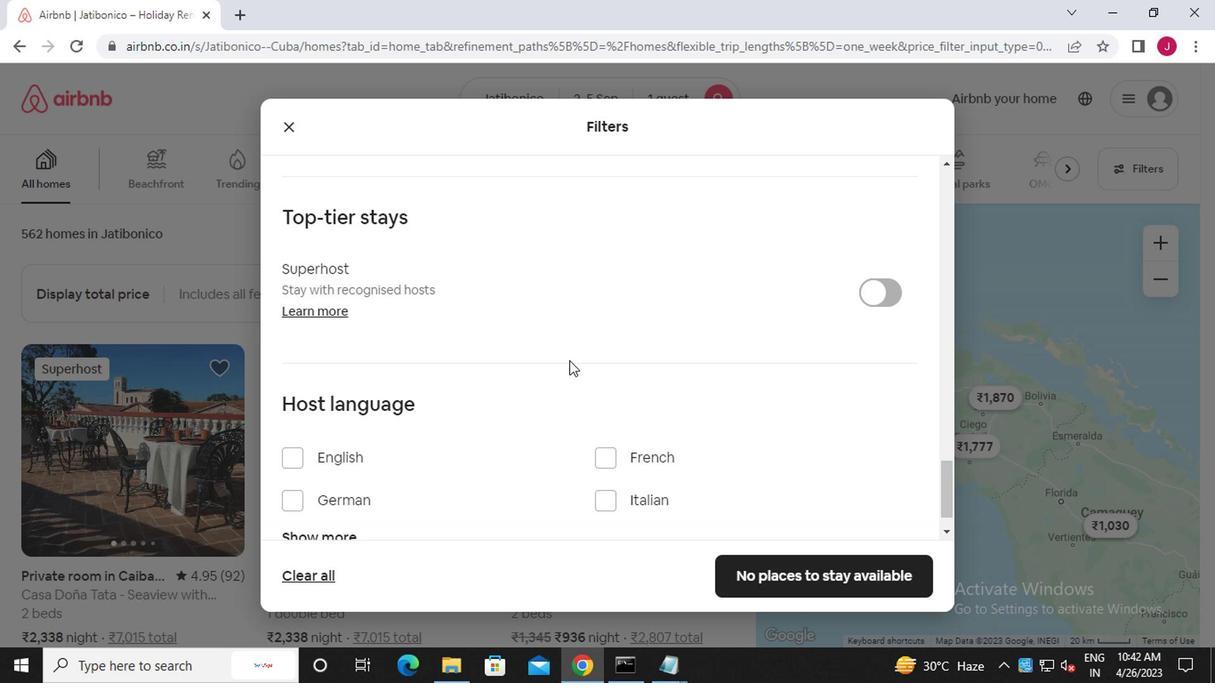 
Action: Mouse scrolled (569, 358) with delta (0, 0)
Screenshot: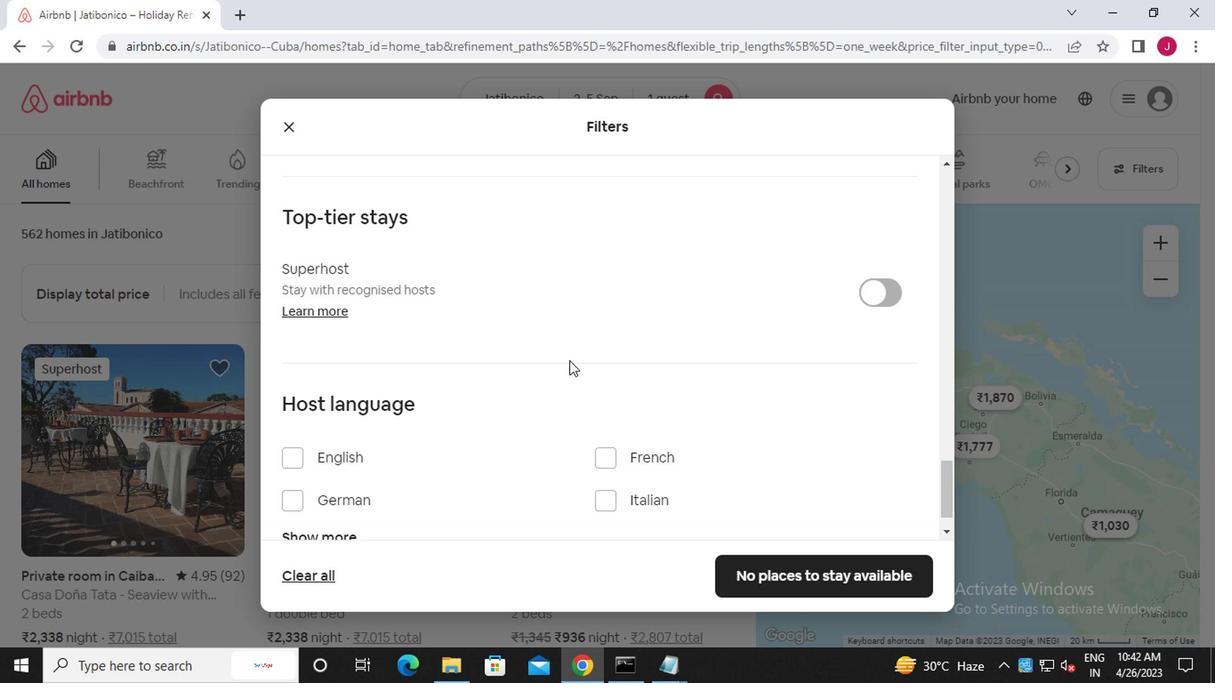
Action: Mouse scrolled (569, 358) with delta (0, 0)
Screenshot: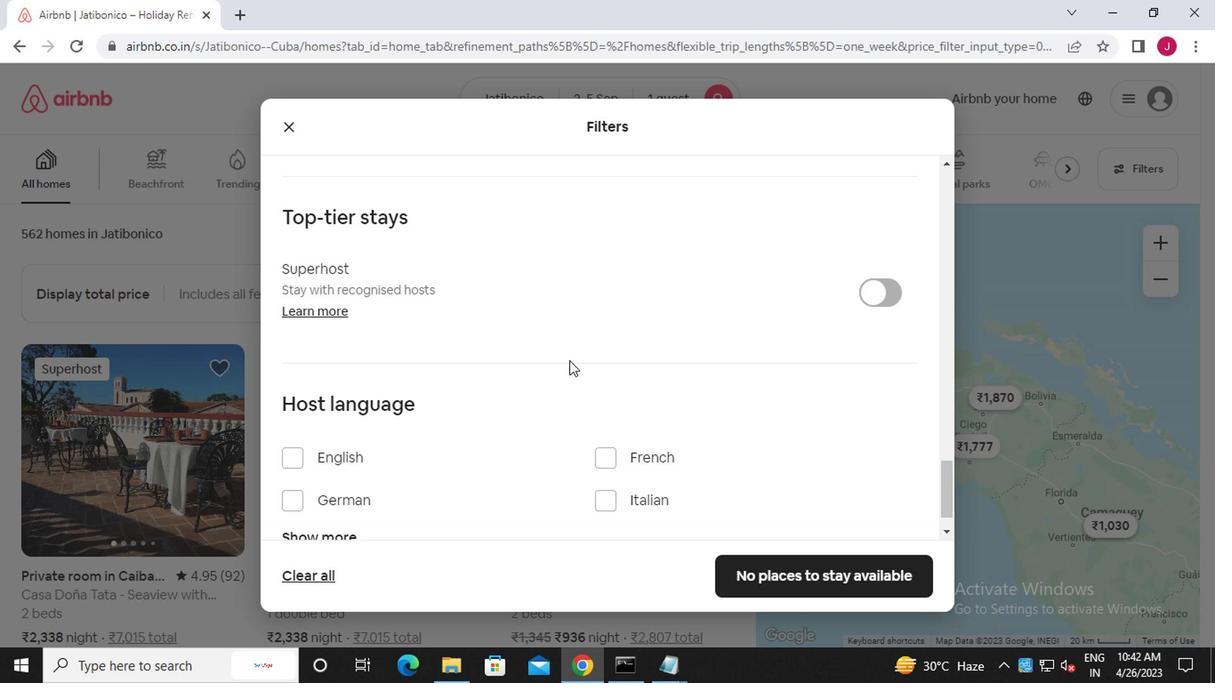 
Action: Mouse scrolled (569, 358) with delta (0, 0)
Screenshot: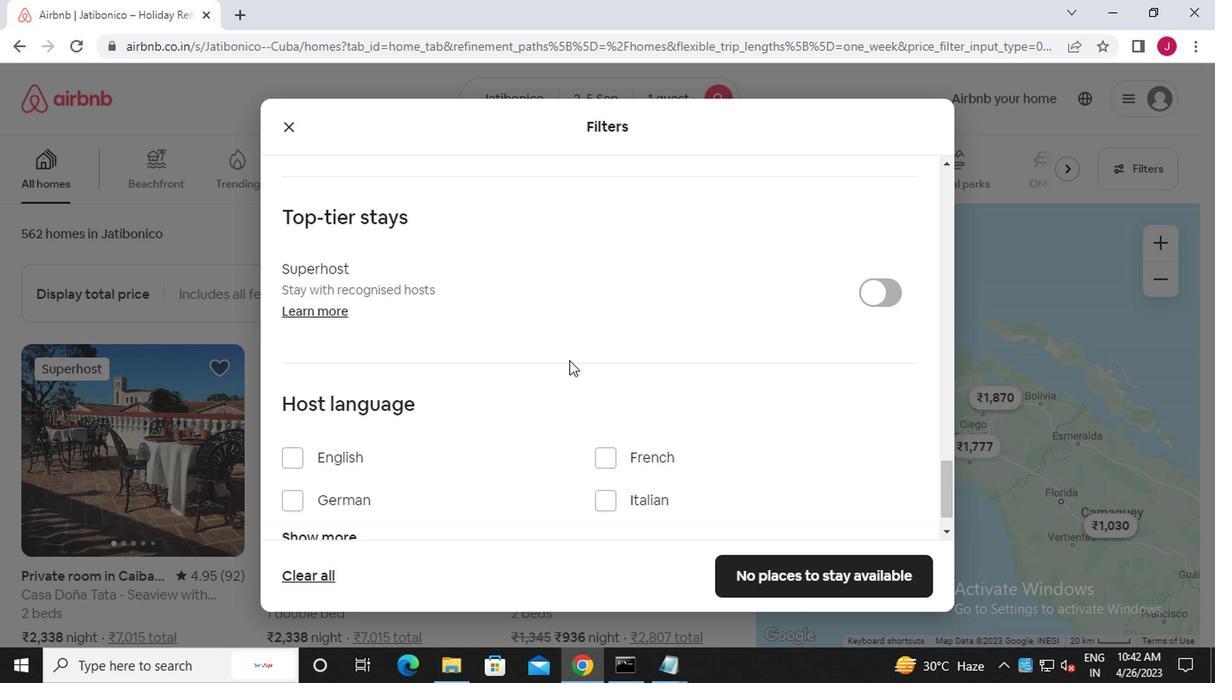 
Action: Mouse moved to (821, 578)
Screenshot: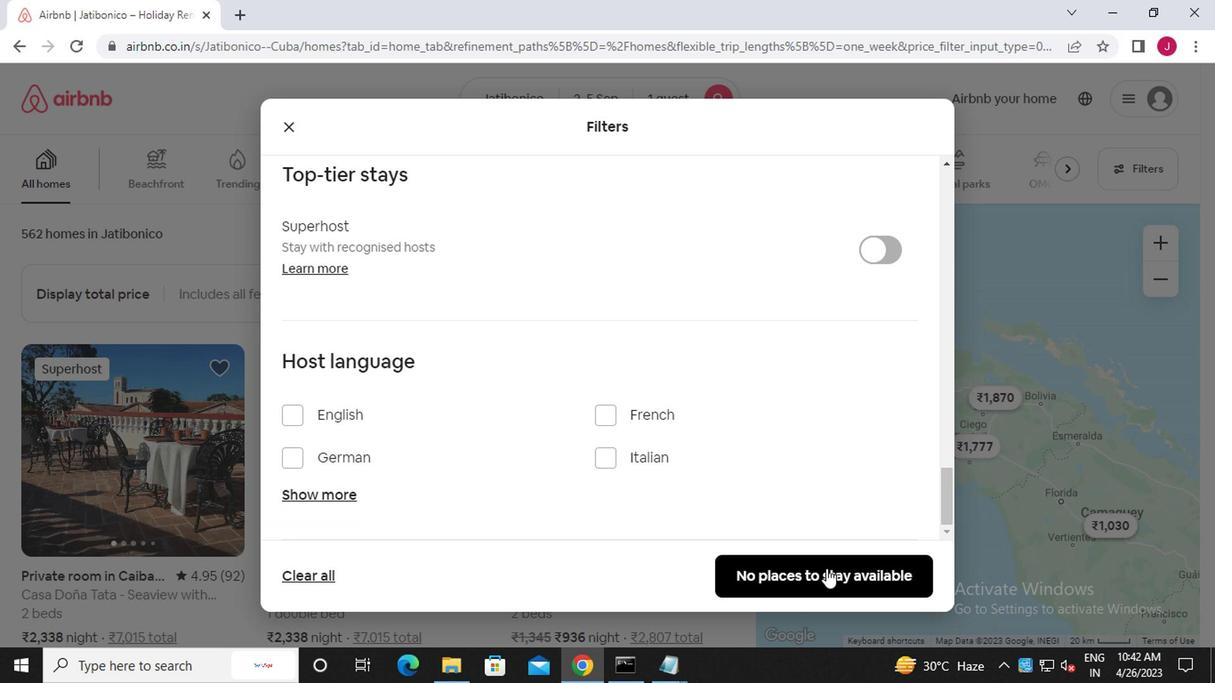 
Action: Mouse pressed left at (821, 578)
Screenshot: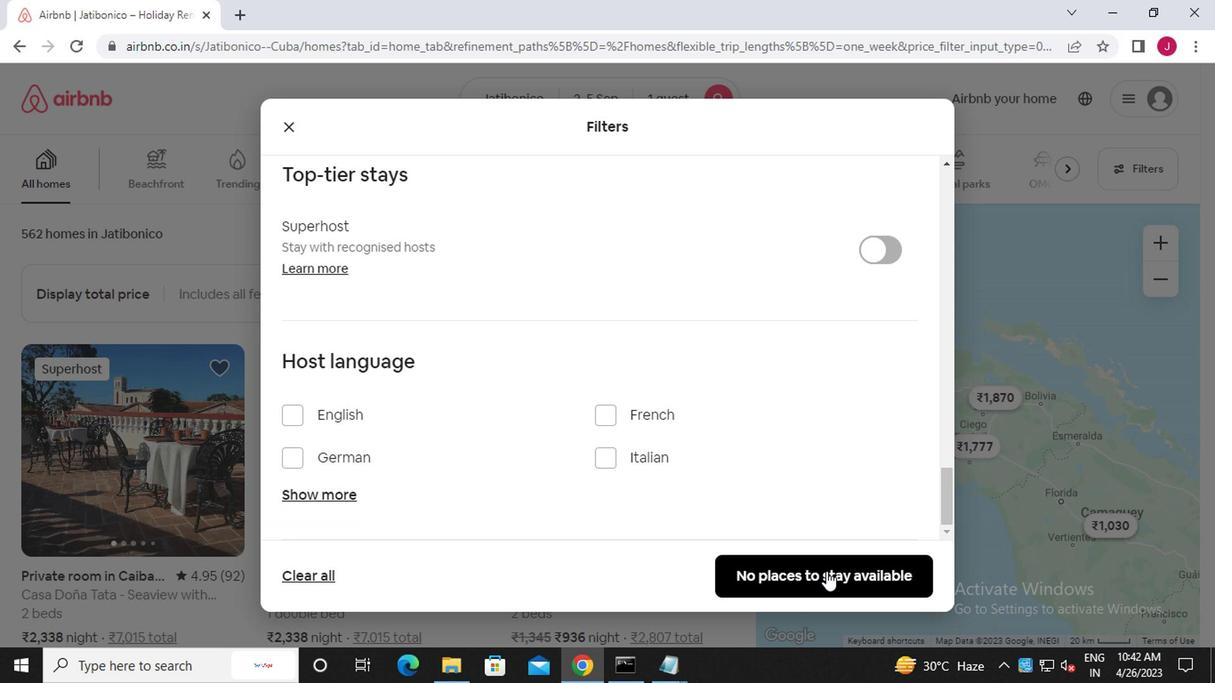 
Action: Mouse moved to (816, 578)
Screenshot: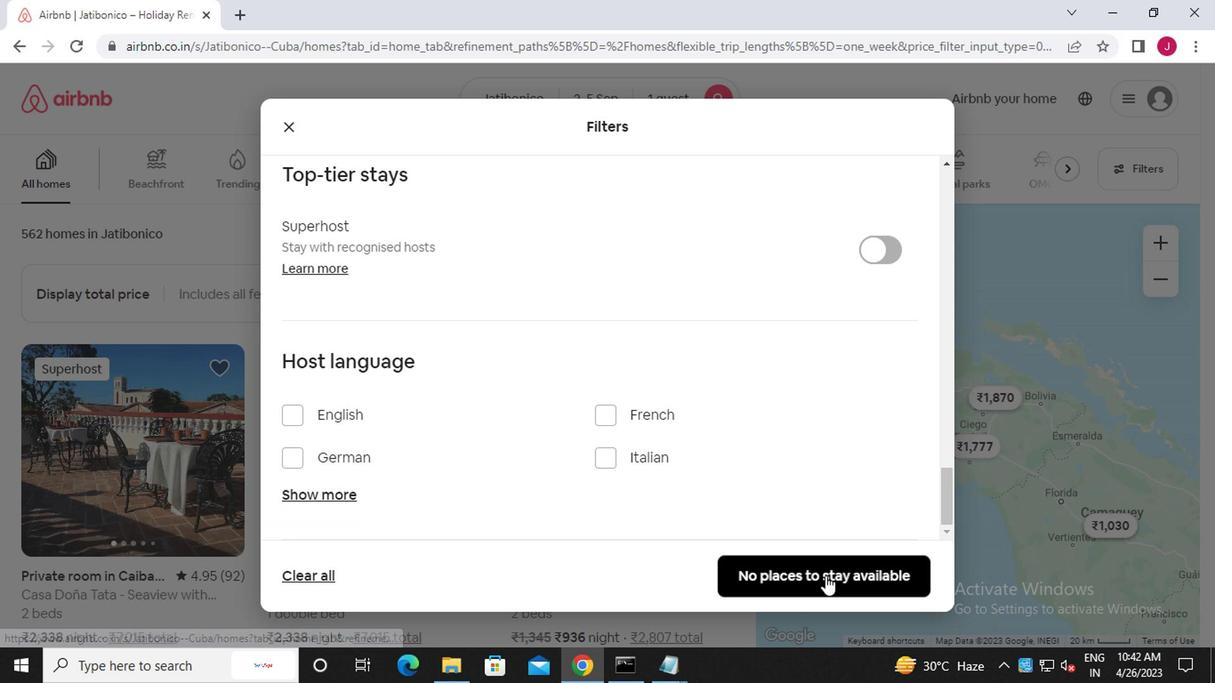 
